Task: Search one way flight ticket for 2 adults, 2 children, 2 infants in seat in first from Fairbanks: Fairbanks International Airport to Laramie: Laramie Regional Airport on 5-3-2023. Choice of flights is Royal air maroc. Number of bags: 2 carry on bags. Price is upto 81000. Outbound departure time preference is 20:15.
Action: Mouse moved to (574, 703)
Screenshot: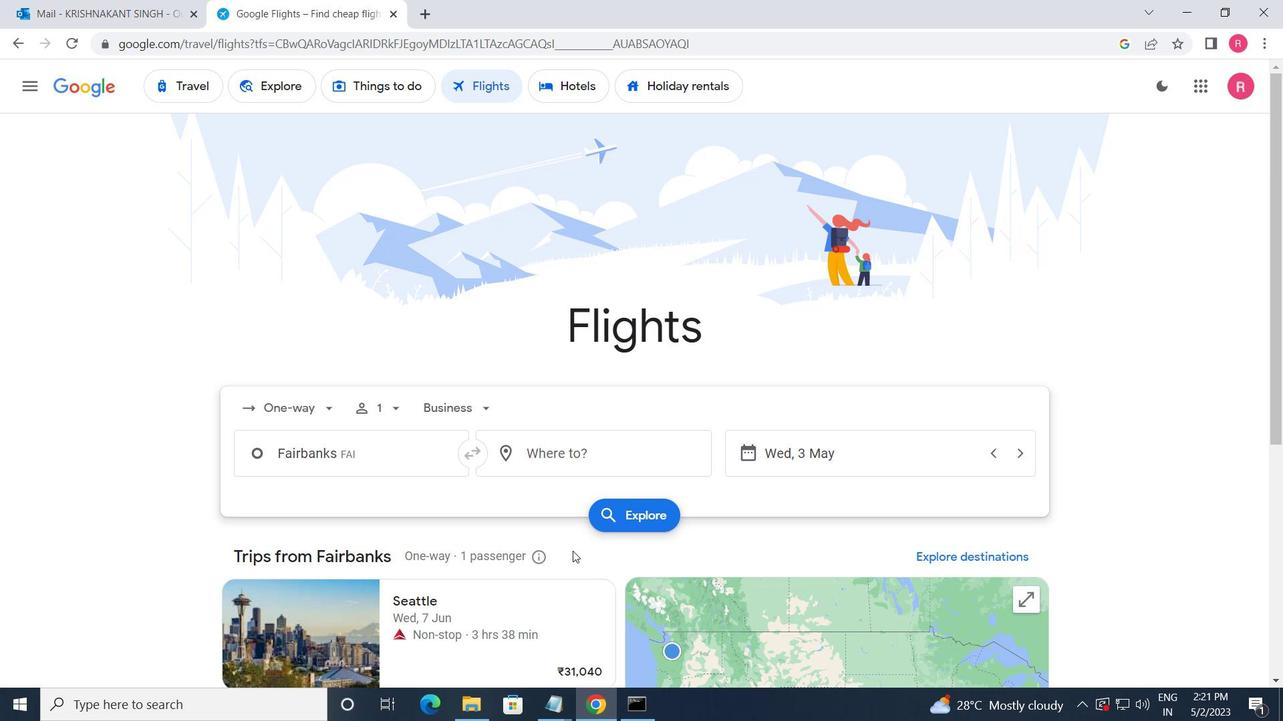 
Action: Mouse scrolled (574, 702) with delta (0, 0)
Screenshot: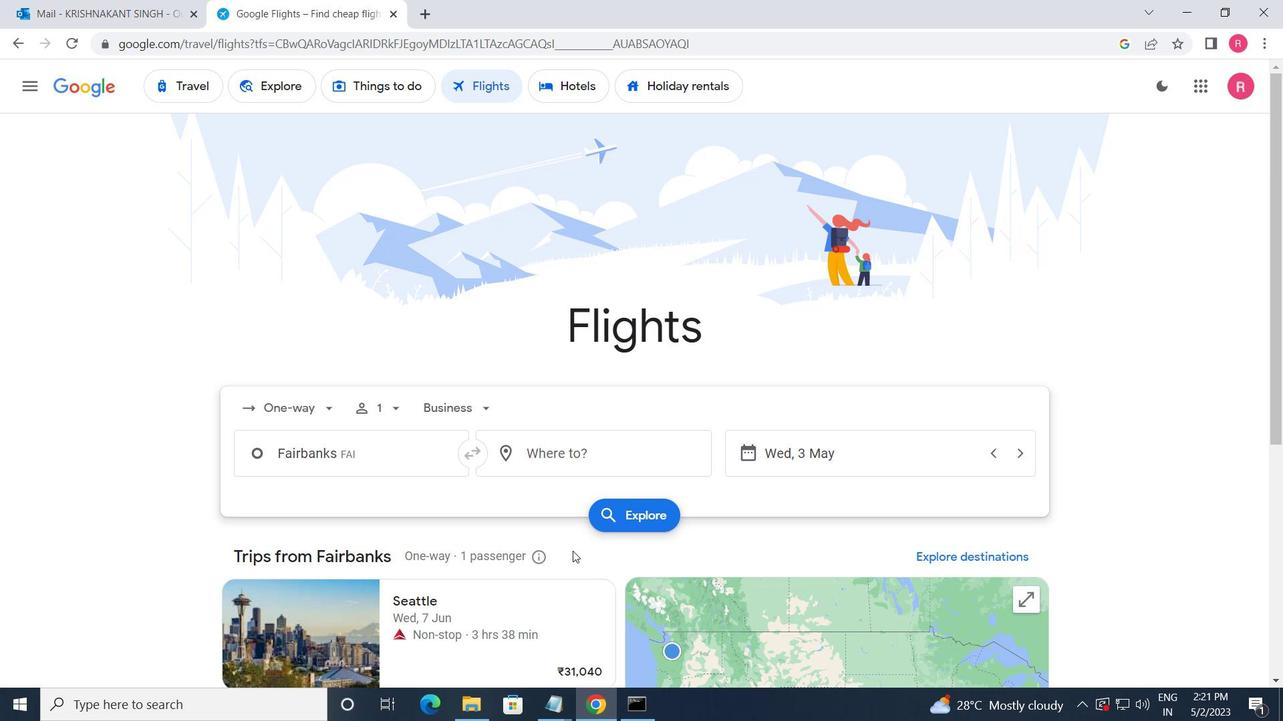 
Action: Mouse moved to (304, 402)
Screenshot: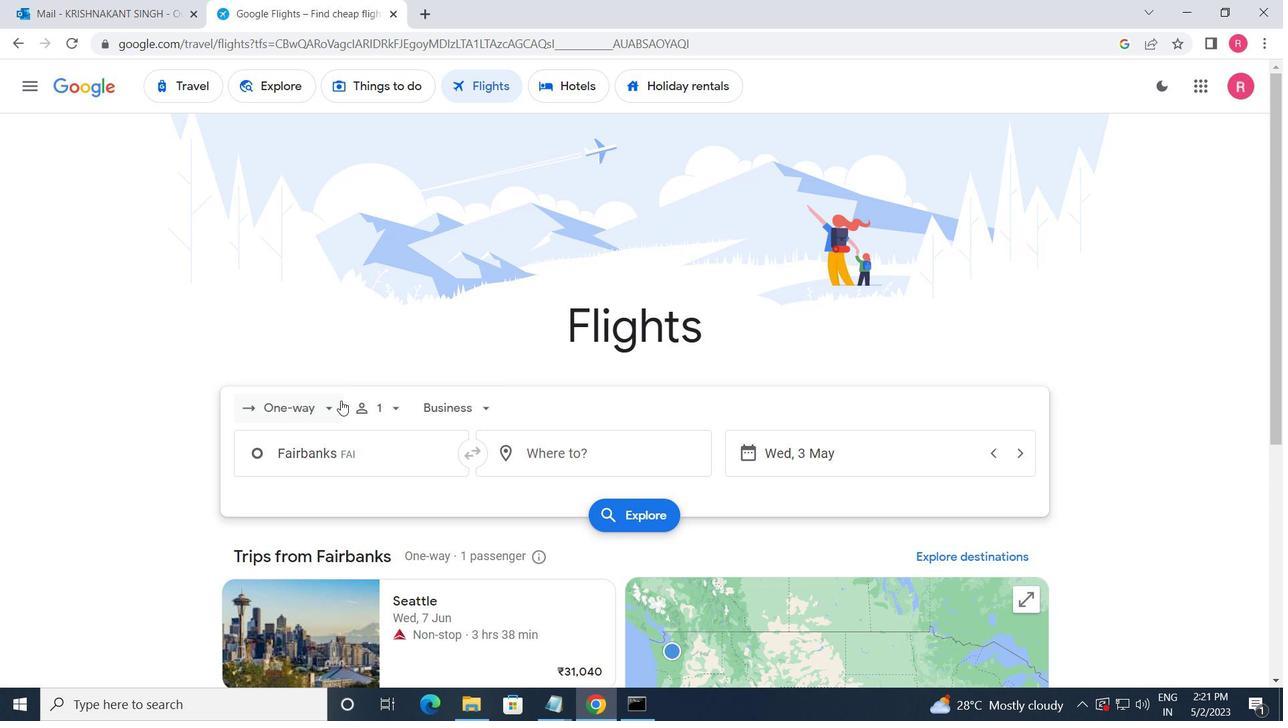 
Action: Mouse pressed left at (304, 402)
Screenshot: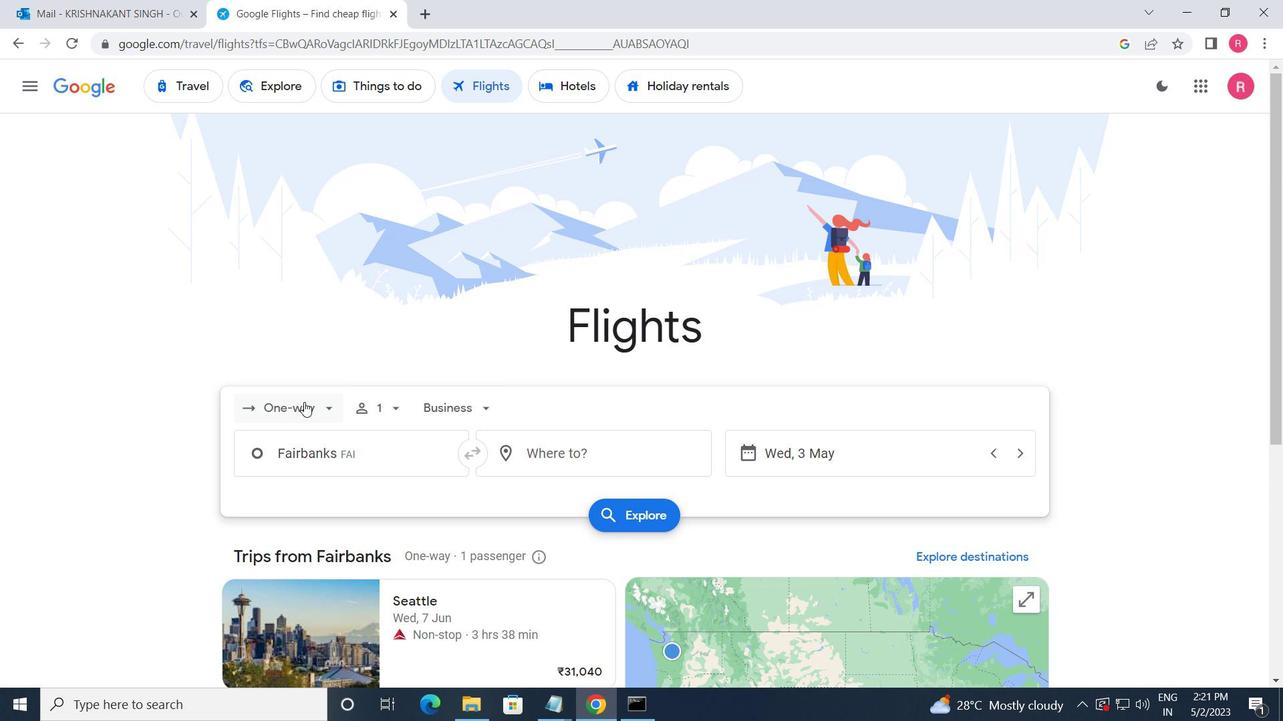 
Action: Mouse moved to (342, 494)
Screenshot: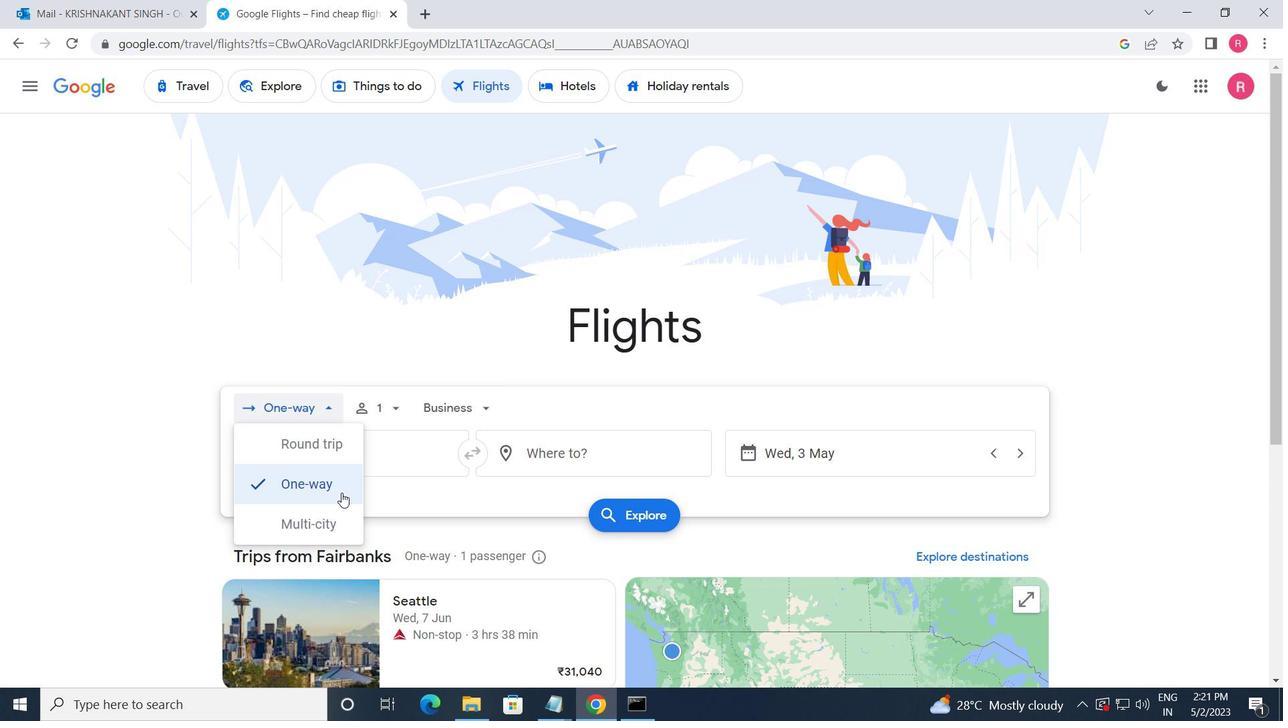 
Action: Mouse pressed left at (342, 494)
Screenshot: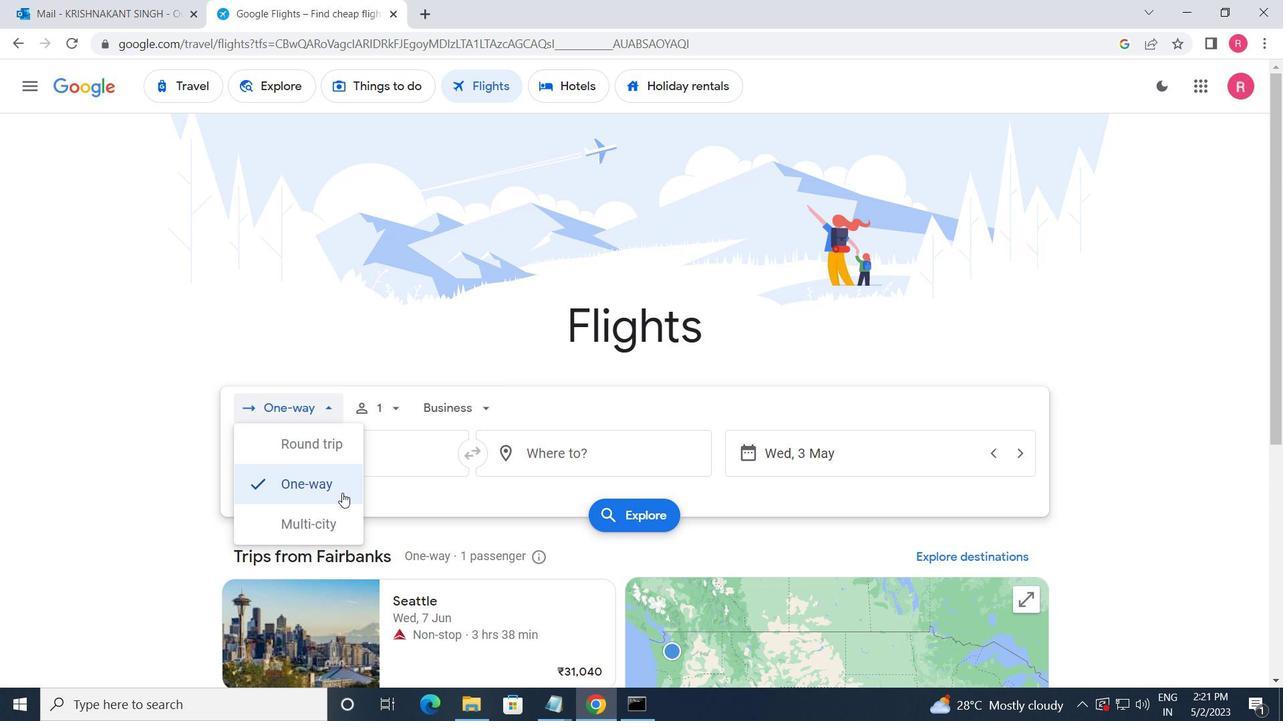 
Action: Mouse moved to (390, 425)
Screenshot: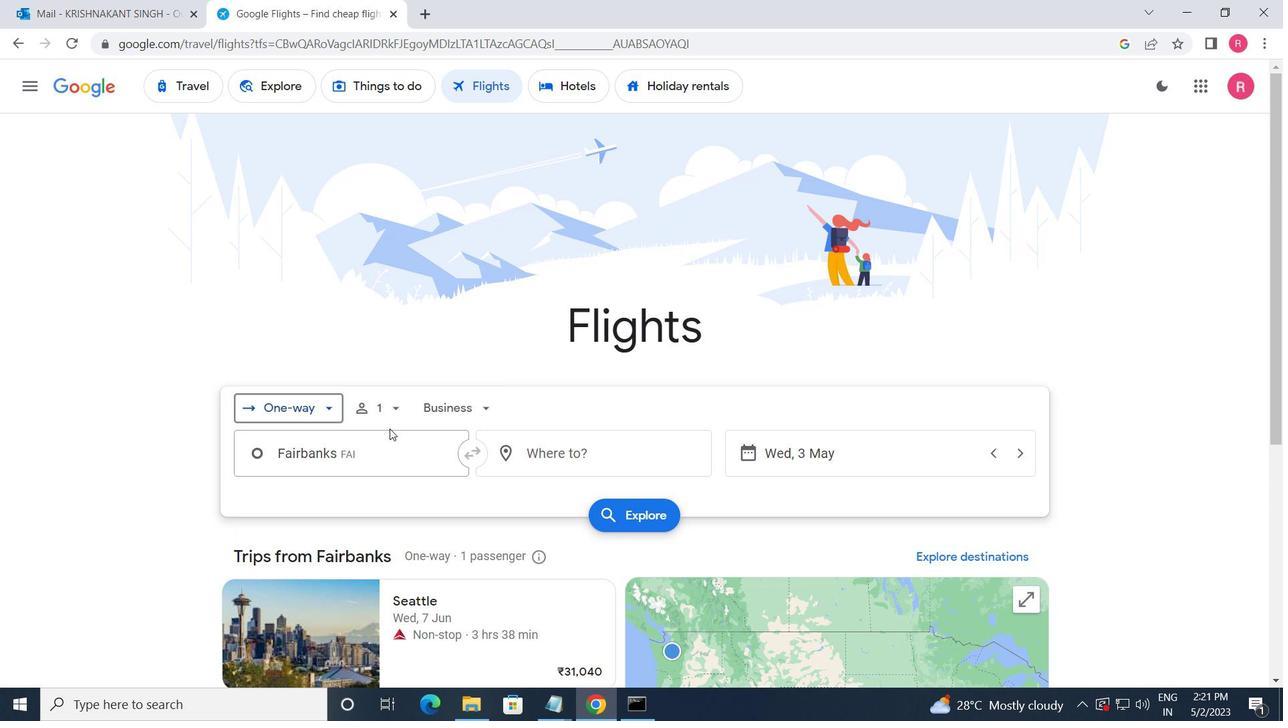 
Action: Mouse pressed left at (390, 425)
Screenshot: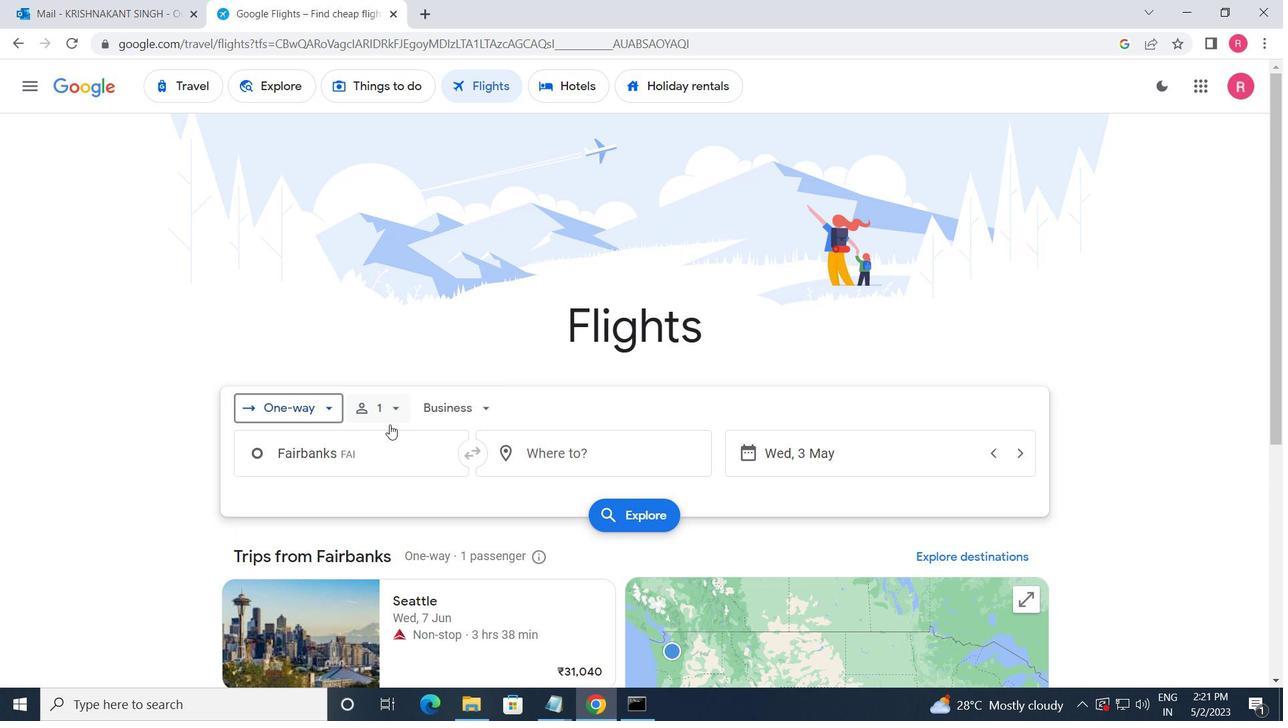 
Action: Mouse moved to (517, 456)
Screenshot: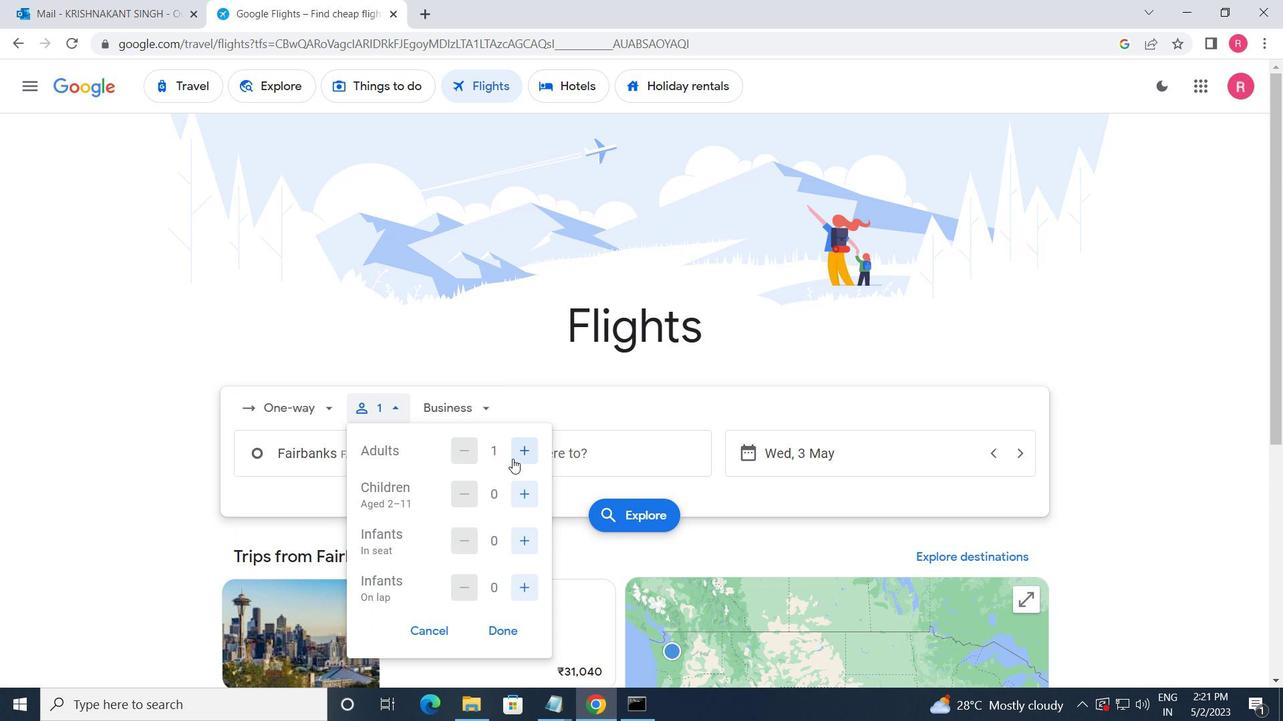
Action: Mouse pressed left at (517, 456)
Screenshot: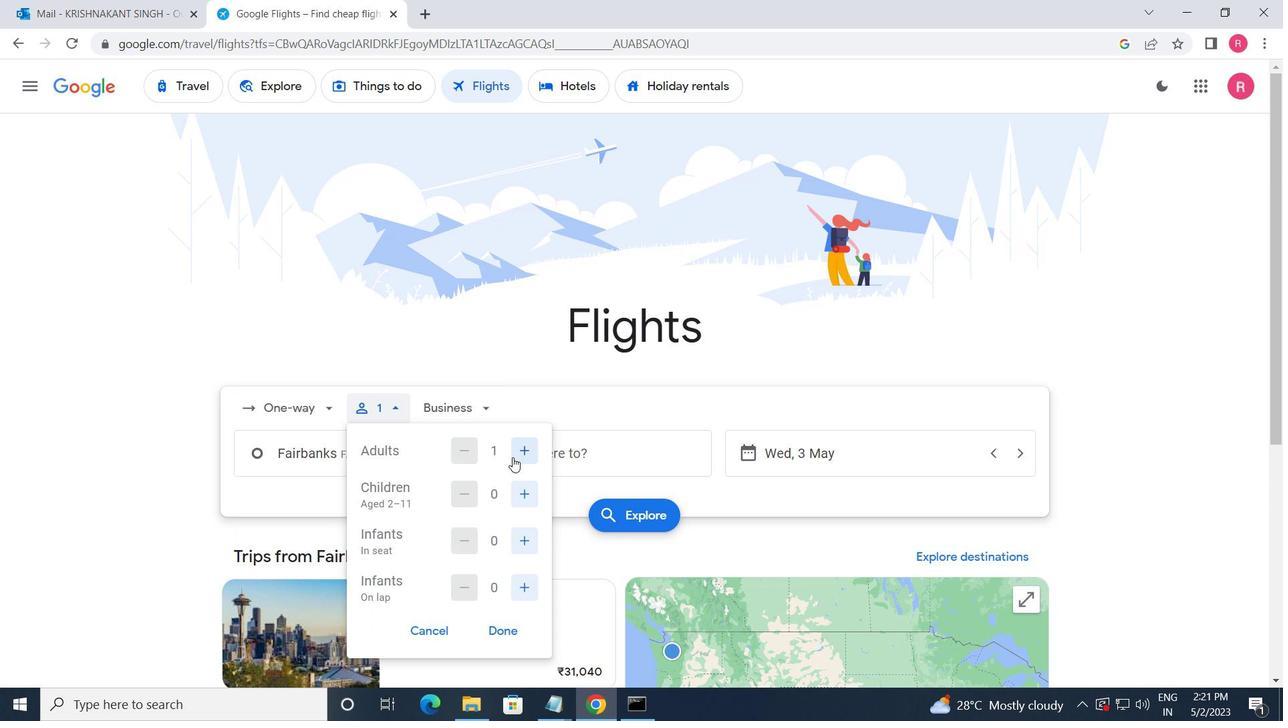 
Action: Mouse pressed left at (517, 456)
Screenshot: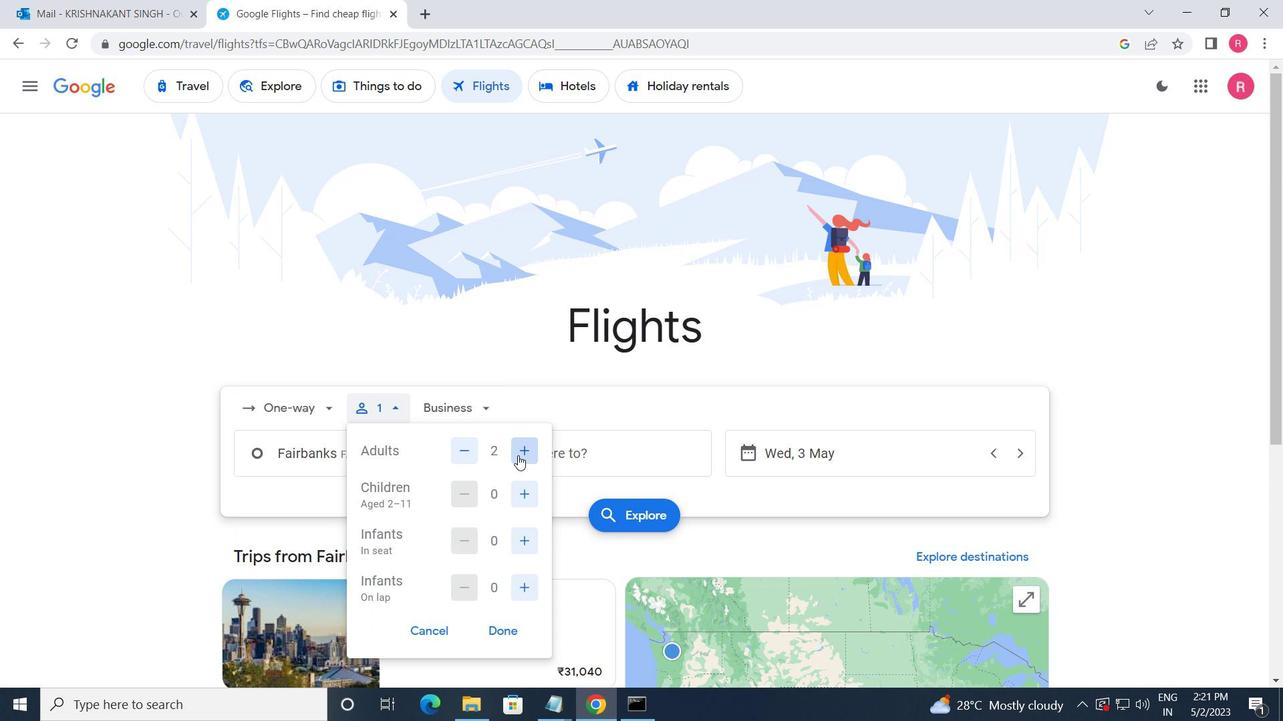 
Action: Mouse moved to (449, 442)
Screenshot: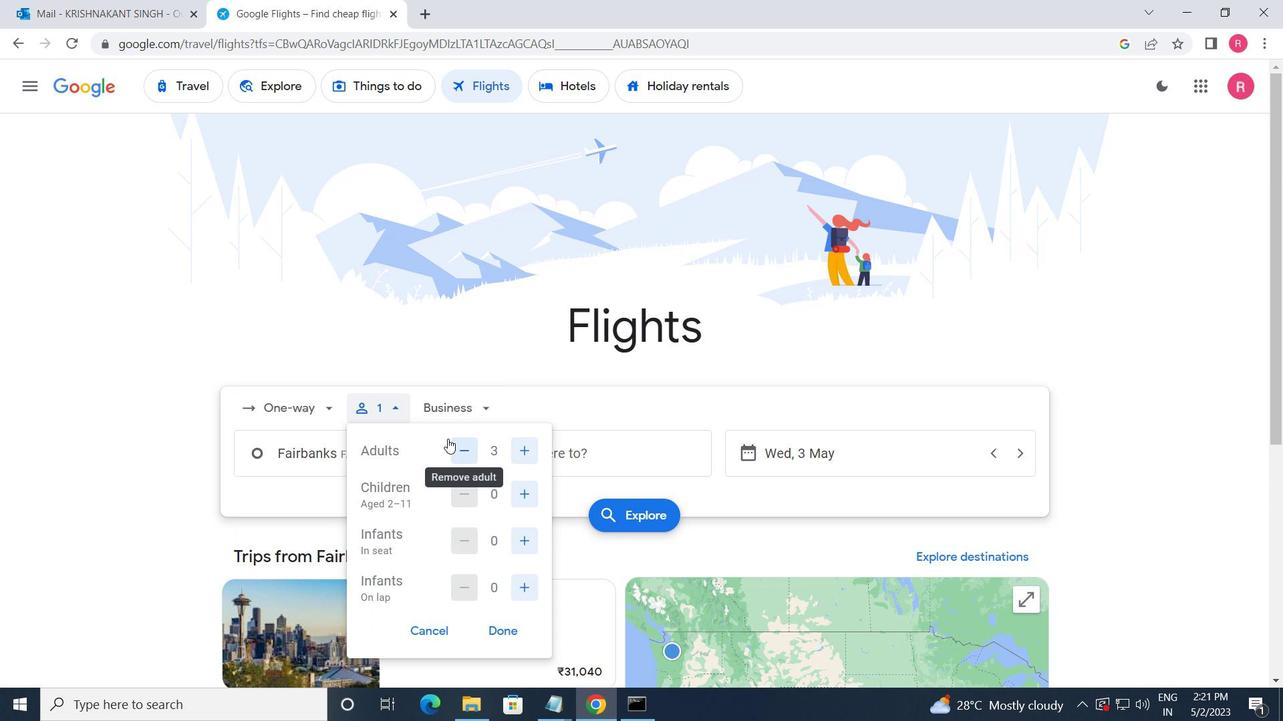 
Action: Mouse pressed left at (449, 442)
Screenshot: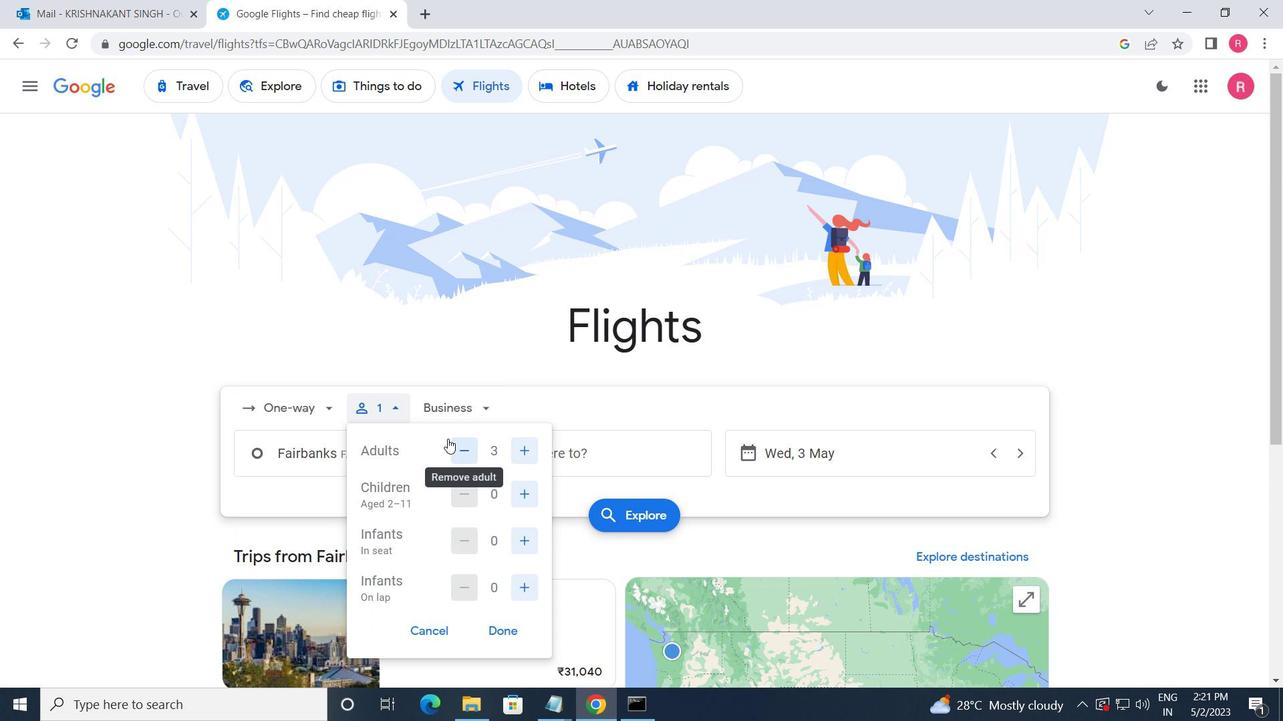 
Action: Mouse moved to (528, 498)
Screenshot: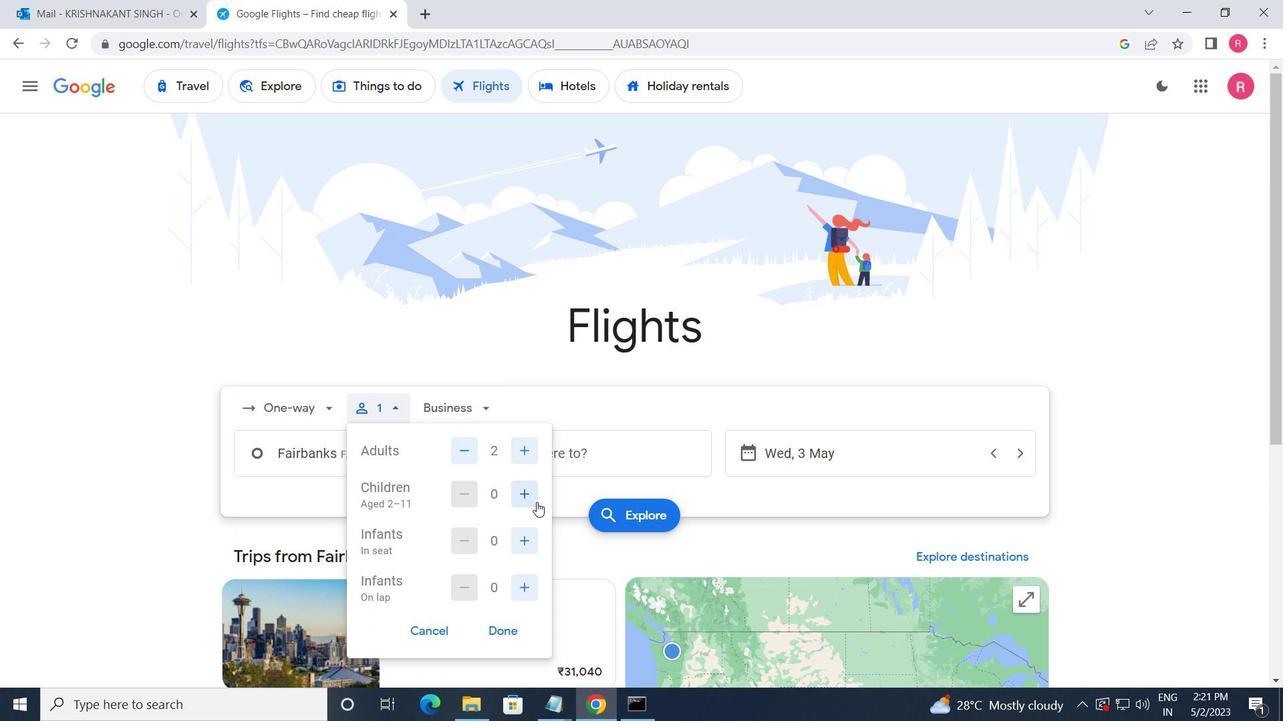 
Action: Mouse pressed left at (528, 498)
Screenshot: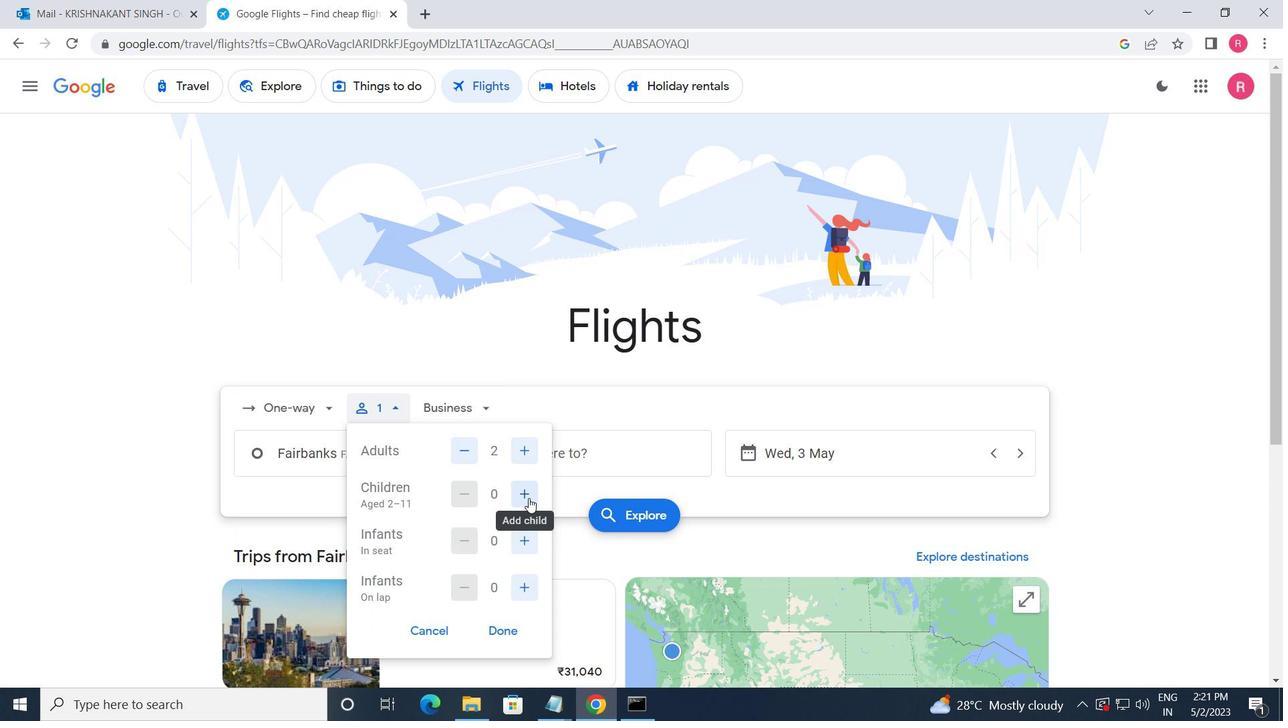 
Action: Mouse pressed left at (528, 498)
Screenshot: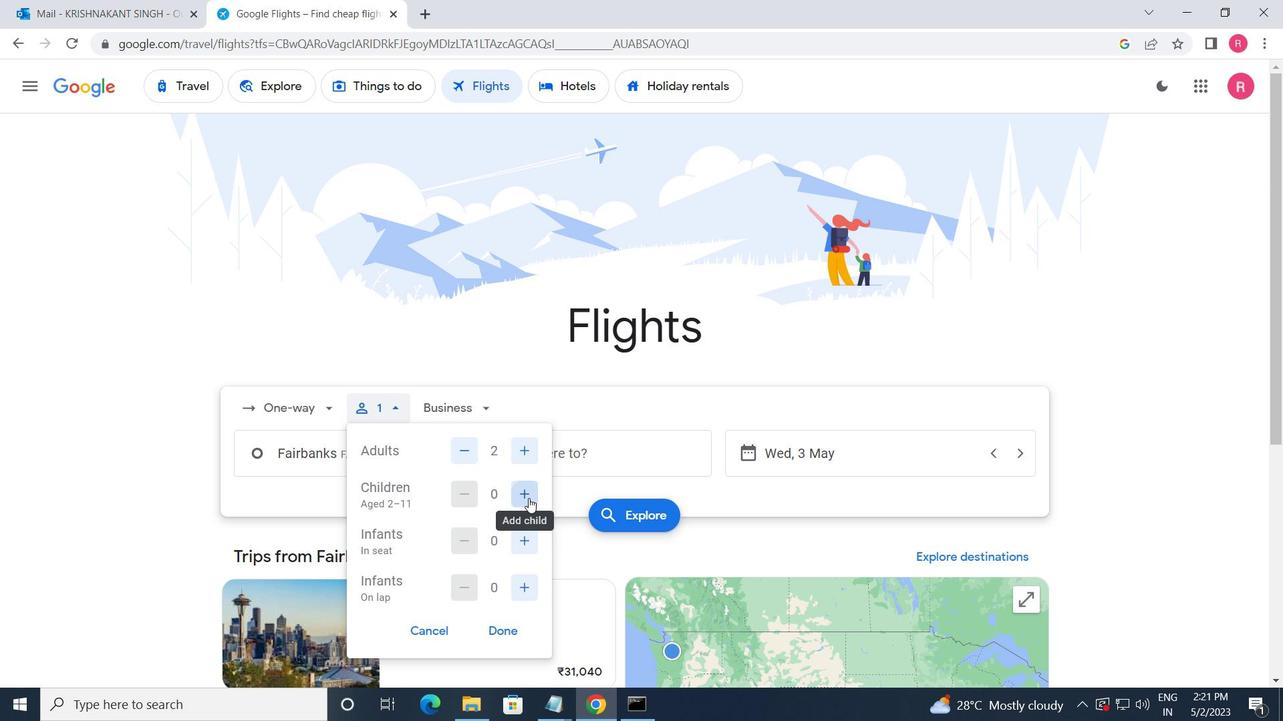 
Action: Mouse moved to (515, 546)
Screenshot: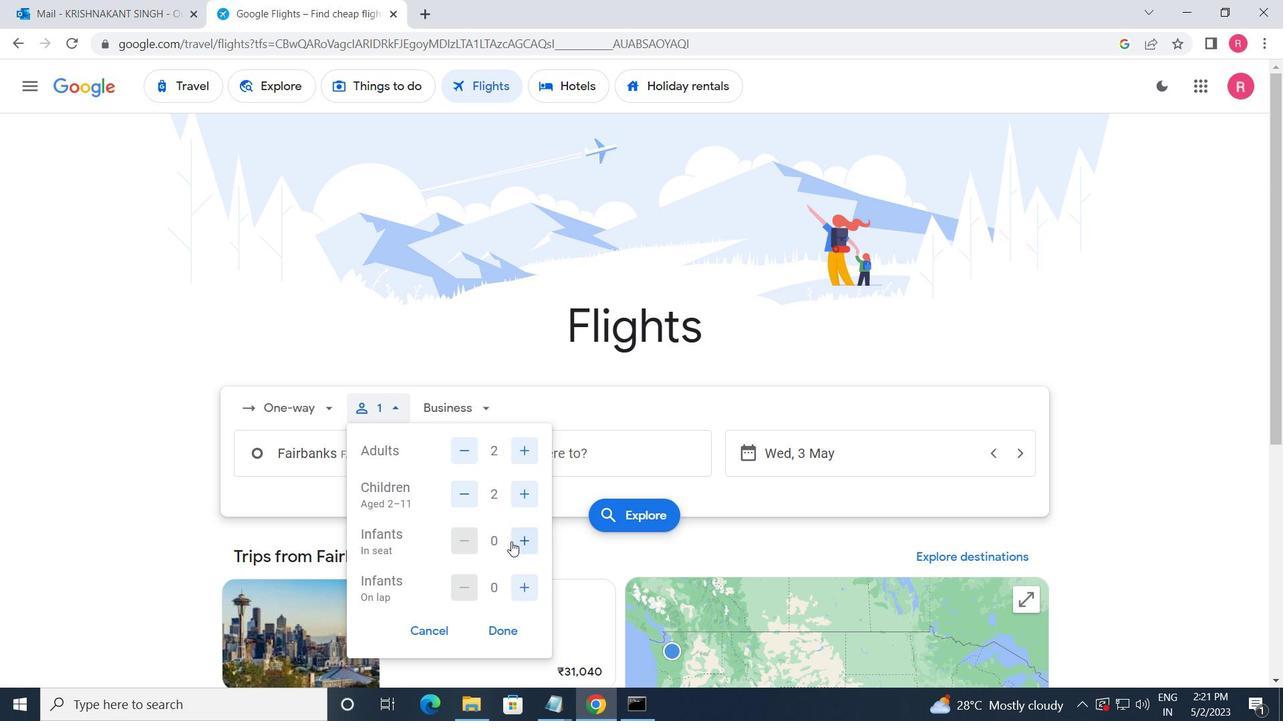
Action: Mouse pressed left at (515, 546)
Screenshot: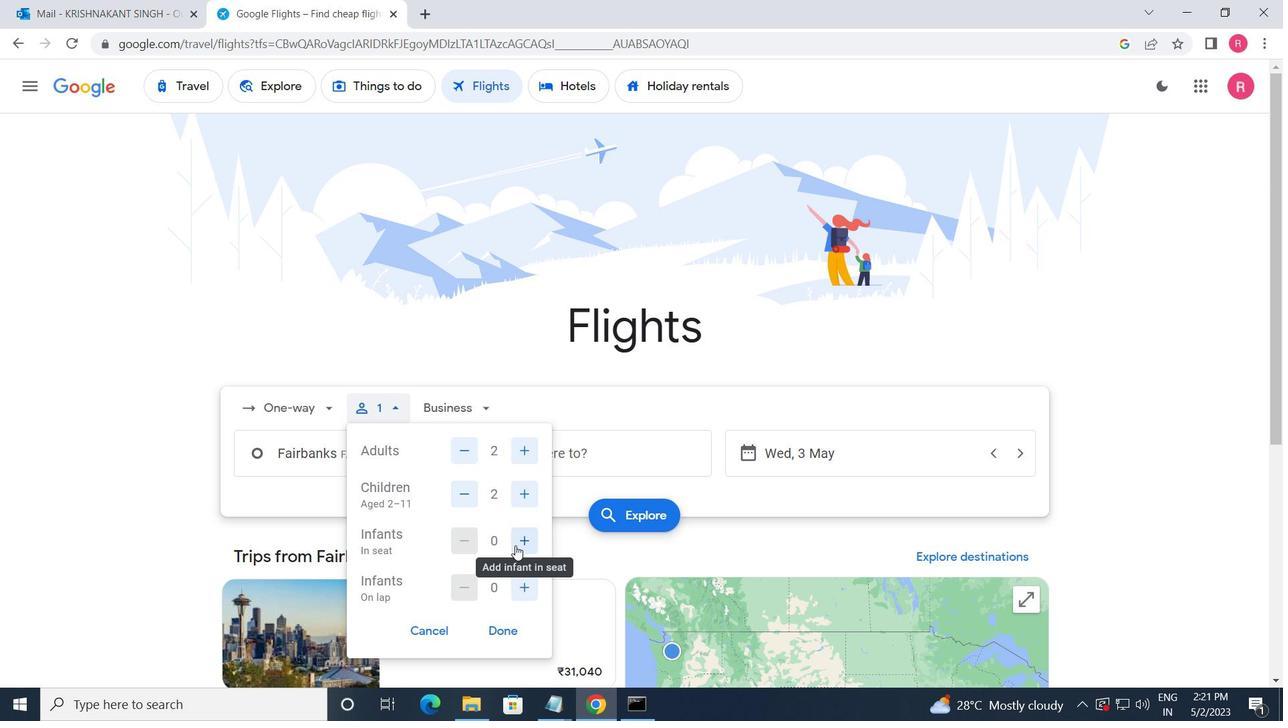 
Action: Mouse pressed left at (515, 546)
Screenshot: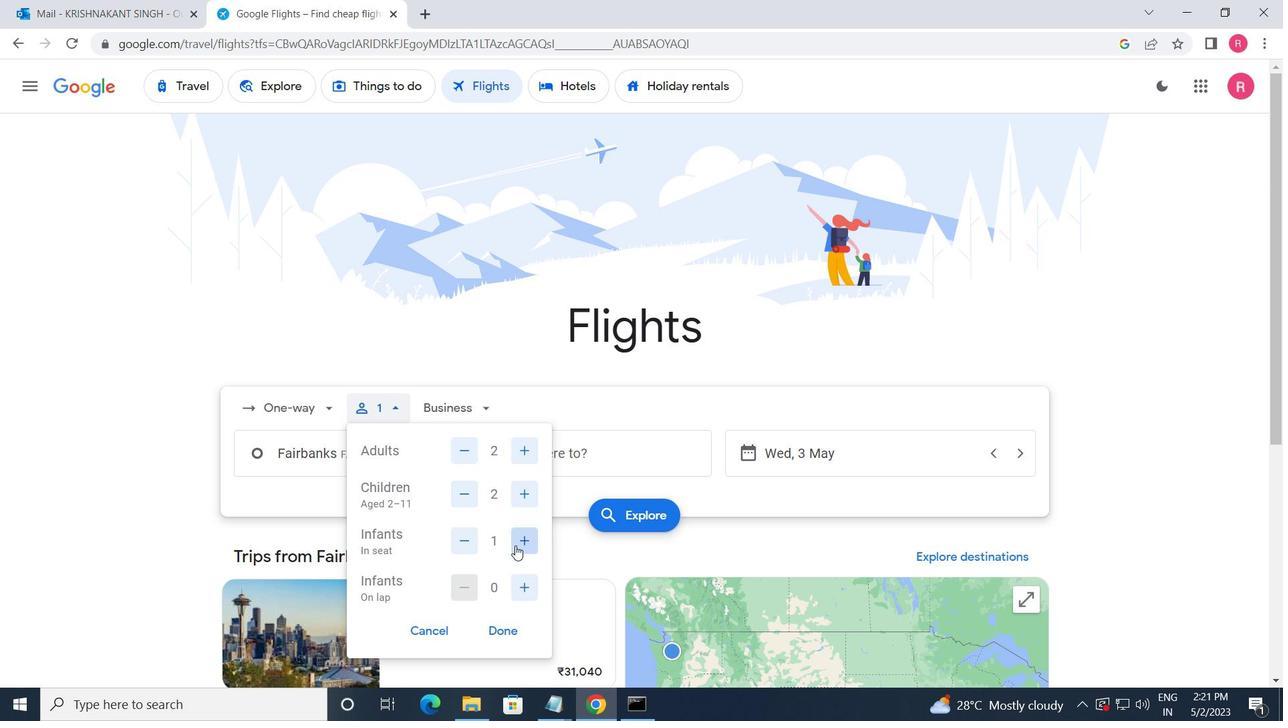 
Action: Mouse moved to (464, 407)
Screenshot: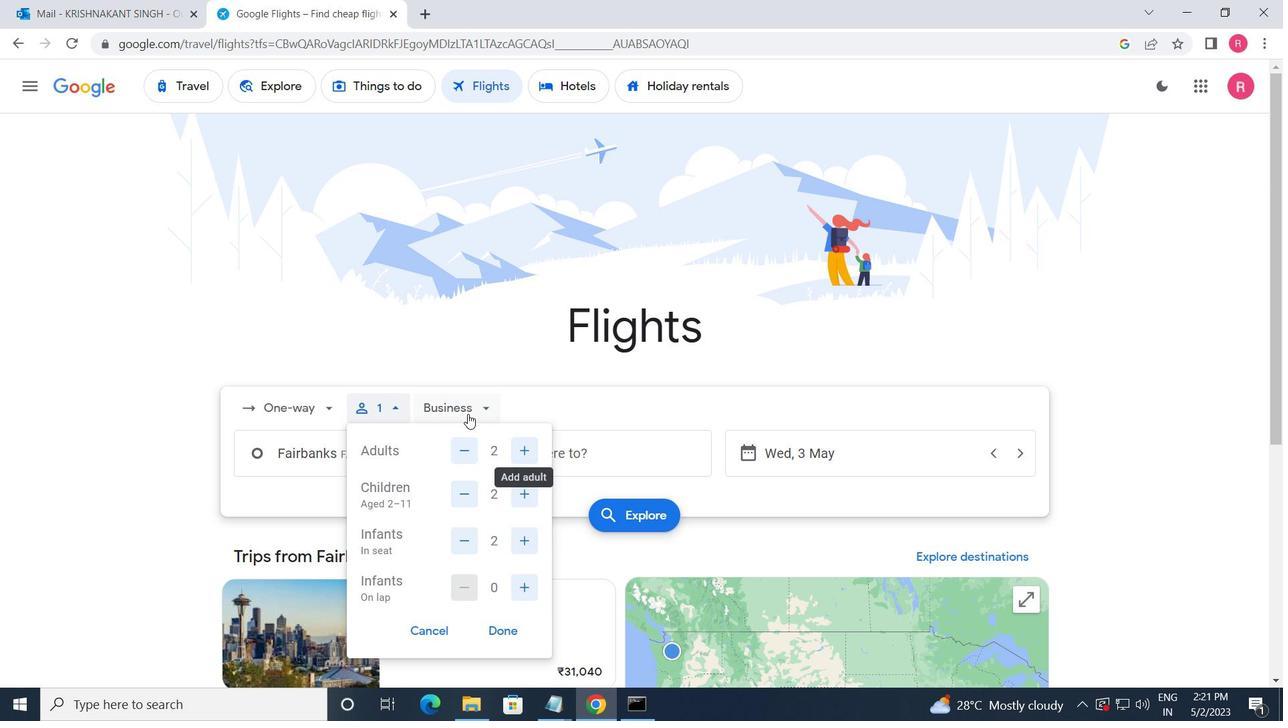 
Action: Mouse pressed left at (464, 407)
Screenshot: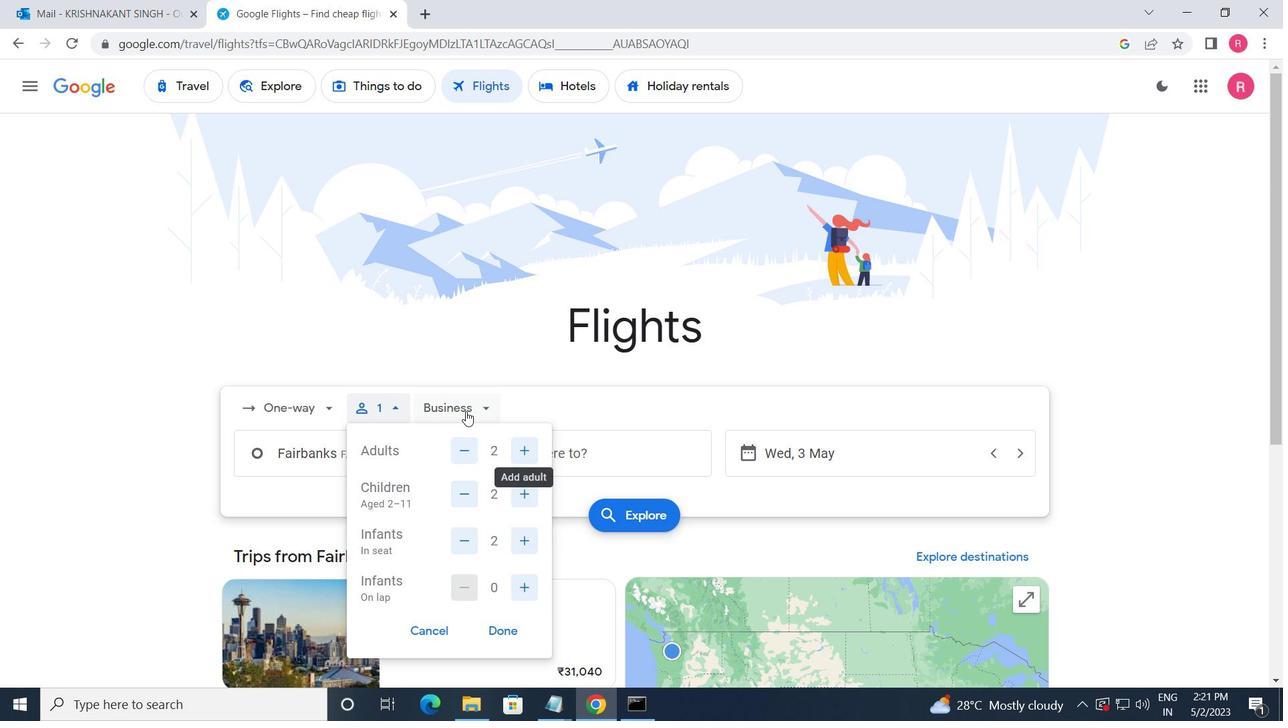 
Action: Mouse moved to (482, 546)
Screenshot: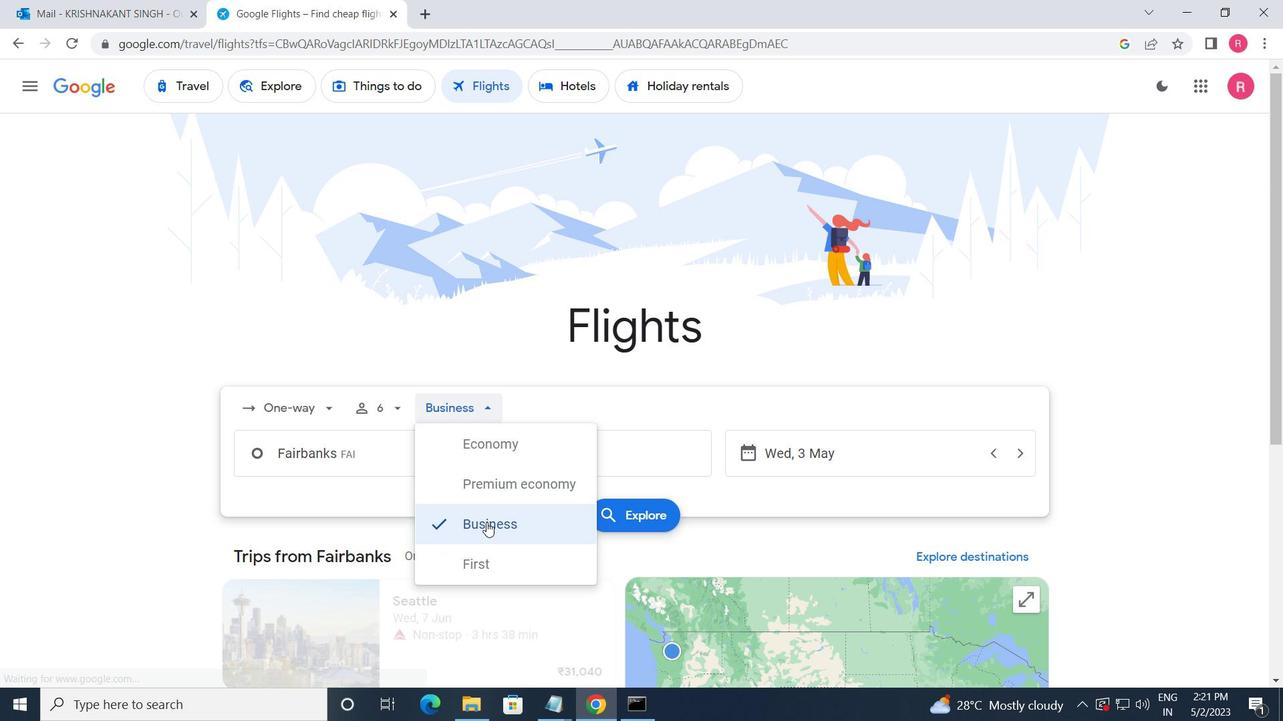 
Action: Mouse pressed left at (482, 546)
Screenshot: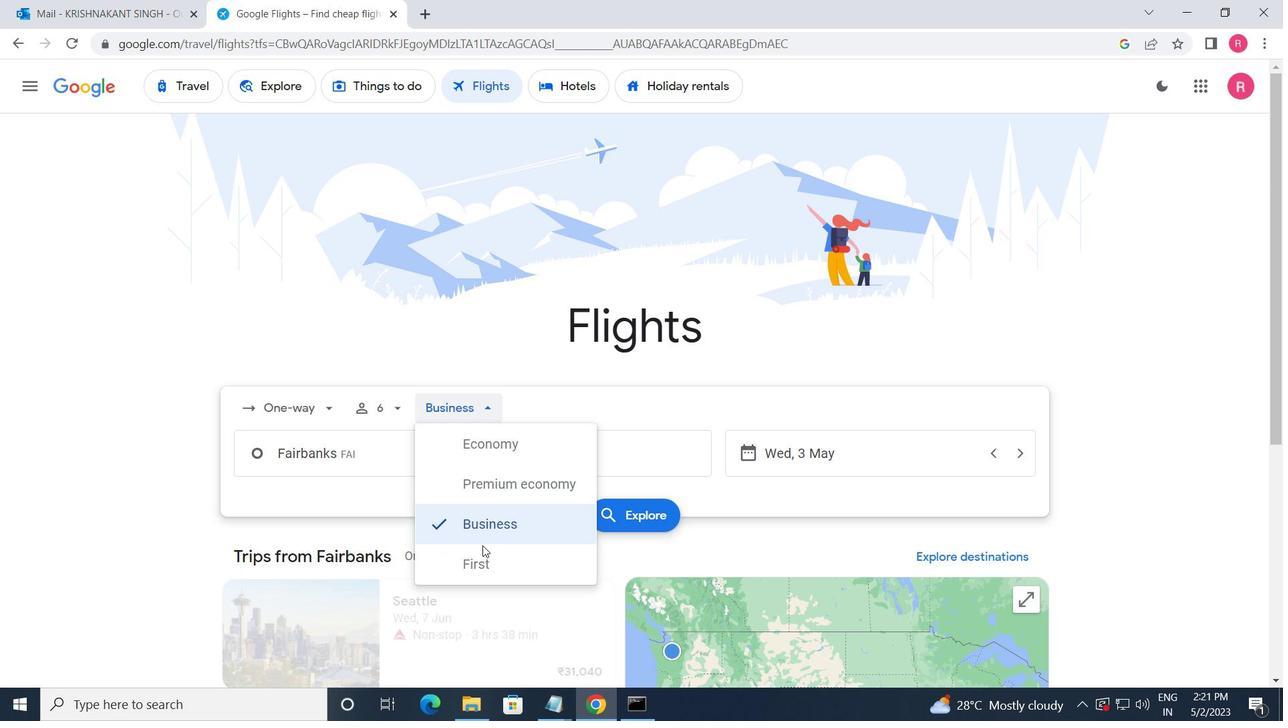 
Action: Mouse moved to (416, 460)
Screenshot: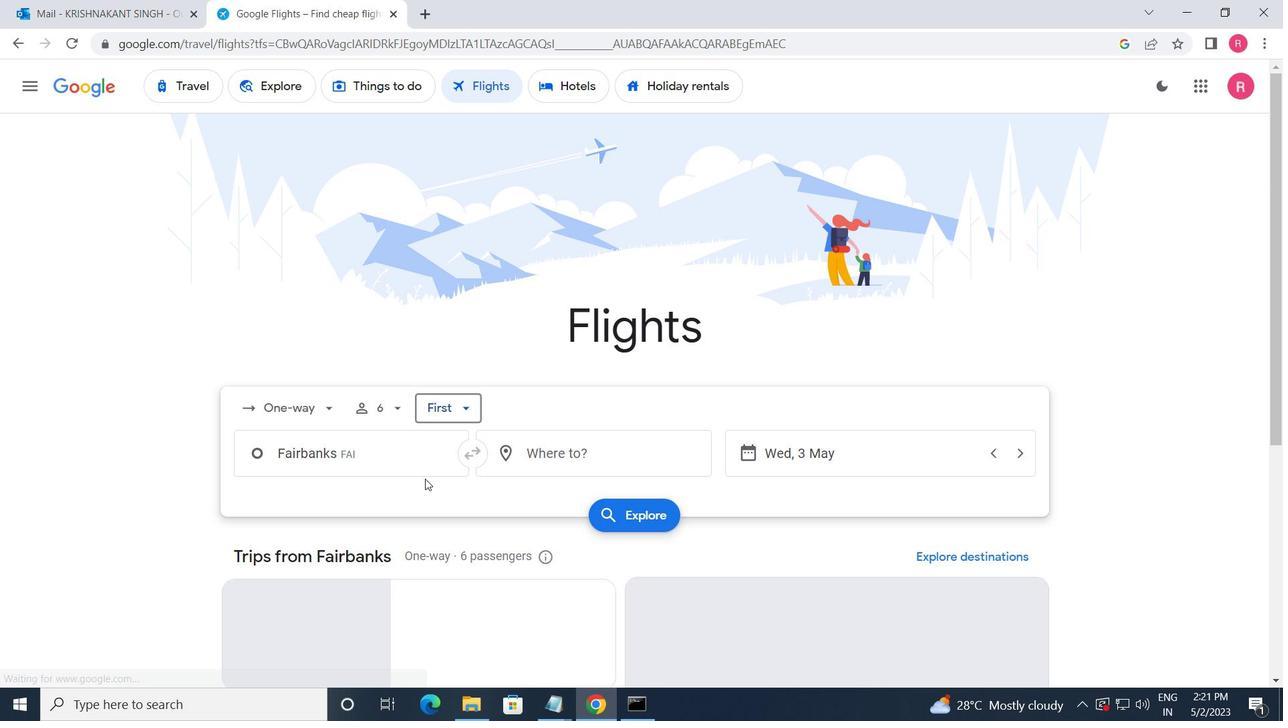 
Action: Mouse pressed left at (416, 460)
Screenshot: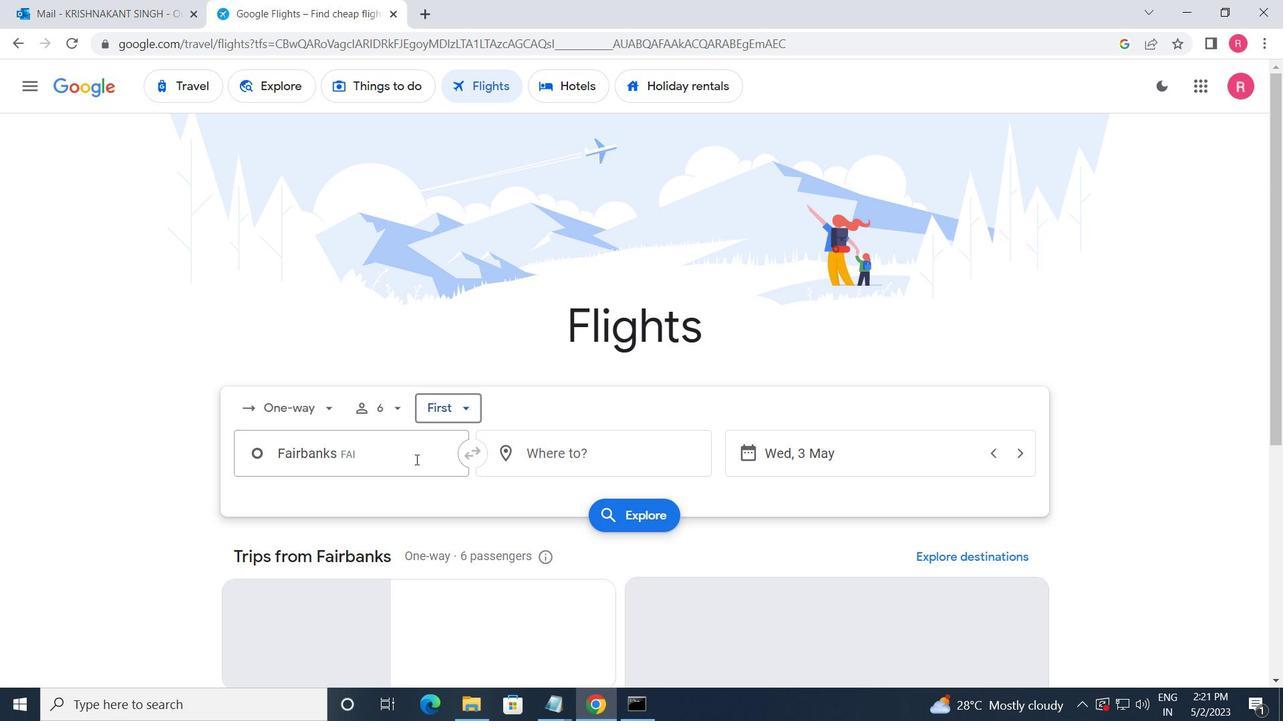 
Action: Mouse moved to (425, 545)
Screenshot: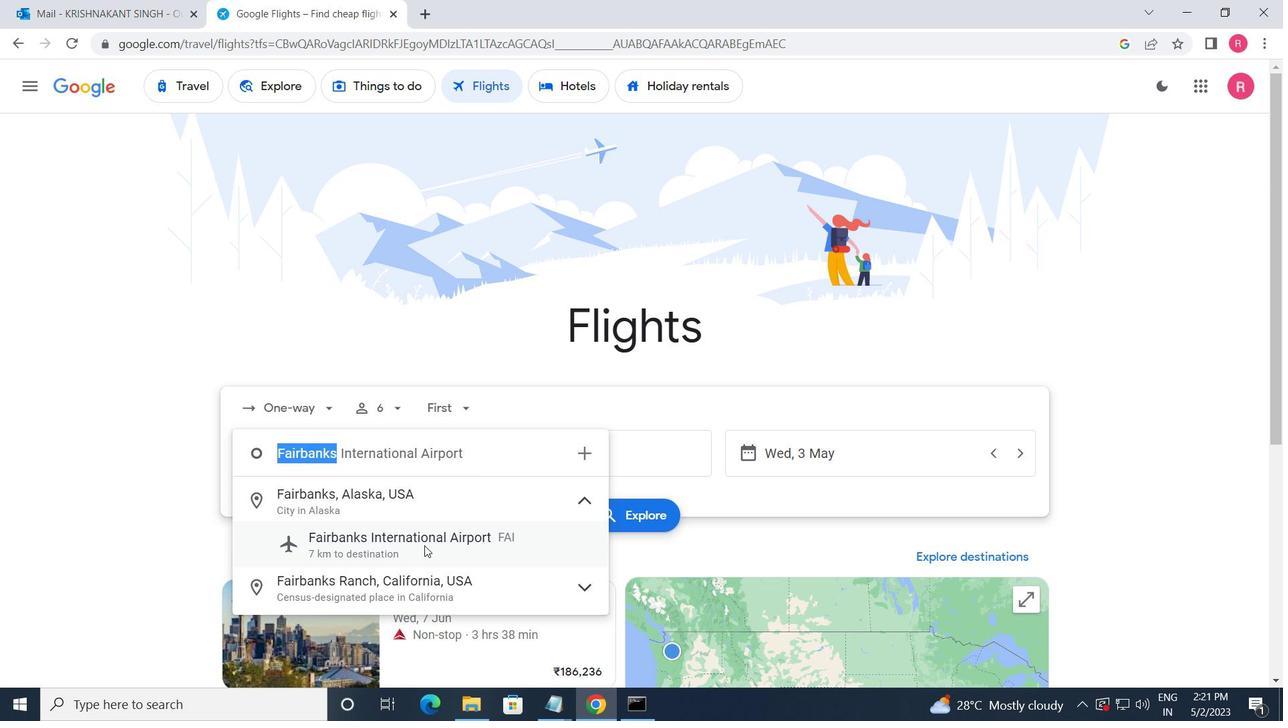 
Action: Mouse pressed left at (425, 545)
Screenshot: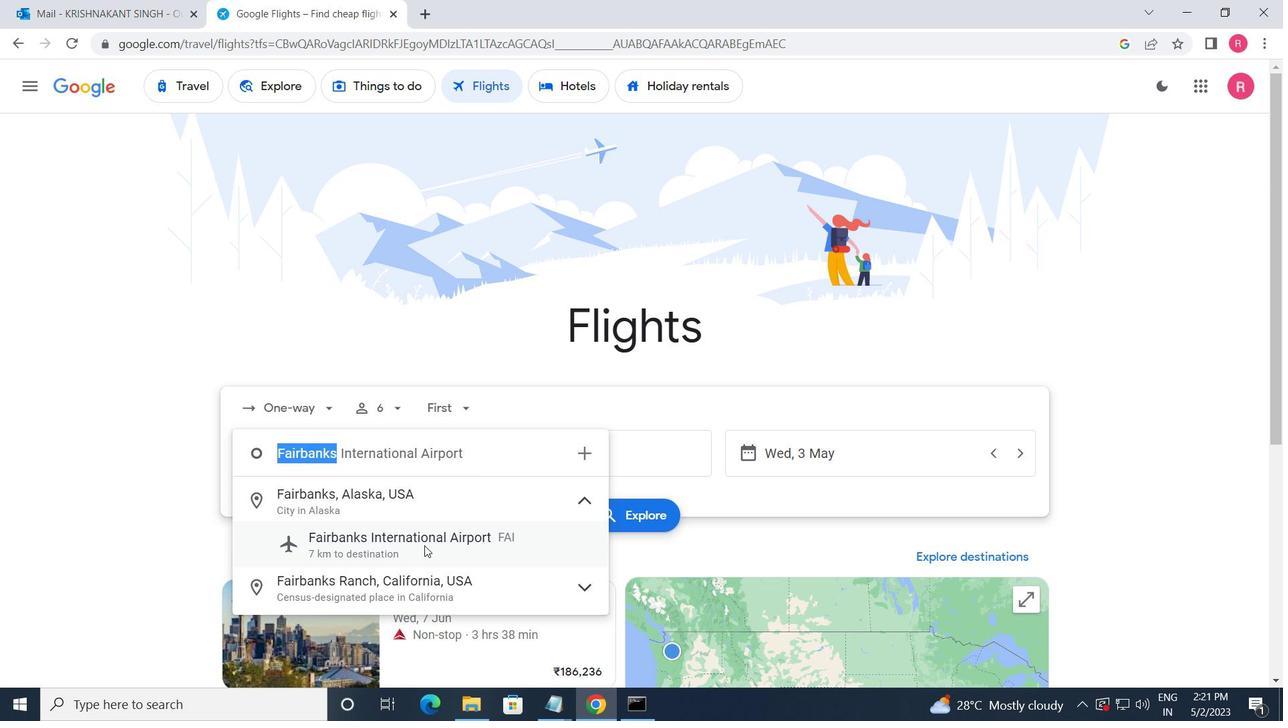 
Action: Mouse moved to (575, 466)
Screenshot: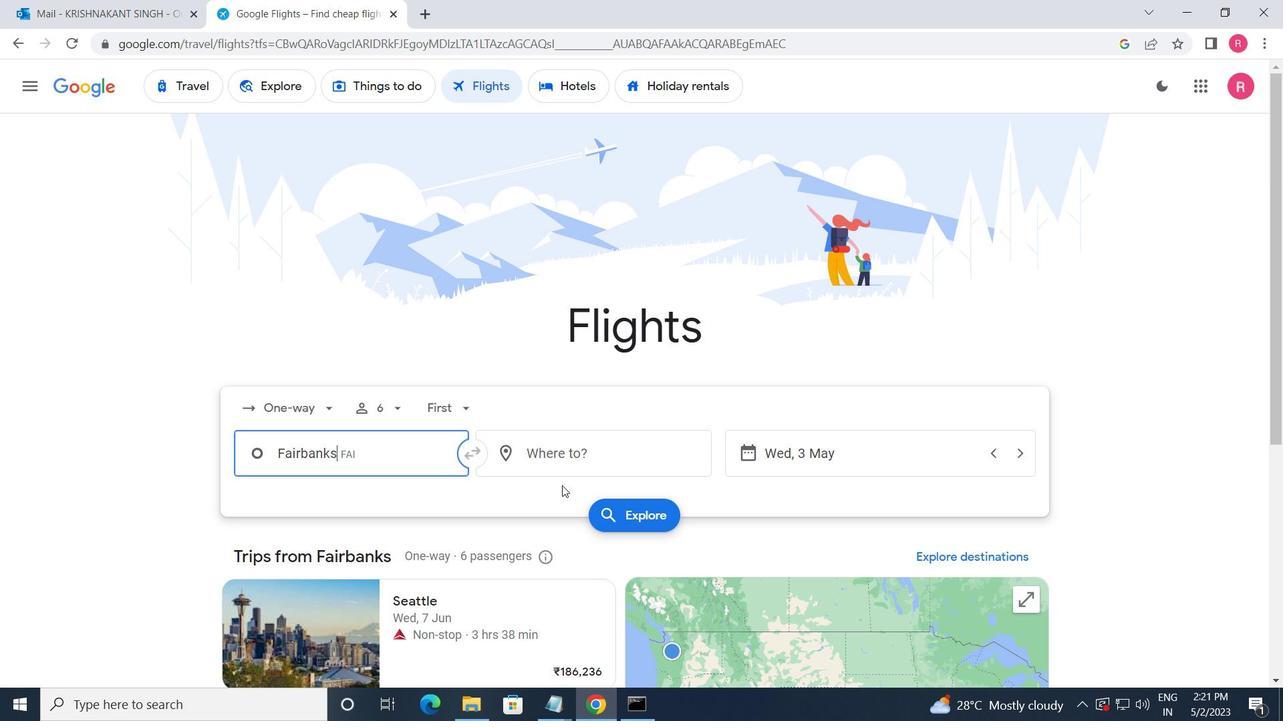 
Action: Mouse pressed left at (575, 466)
Screenshot: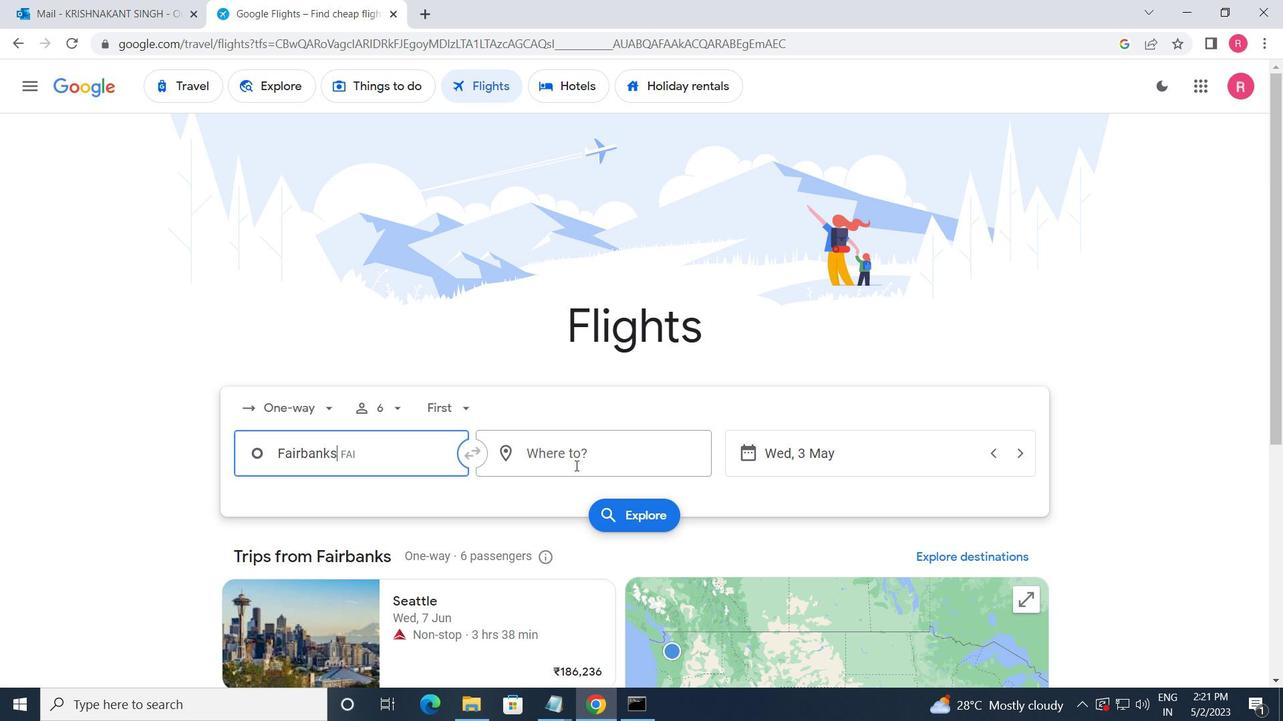 
Action: Mouse moved to (584, 616)
Screenshot: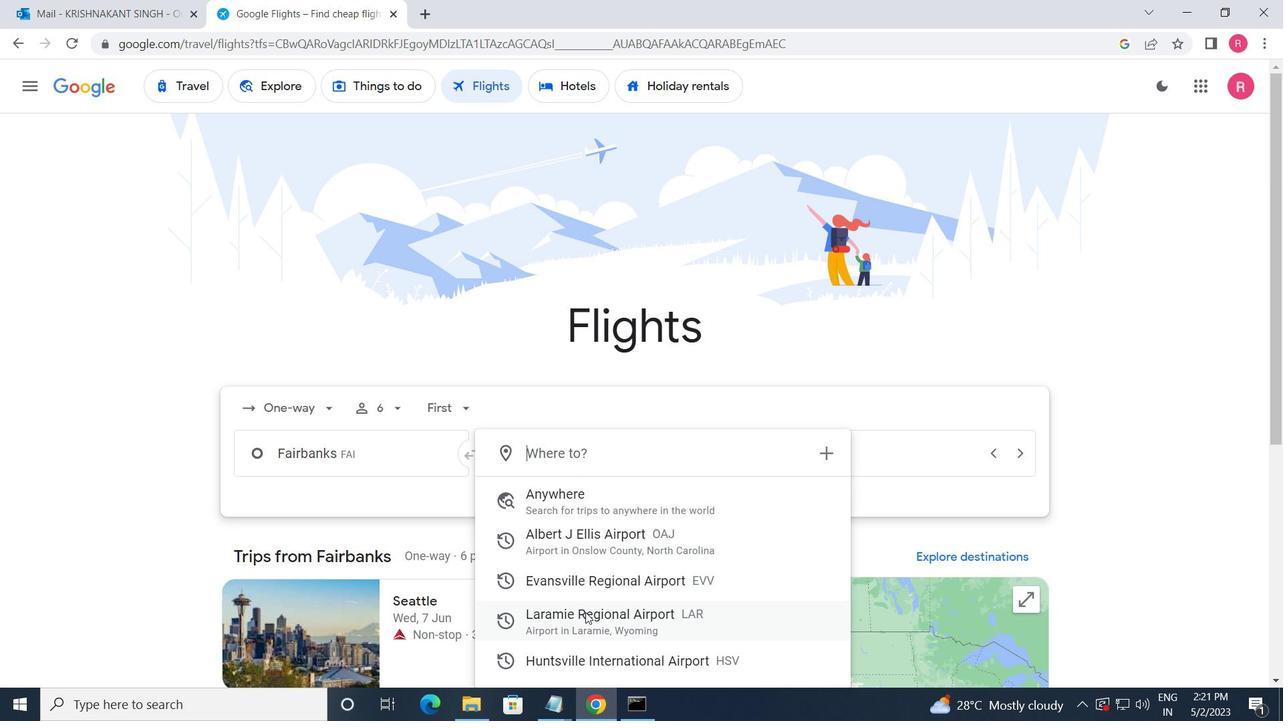 
Action: Mouse pressed left at (584, 616)
Screenshot: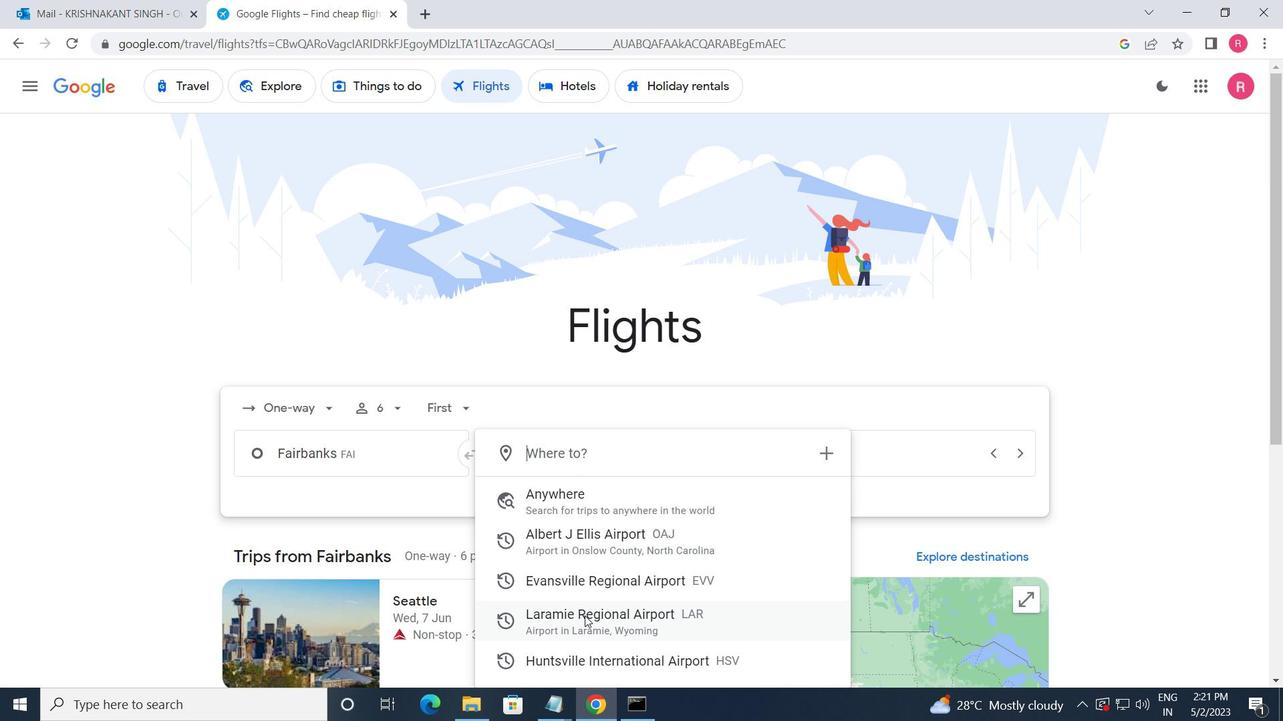 
Action: Mouse moved to (842, 463)
Screenshot: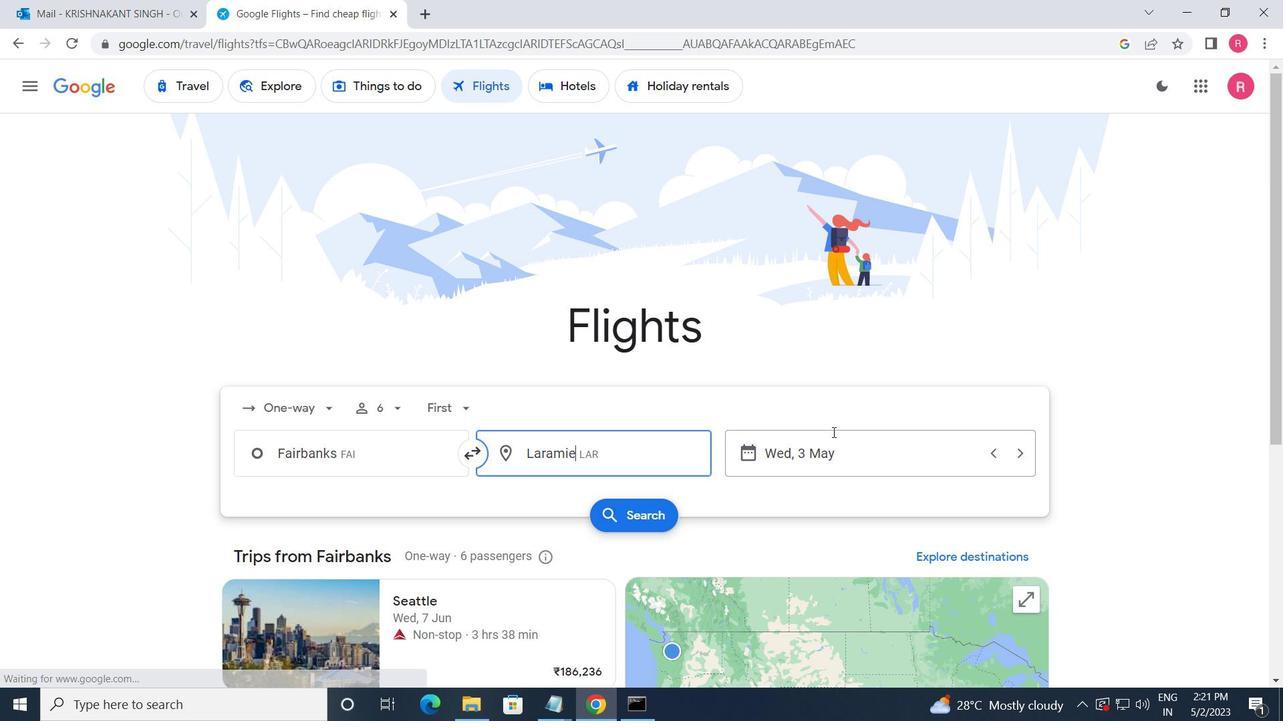 
Action: Mouse pressed left at (842, 463)
Screenshot: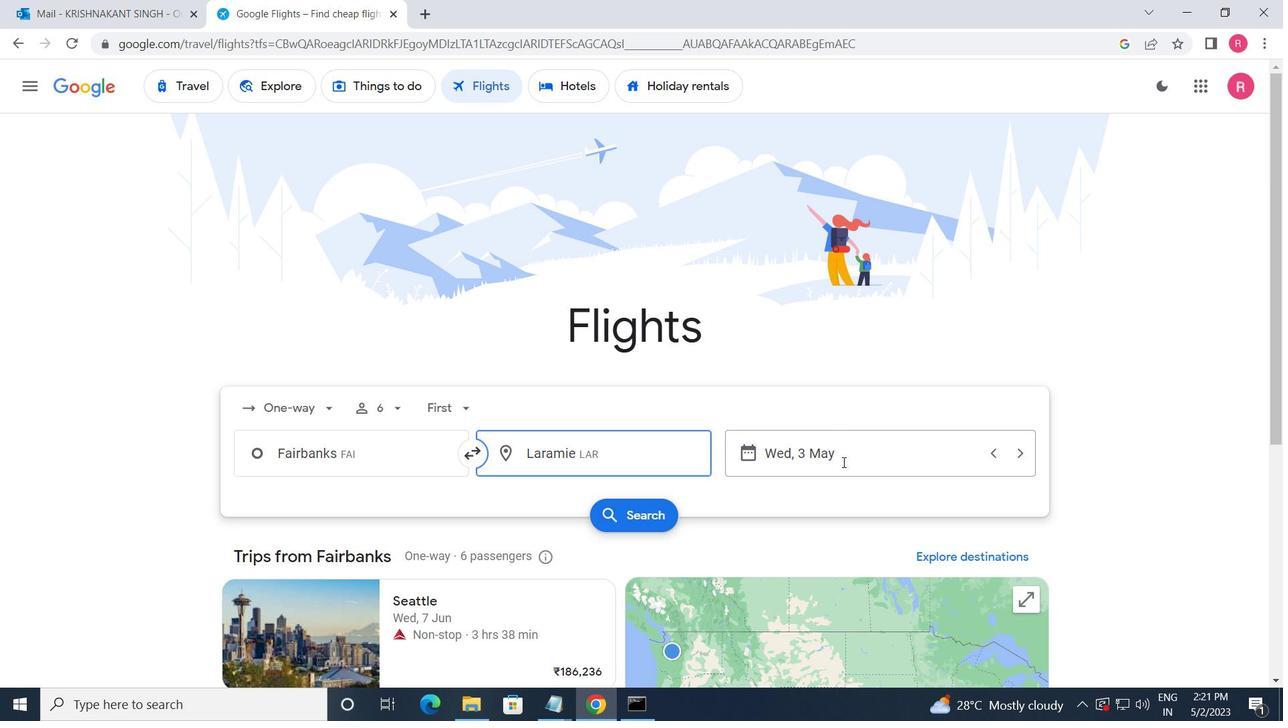 
Action: Mouse moved to (556, 392)
Screenshot: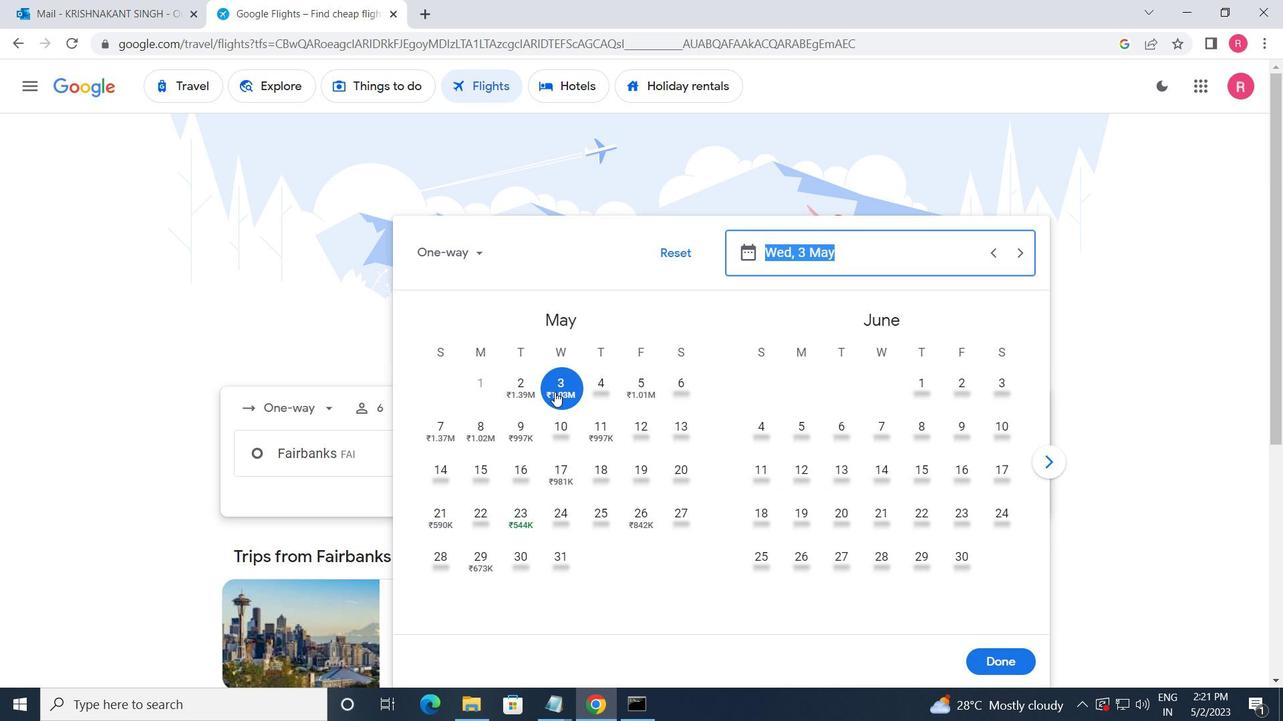 
Action: Mouse pressed left at (556, 392)
Screenshot: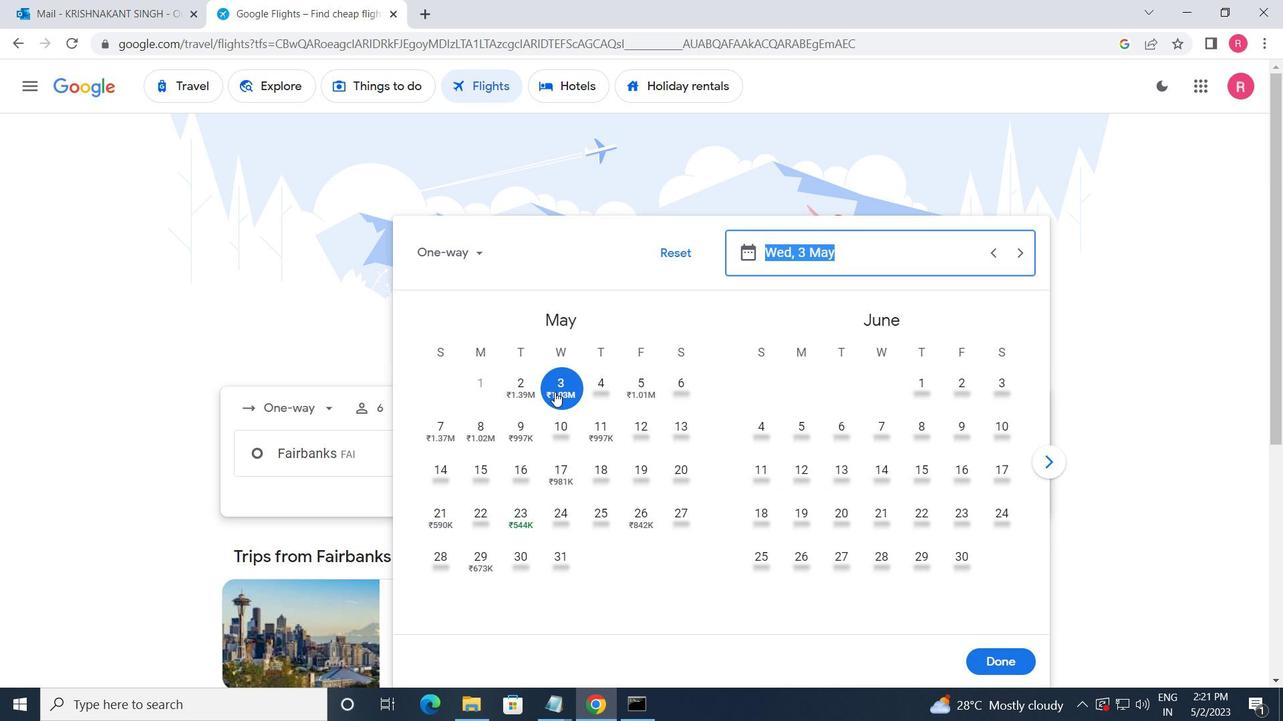 
Action: Mouse moved to (979, 658)
Screenshot: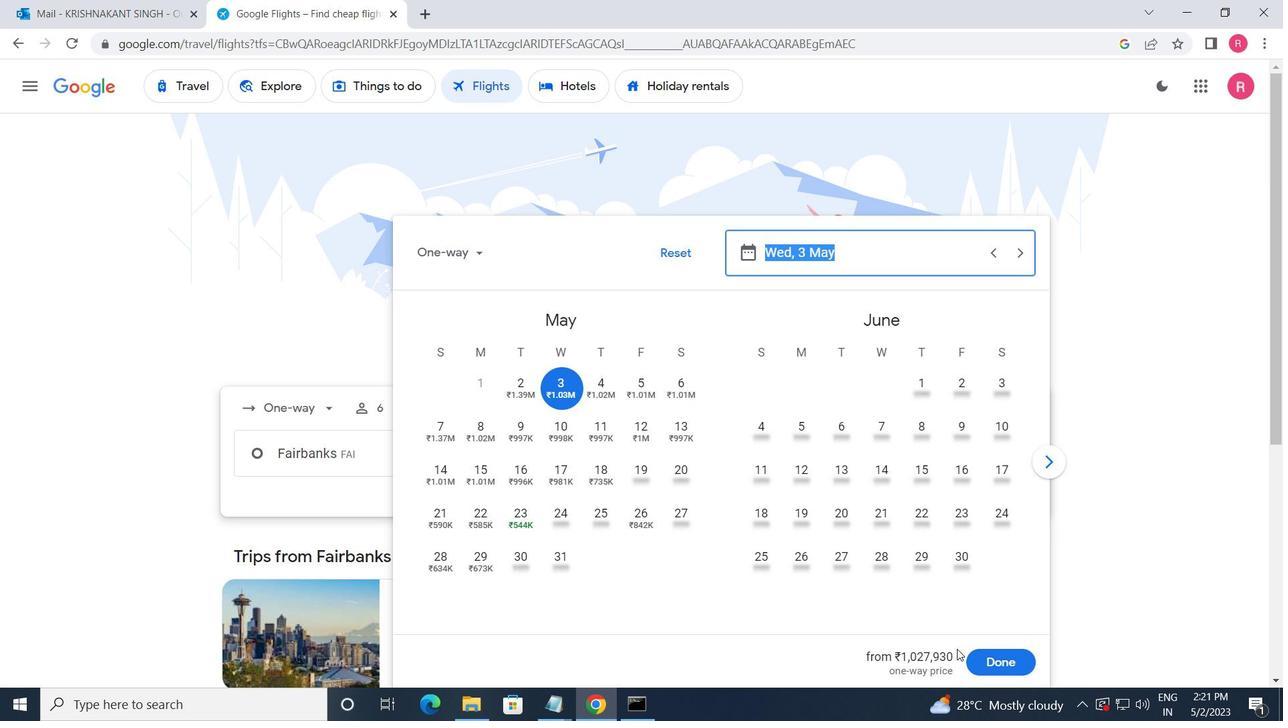 
Action: Mouse pressed left at (979, 658)
Screenshot: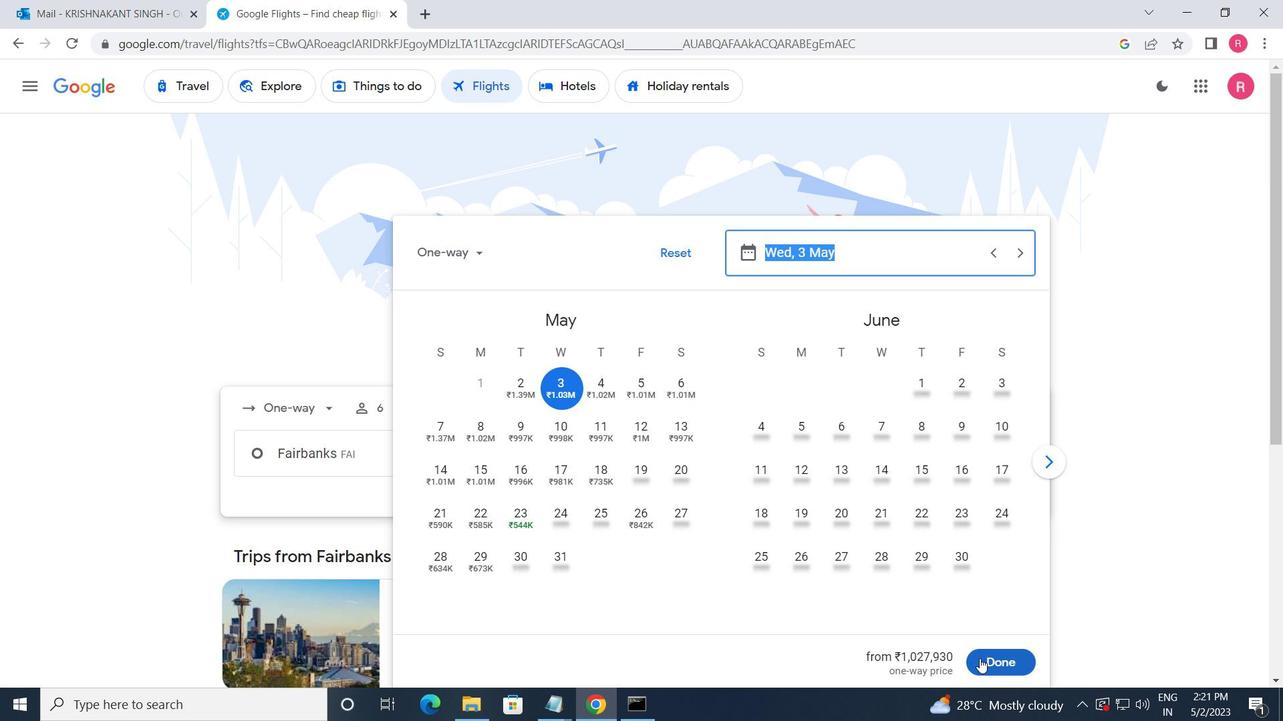 
Action: Mouse moved to (642, 511)
Screenshot: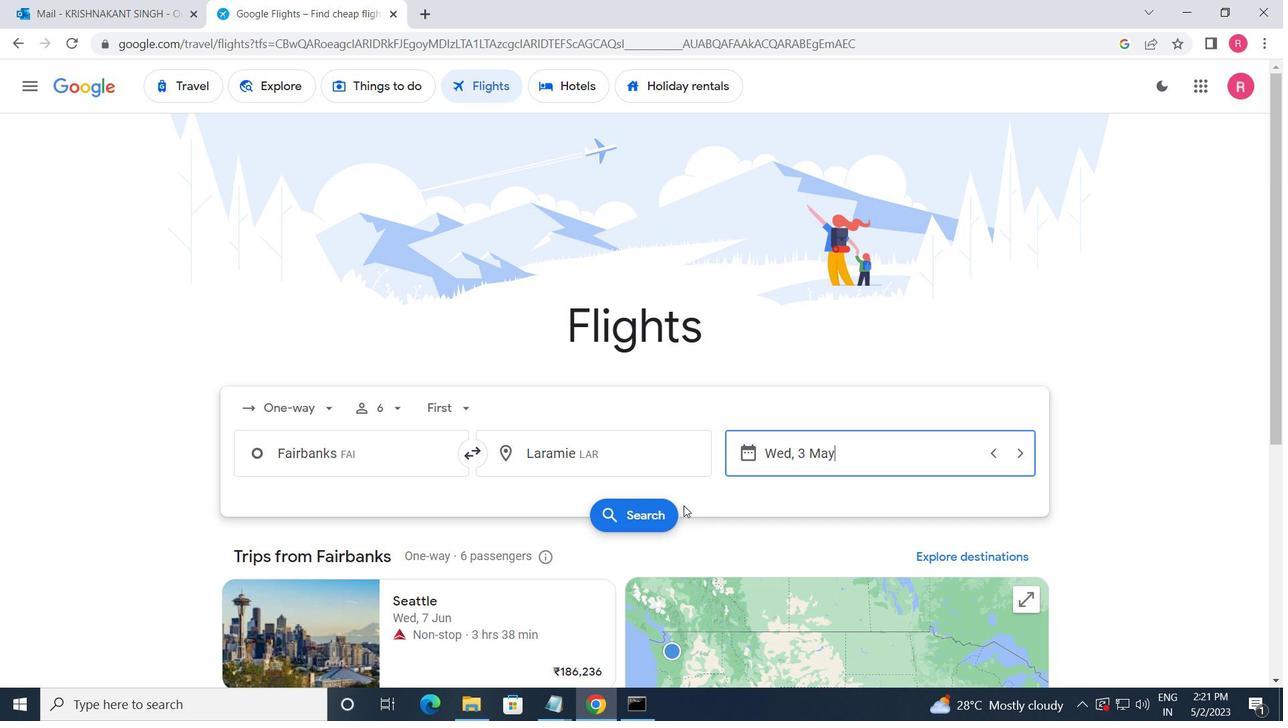 
Action: Mouse pressed left at (642, 511)
Screenshot: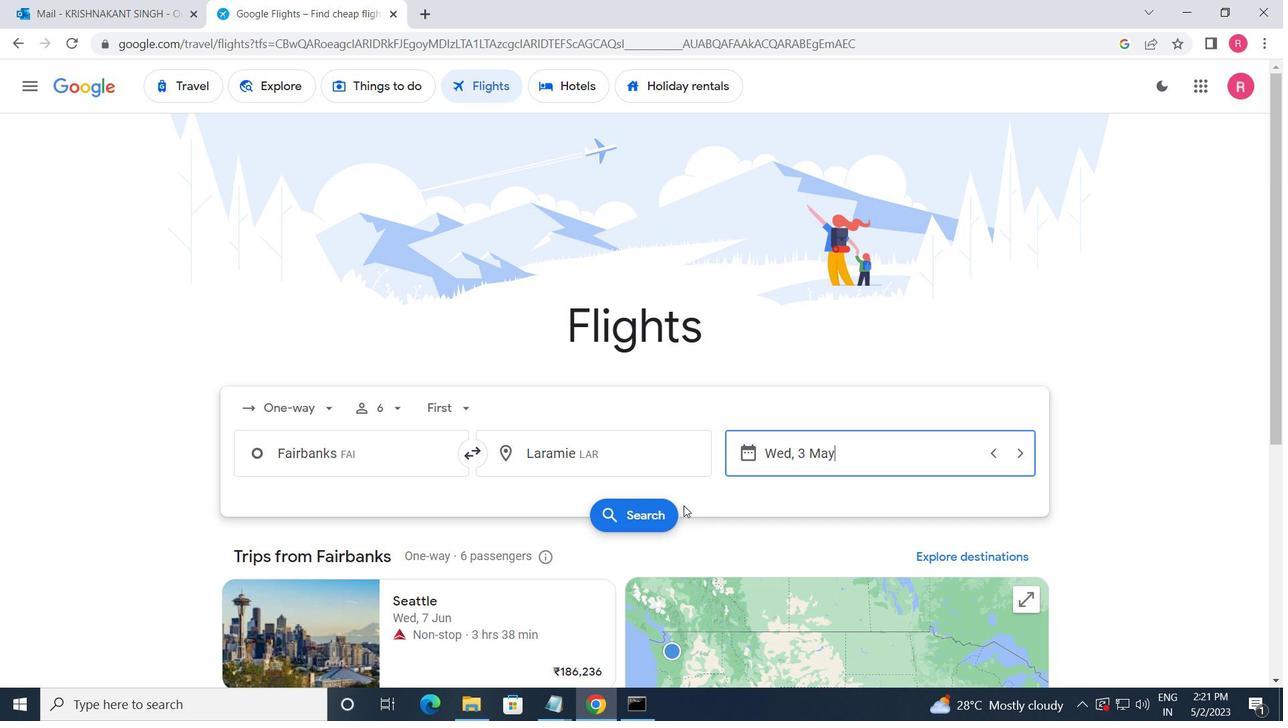 
Action: Mouse moved to (257, 247)
Screenshot: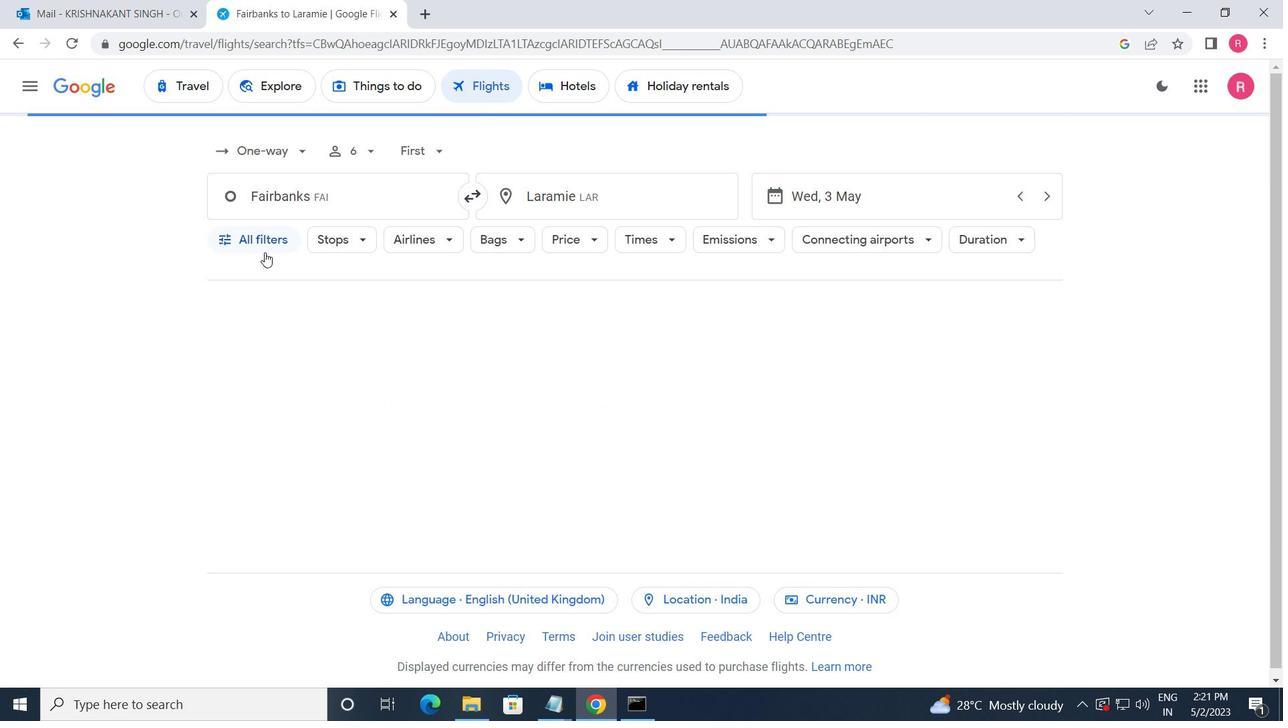 
Action: Mouse pressed left at (257, 247)
Screenshot: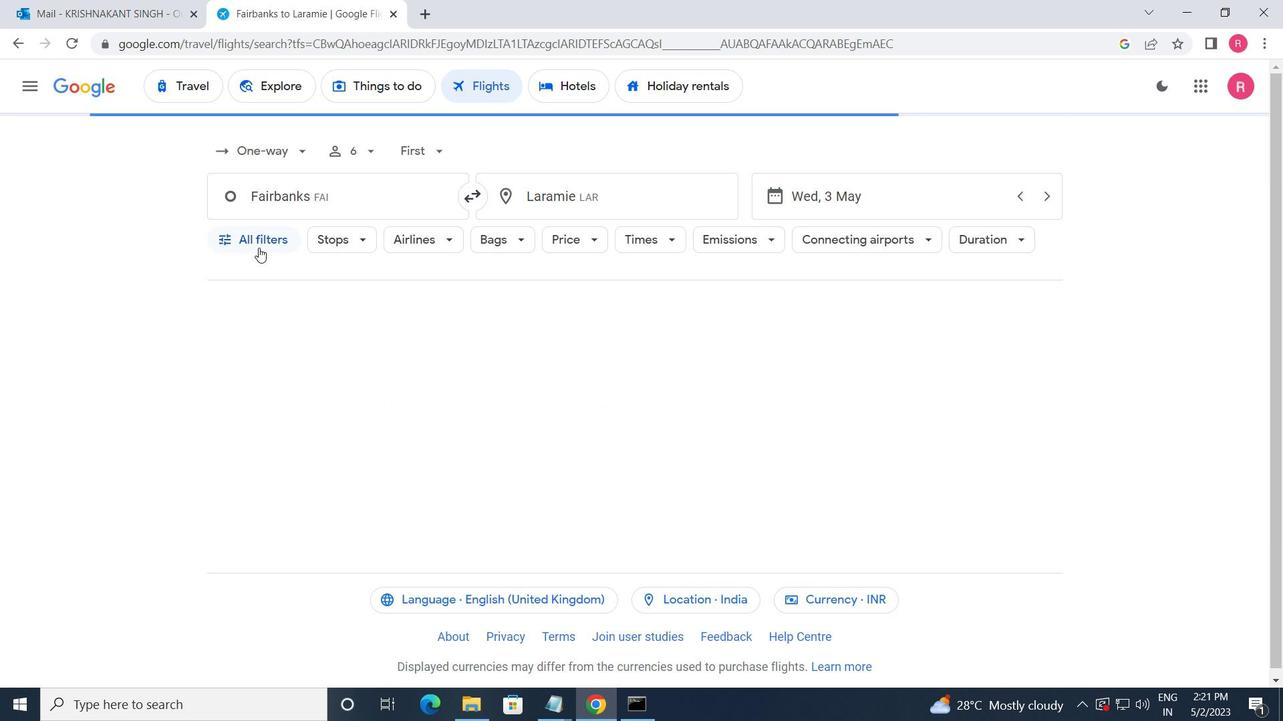 
Action: Mouse moved to (310, 378)
Screenshot: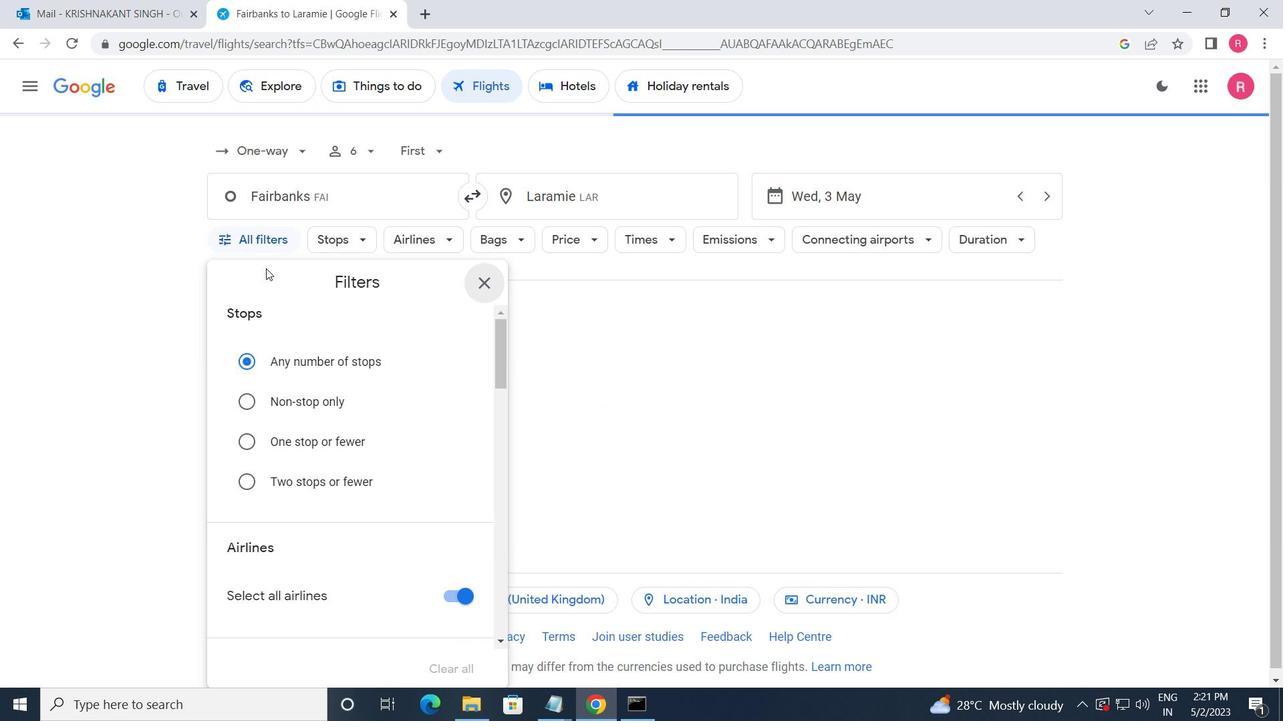 
Action: Mouse scrolled (310, 377) with delta (0, 0)
Screenshot: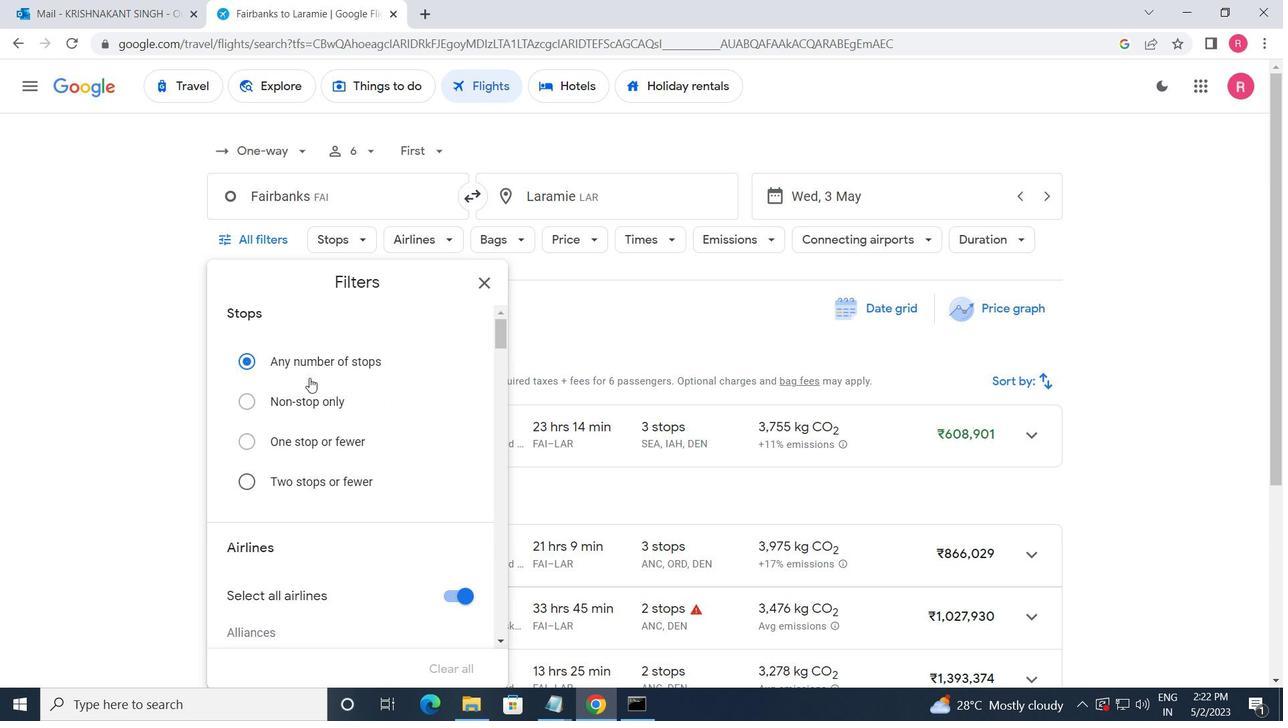 
Action: Mouse scrolled (310, 377) with delta (0, 0)
Screenshot: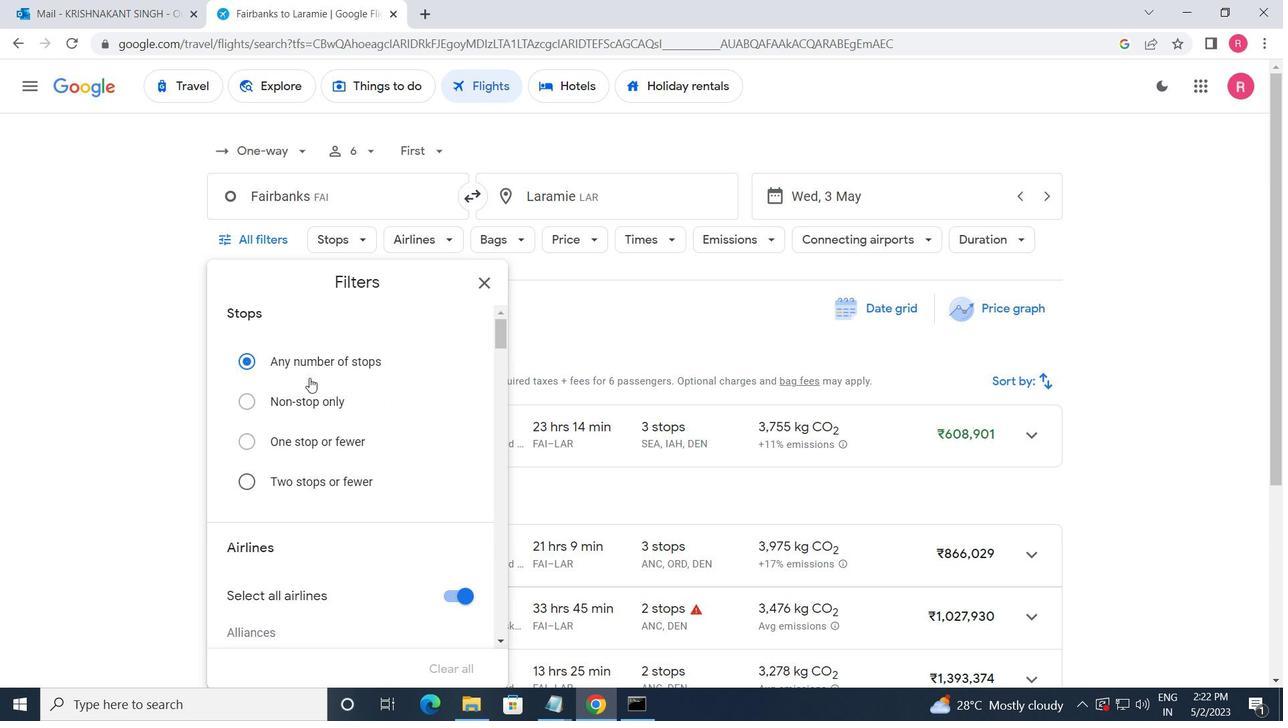 
Action: Mouse moved to (310, 379)
Screenshot: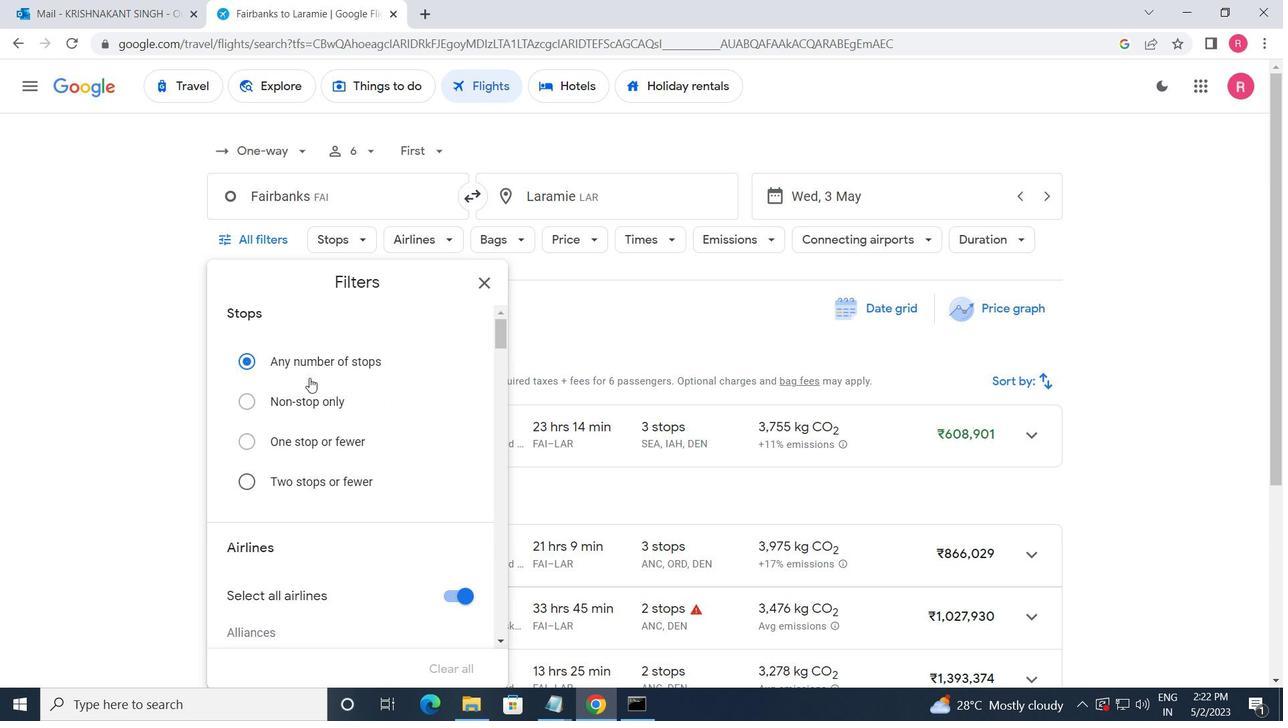 
Action: Mouse scrolled (310, 378) with delta (0, 0)
Screenshot: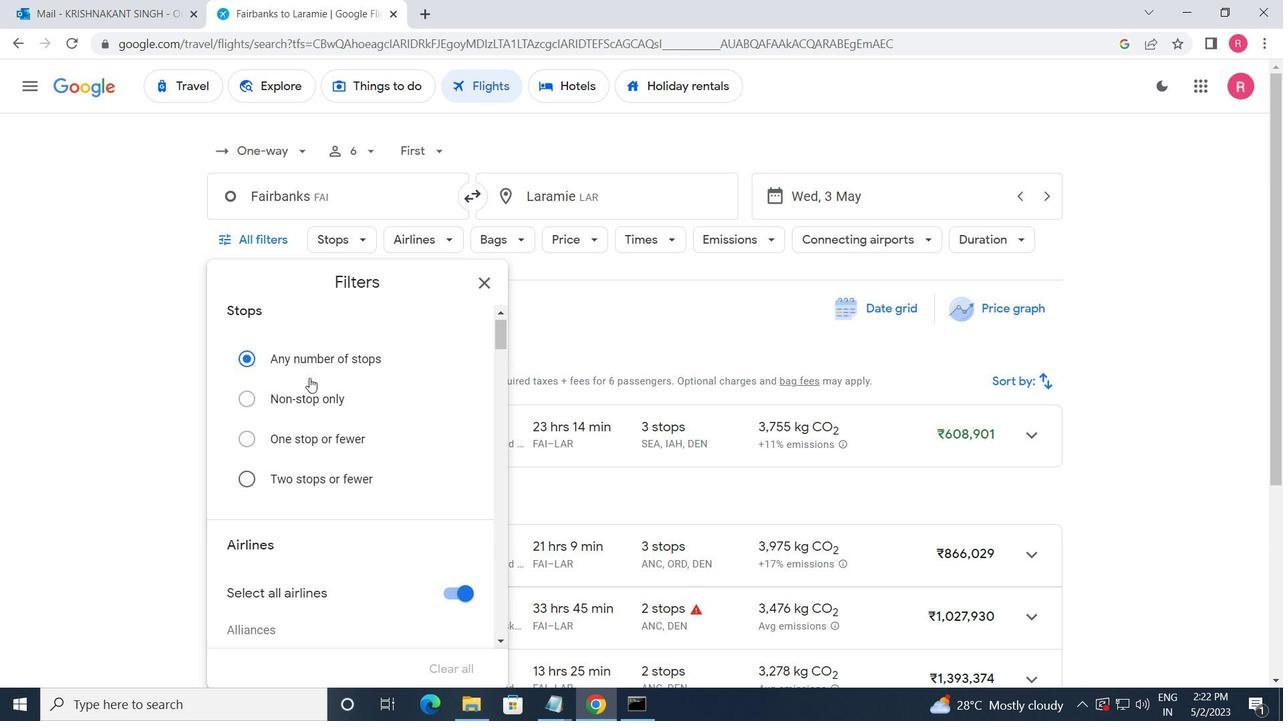 
Action: Mouse scrolled (310, 378) with delta (0, 0)
Screenshot: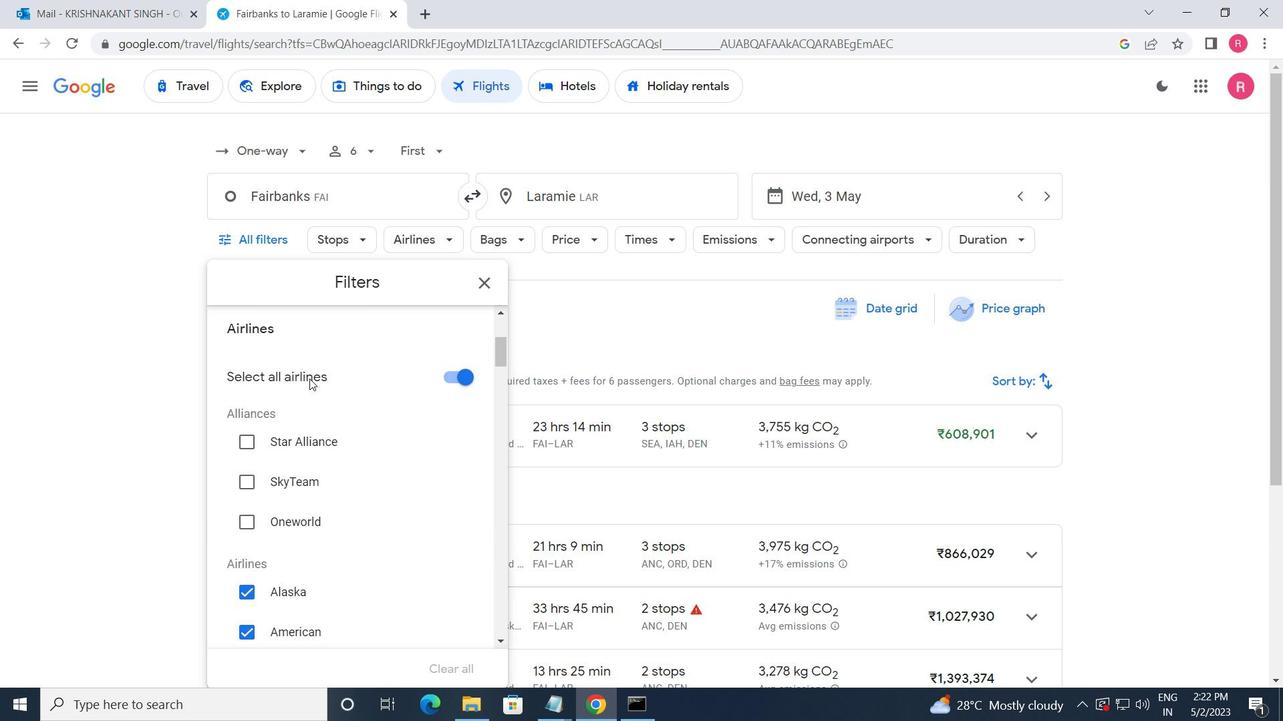 
Action: Mouse scrolled (310, 378) with delta (0, 0)
Screenshot: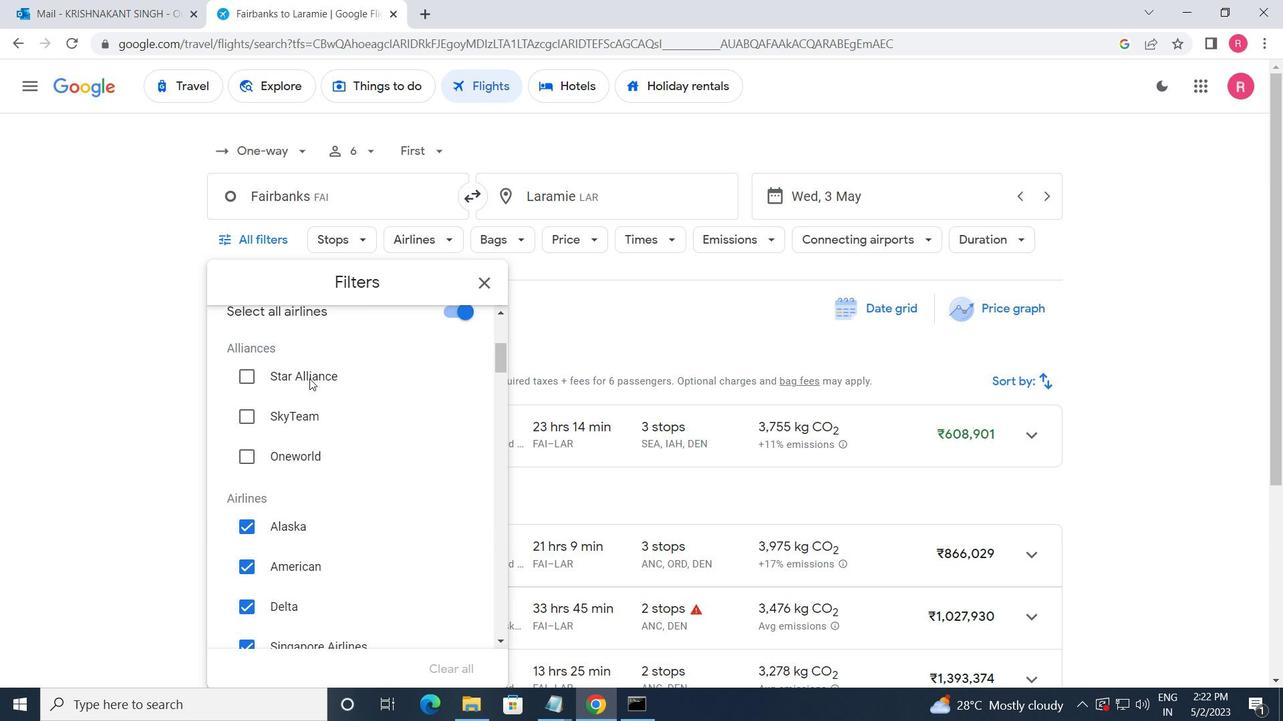 
Action: Mouse moved to (312, 406)
Screenshot: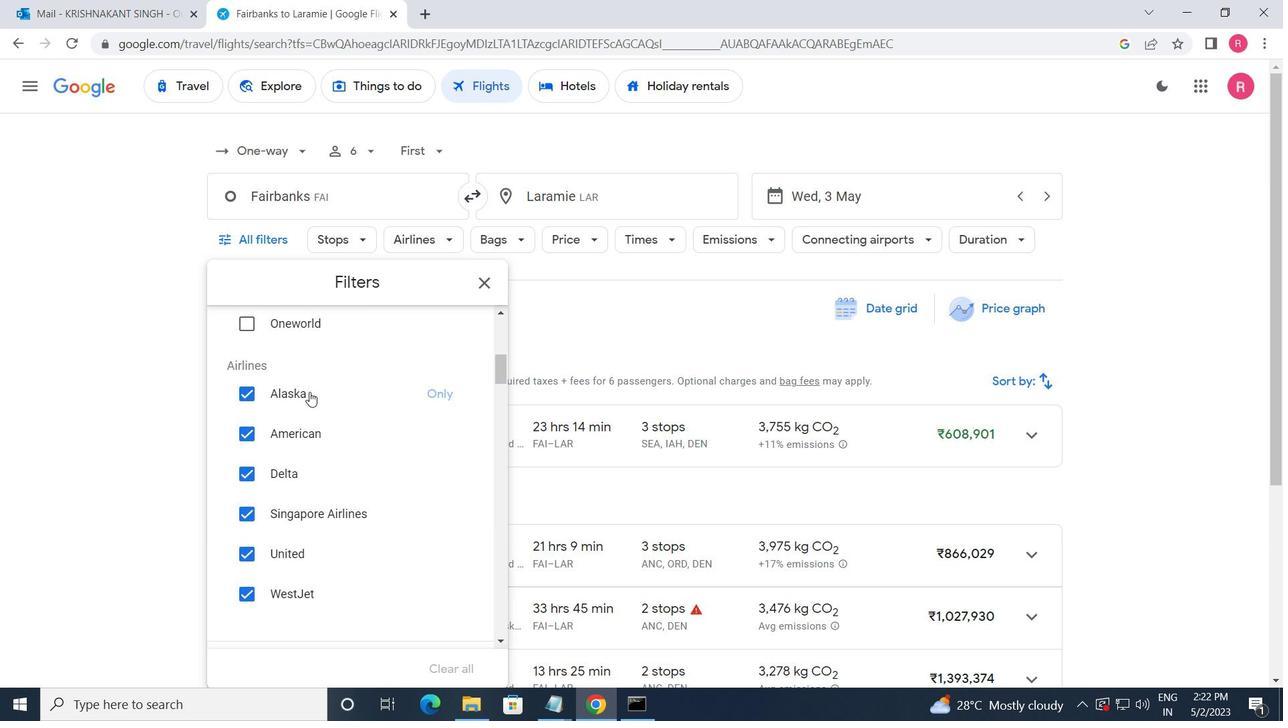 
Action: Mouse scrolled (312, 407) with delta (0, 0)
Screenshot: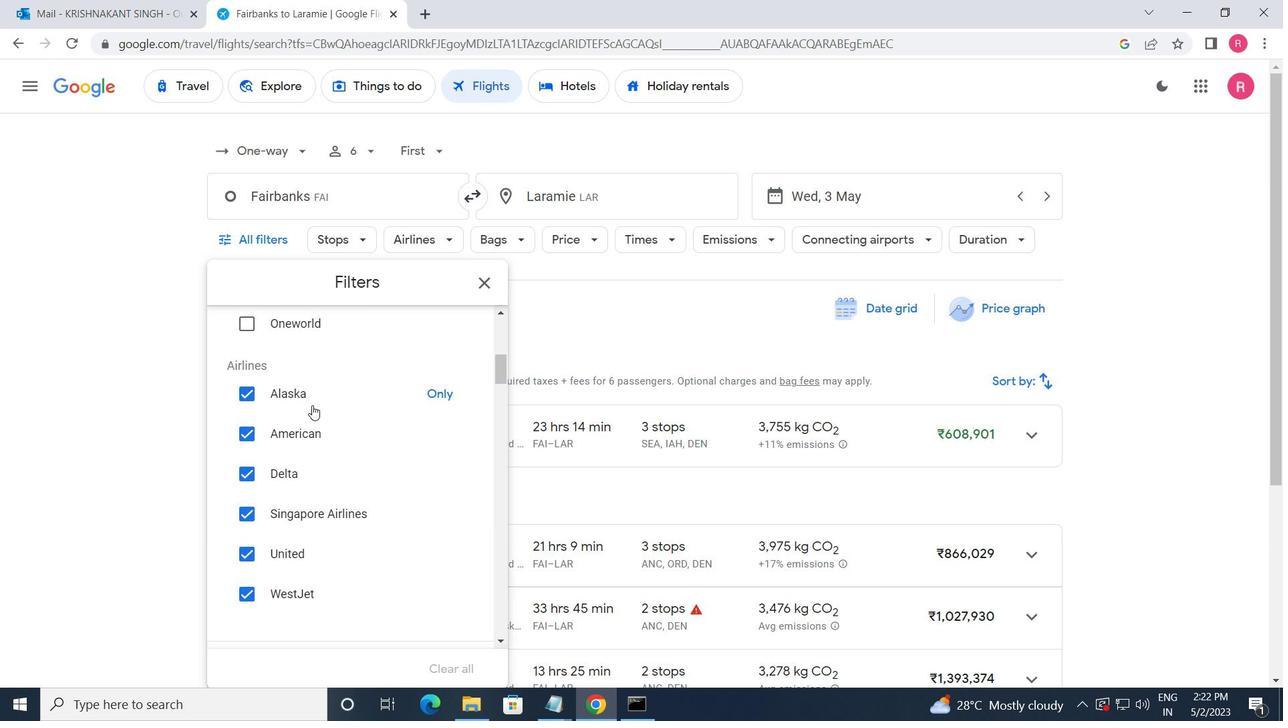 
Action: Mouse scrolled (312, 407) with delta (0, 0)
Screenshot: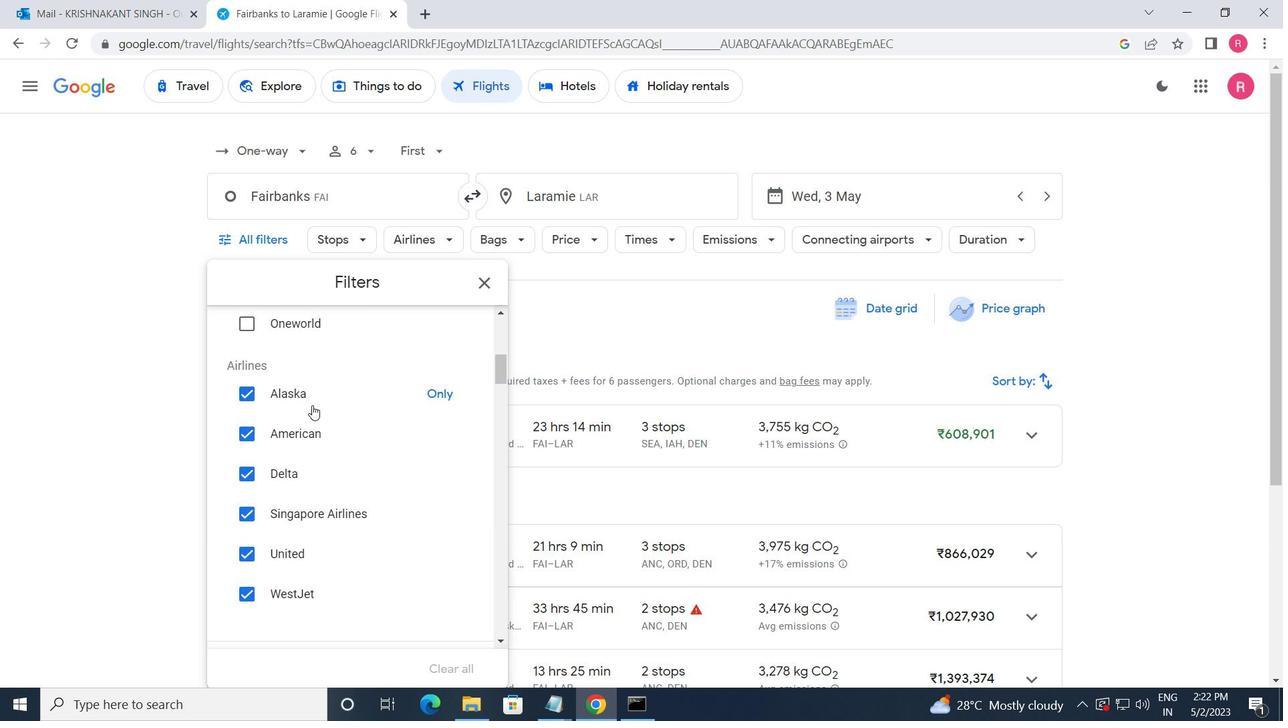 
Action: Mouse scrolled (312, 407) with delta (0, 0)
Screenshot: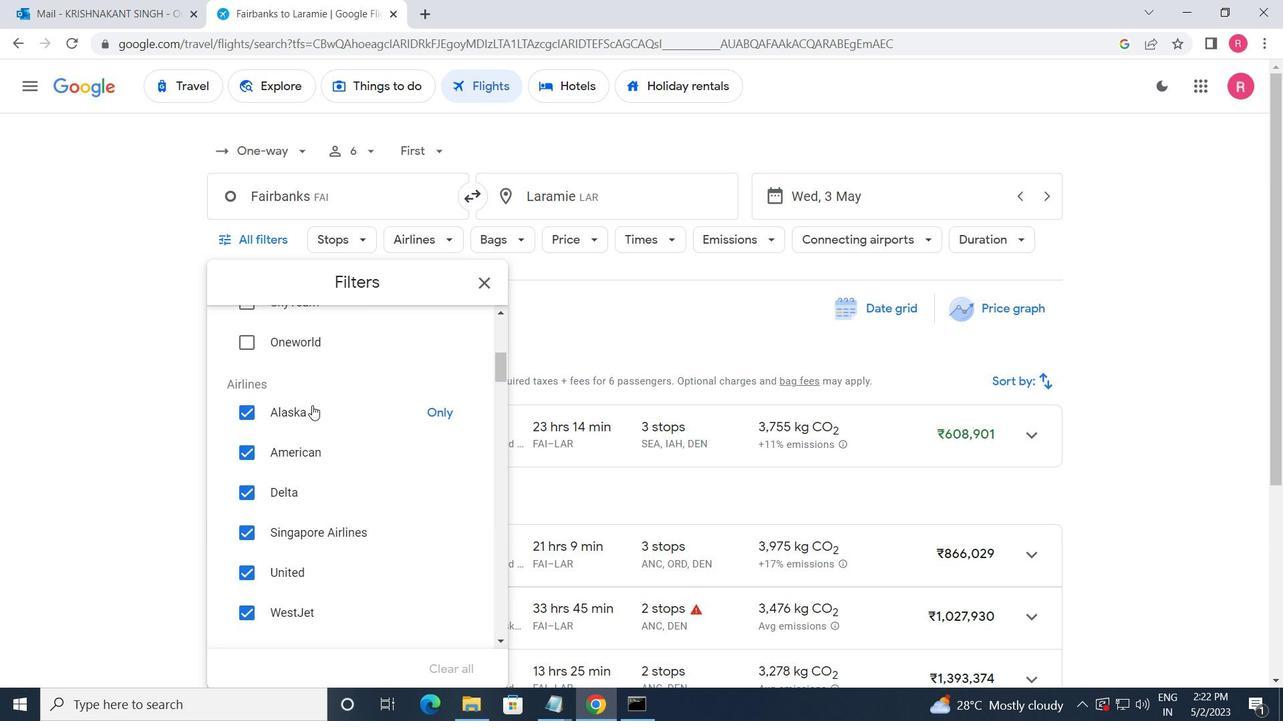 
Action: Mouse moved to (441, 424)
Screenshot: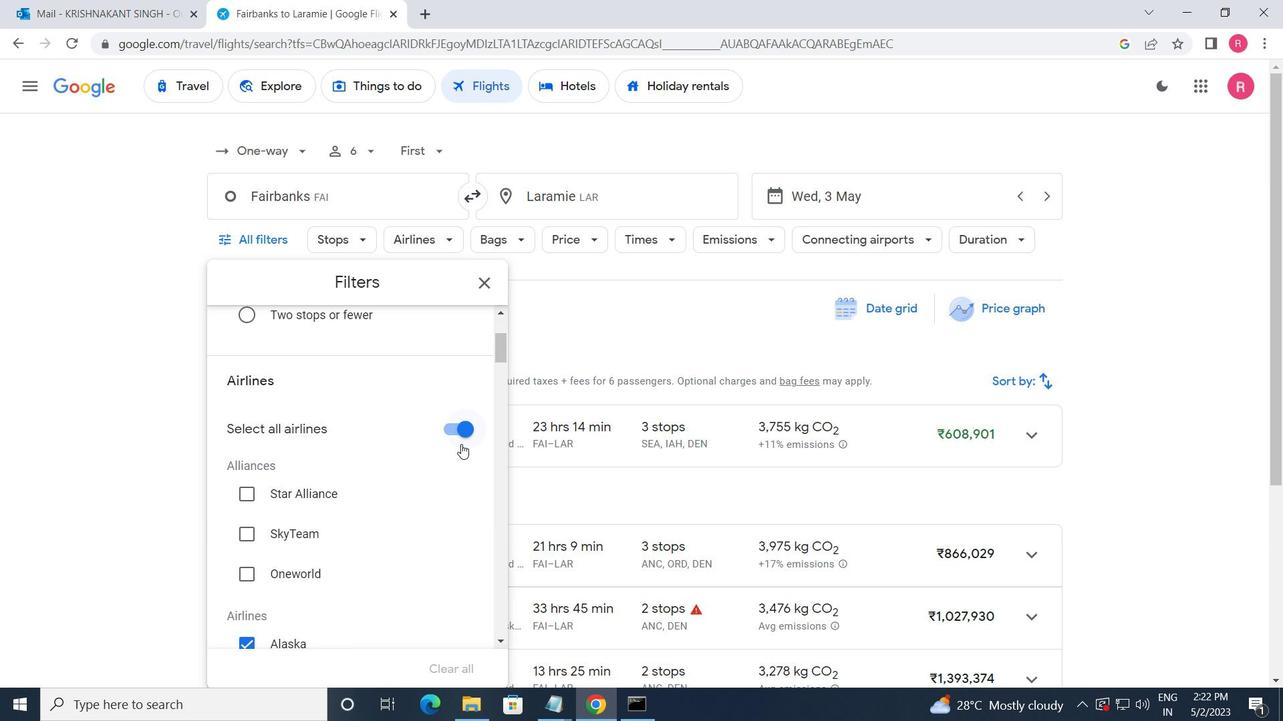 
Action: Mouse pressed left at (441, 424)
Screenshot: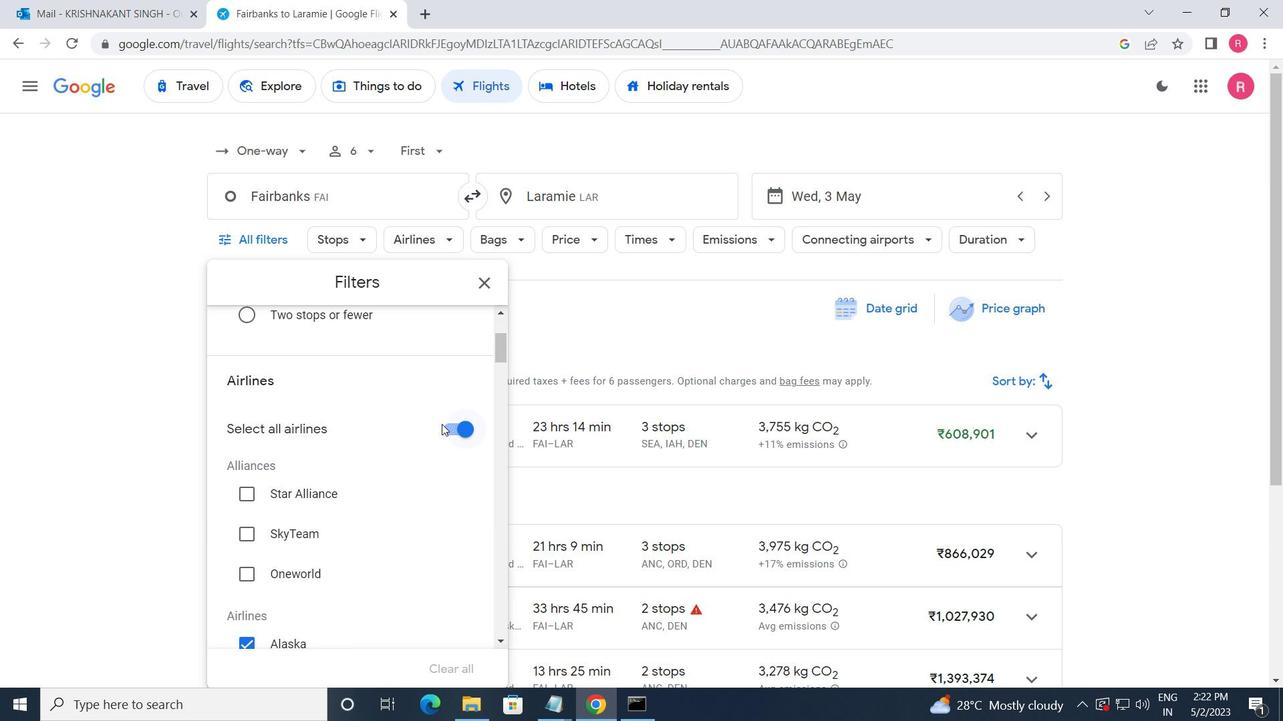 
Action: Mouse moved to (445, 431)
Screenshot: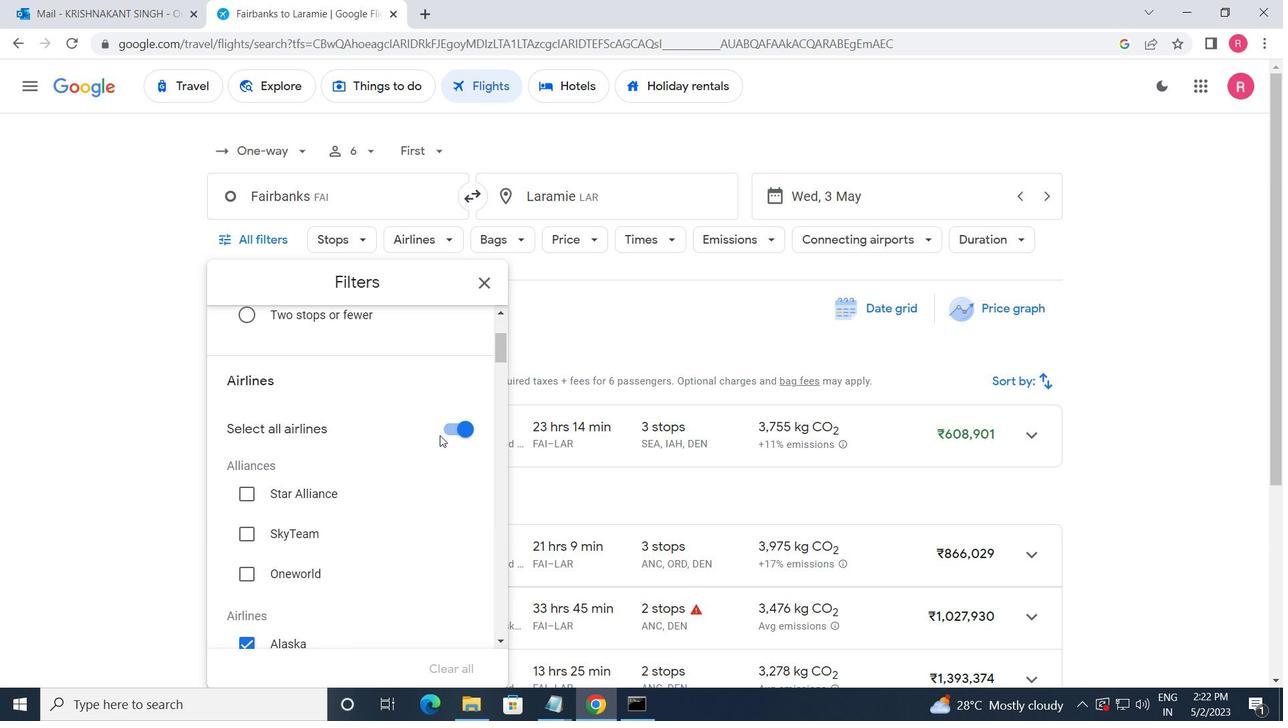 
Action: Mouse pressed left at (445, 431)
Screenshot: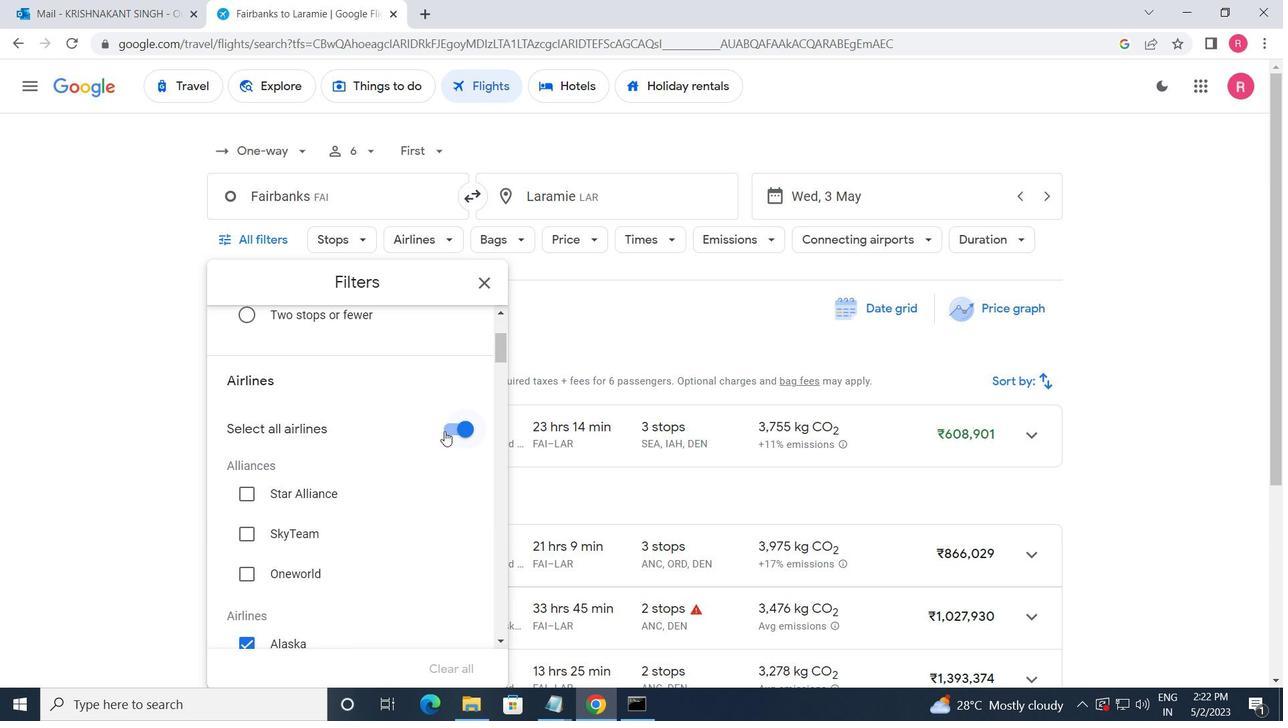 
Action: Mouse moved to (404, 471)
Screenshot: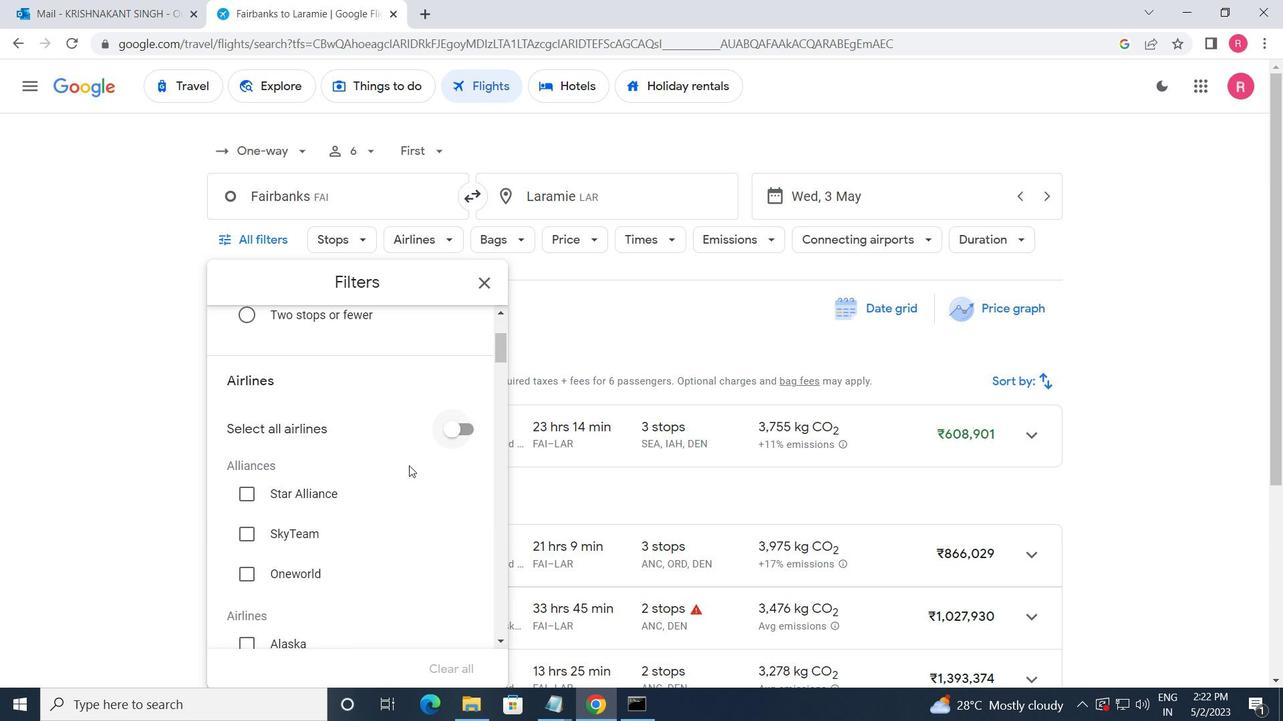 
Action: Mouse scrolled (404, 470) with delta (0, 0)
Screenshot: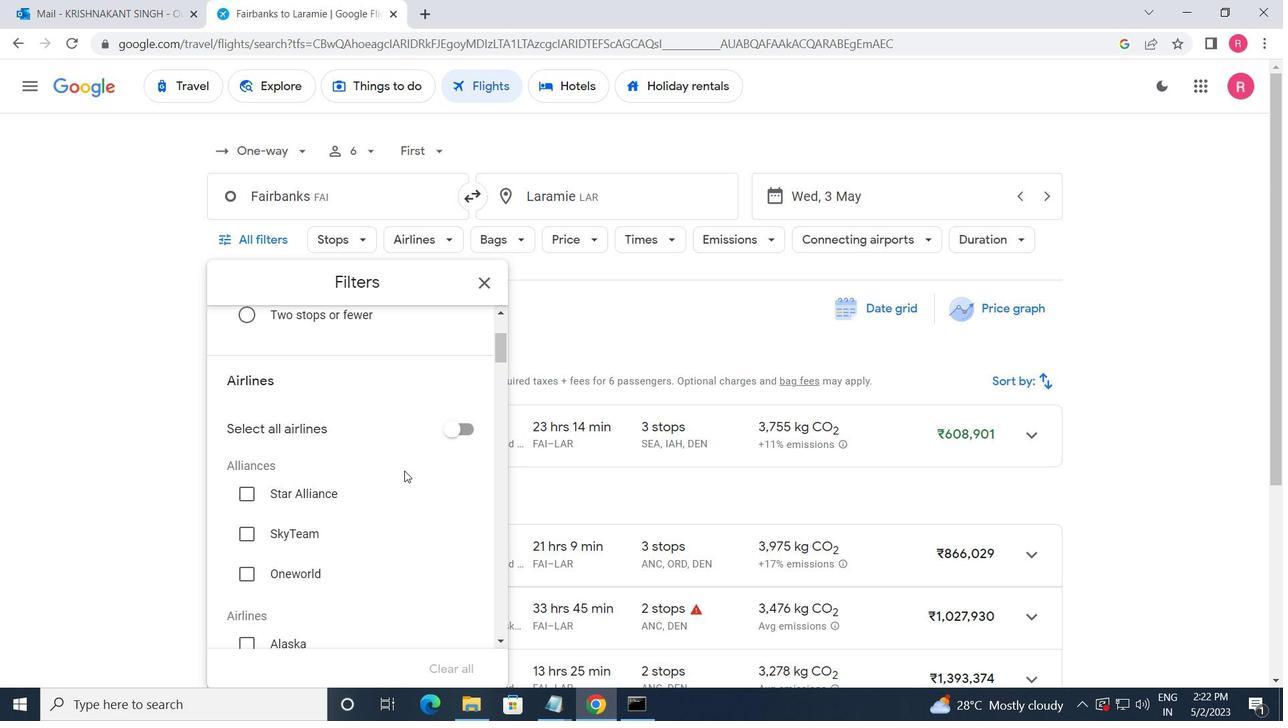 
Action: Mouse scrolled (404, 470) with delta (0, 0)
Screenshot: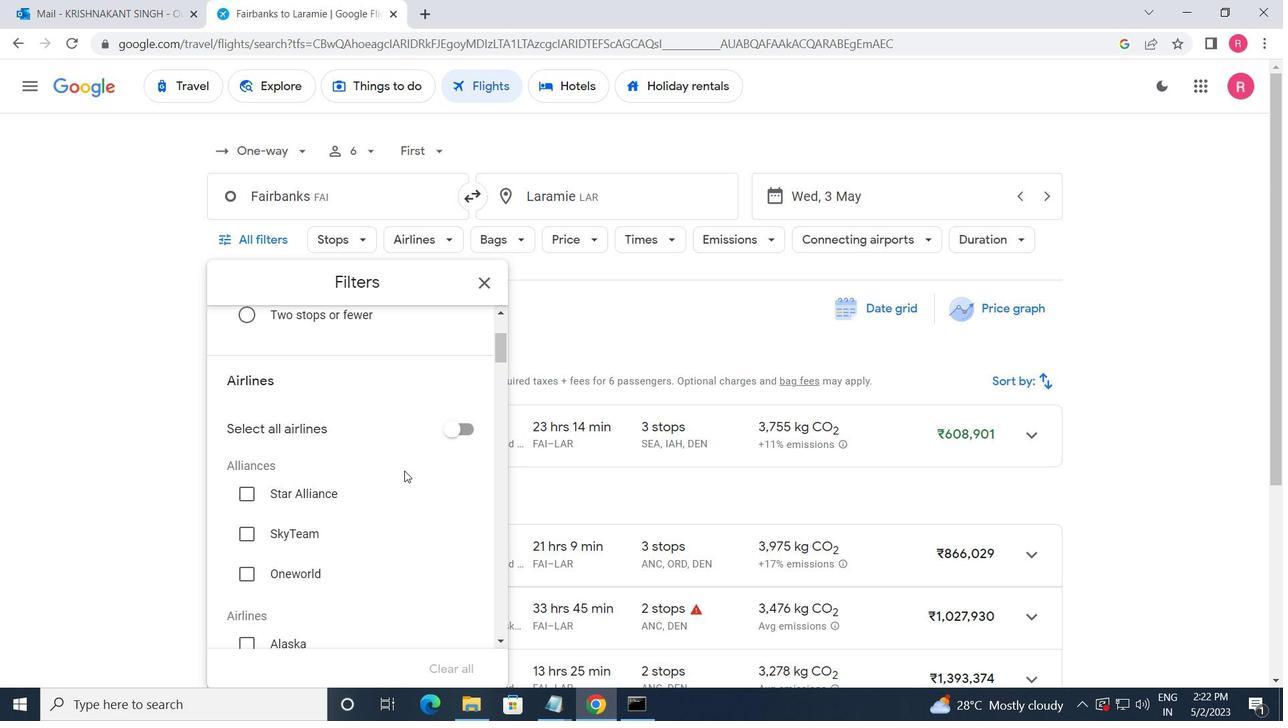 
Action: Mouse scrolled (404, 470) with delta (0, 0)
Screenshot: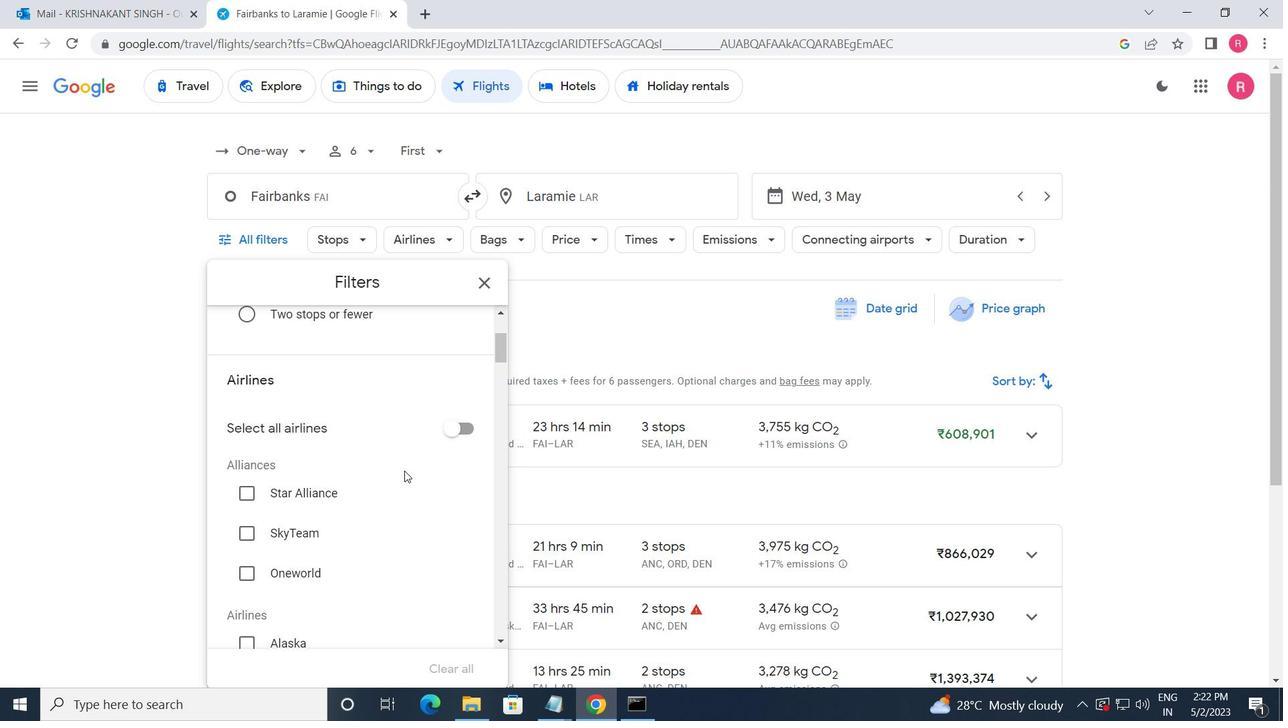 
Action: Mouse scrolled (404, 470) with delta (0, 0)
Screenshot: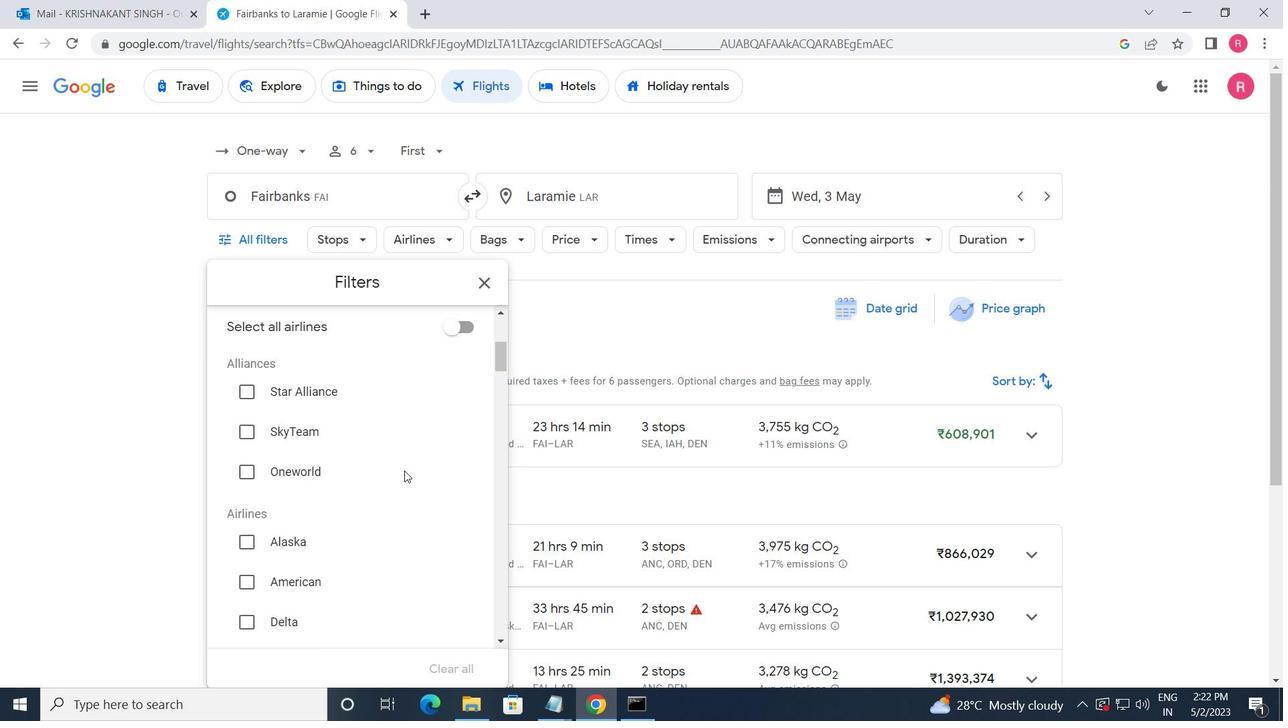 
Action: Mouse scrolled (404, 470) with delta (0, 0)
Screenshot: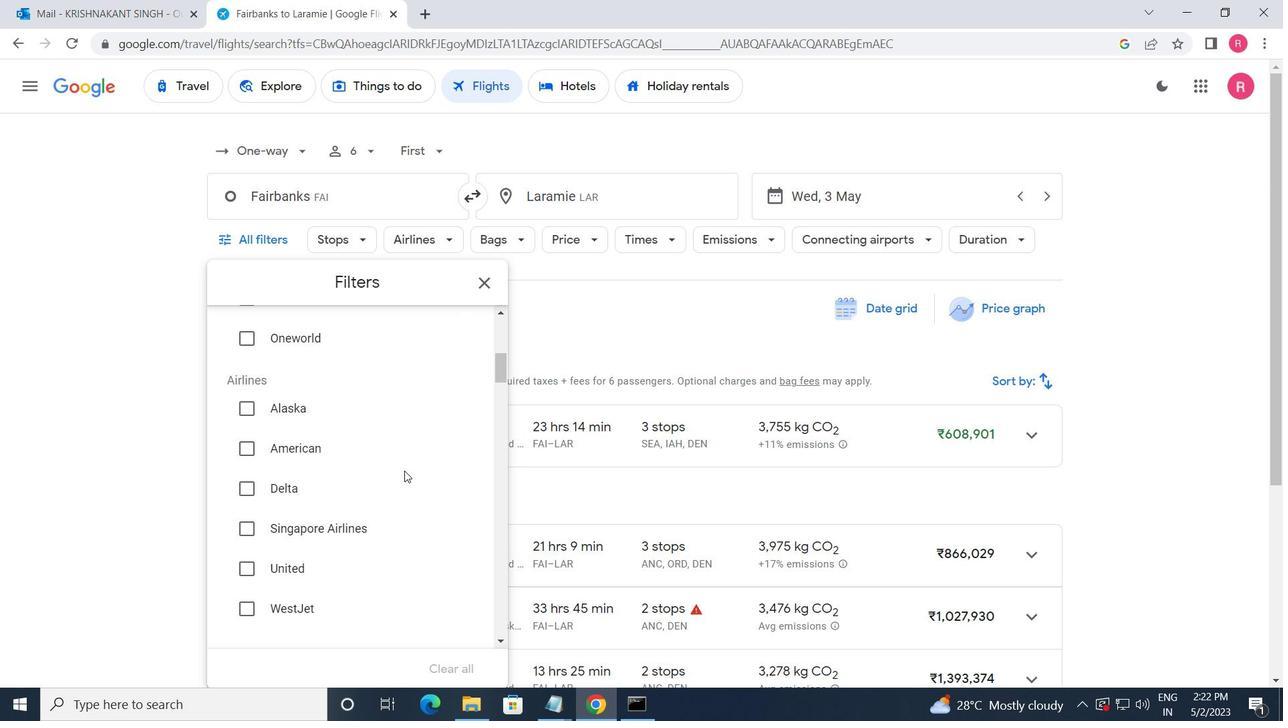 
Action: Mouse moved to (400, 468)
Screenshot: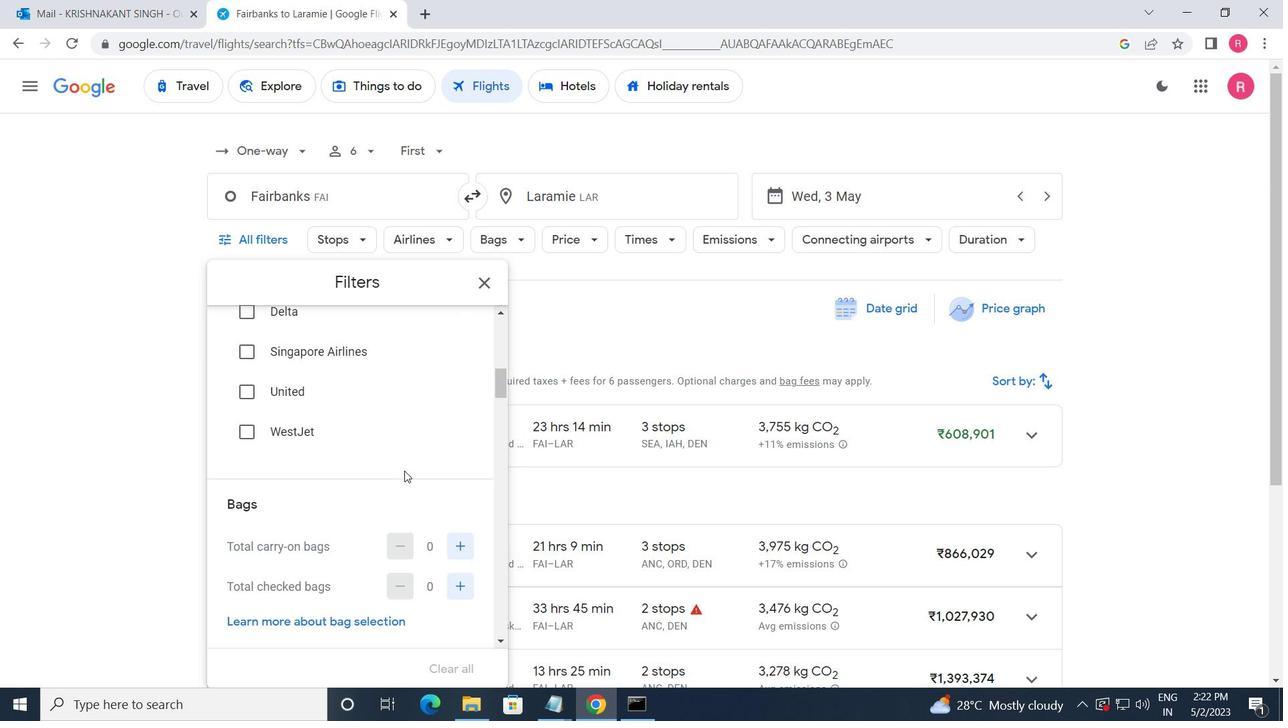 
Action: Mouse scrolled (400, 467) with delta (0, 0)
Screenshot: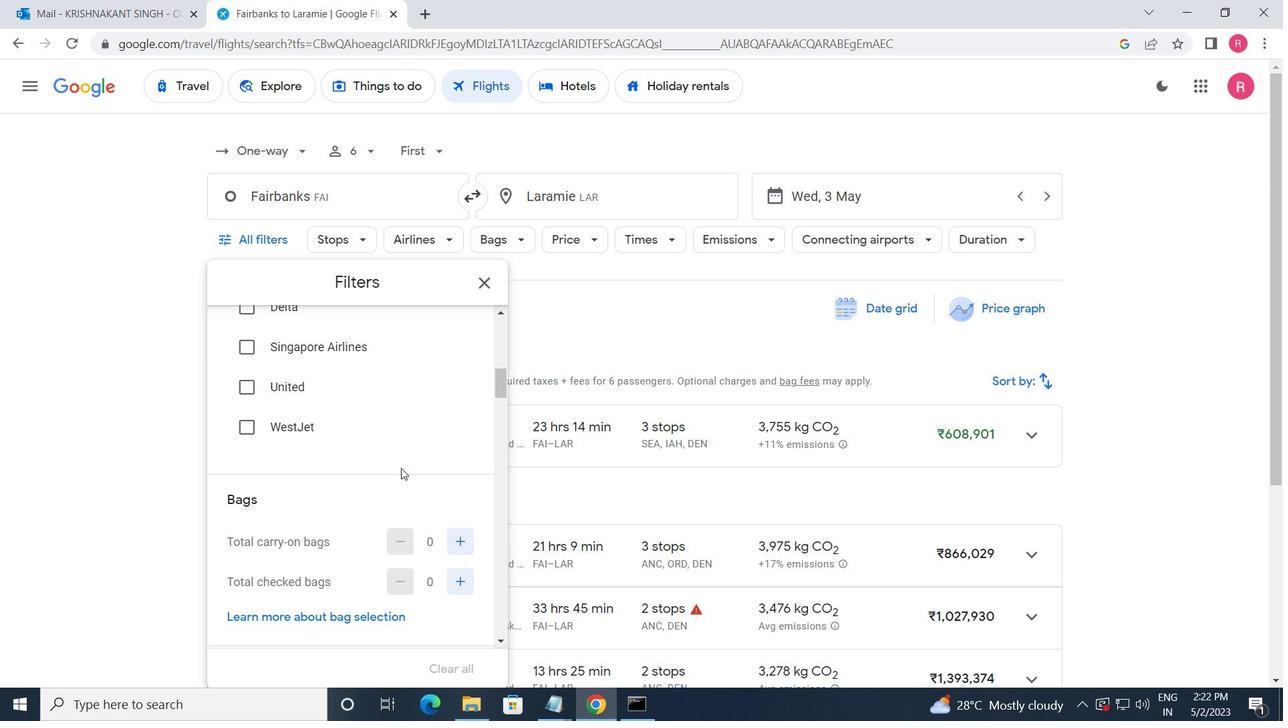 
Action: Mouse moved to (451, 463)
Screenshot: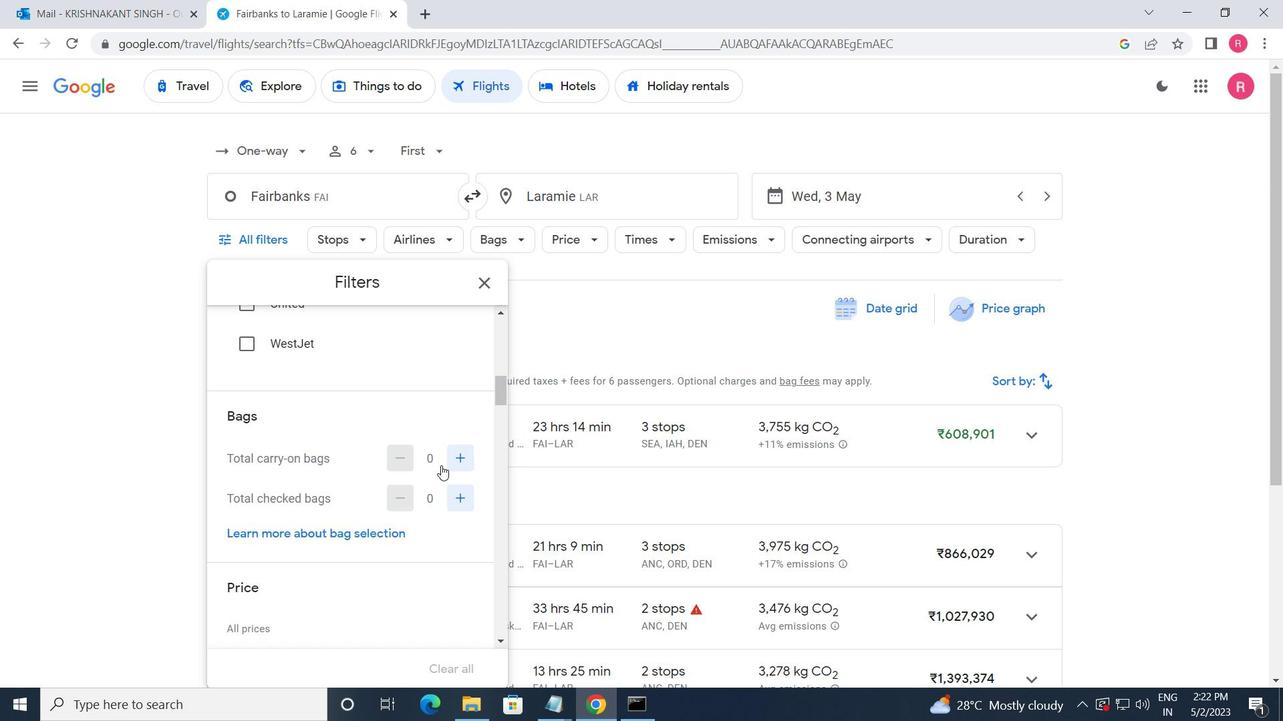 
Action: Mouse pressed left at (451, 463)
Screenshot: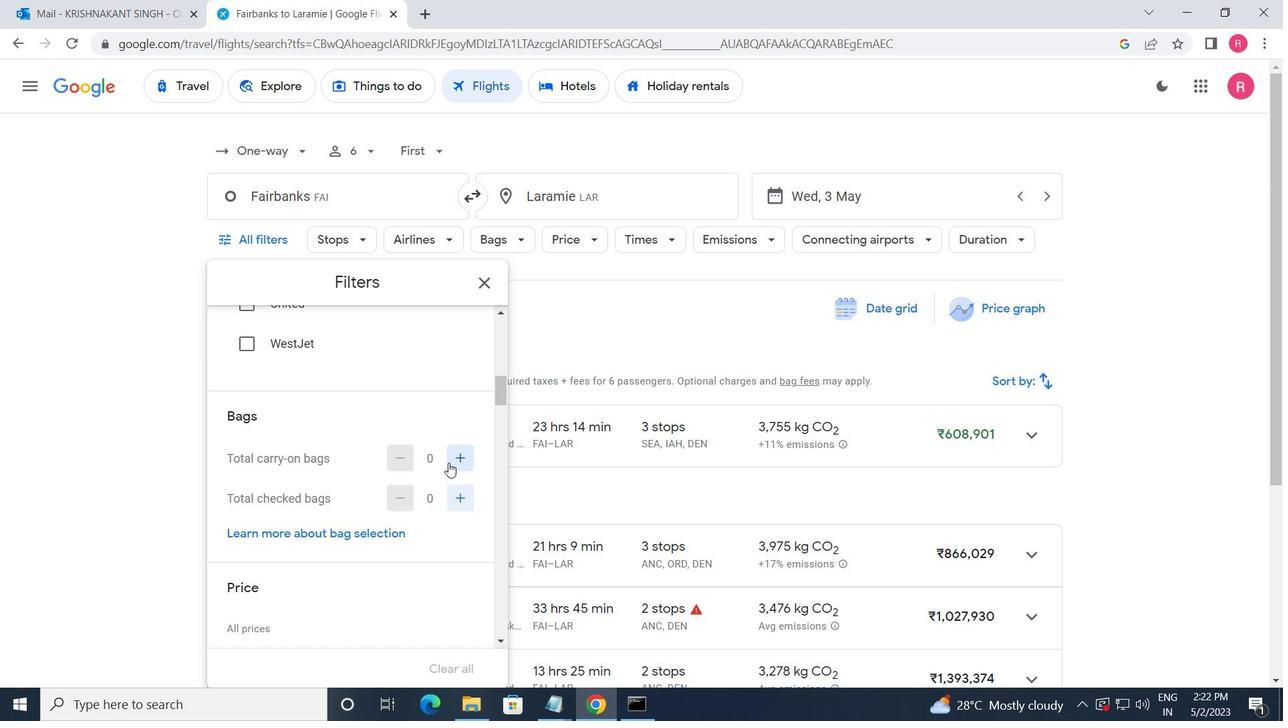 
Action: Mouse pressed left at (451, 463)
Screenshot: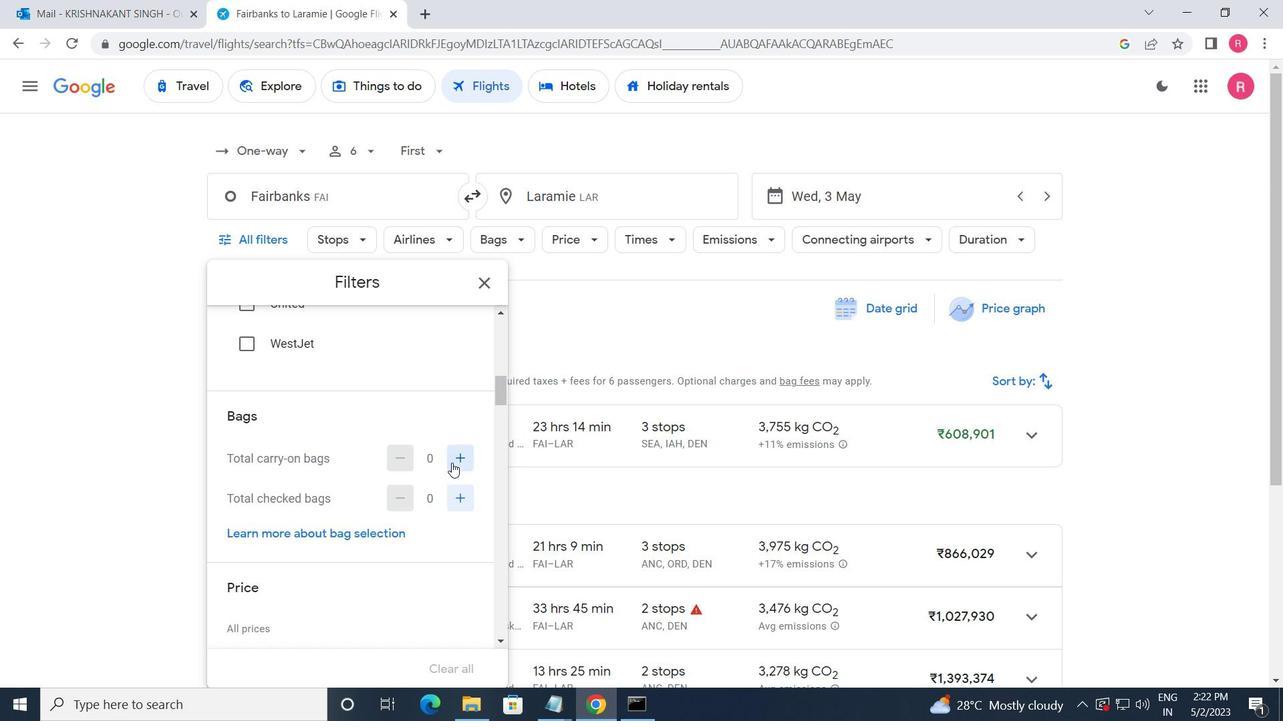 
Action: Mouse moved to (447, 473)
Screenshot: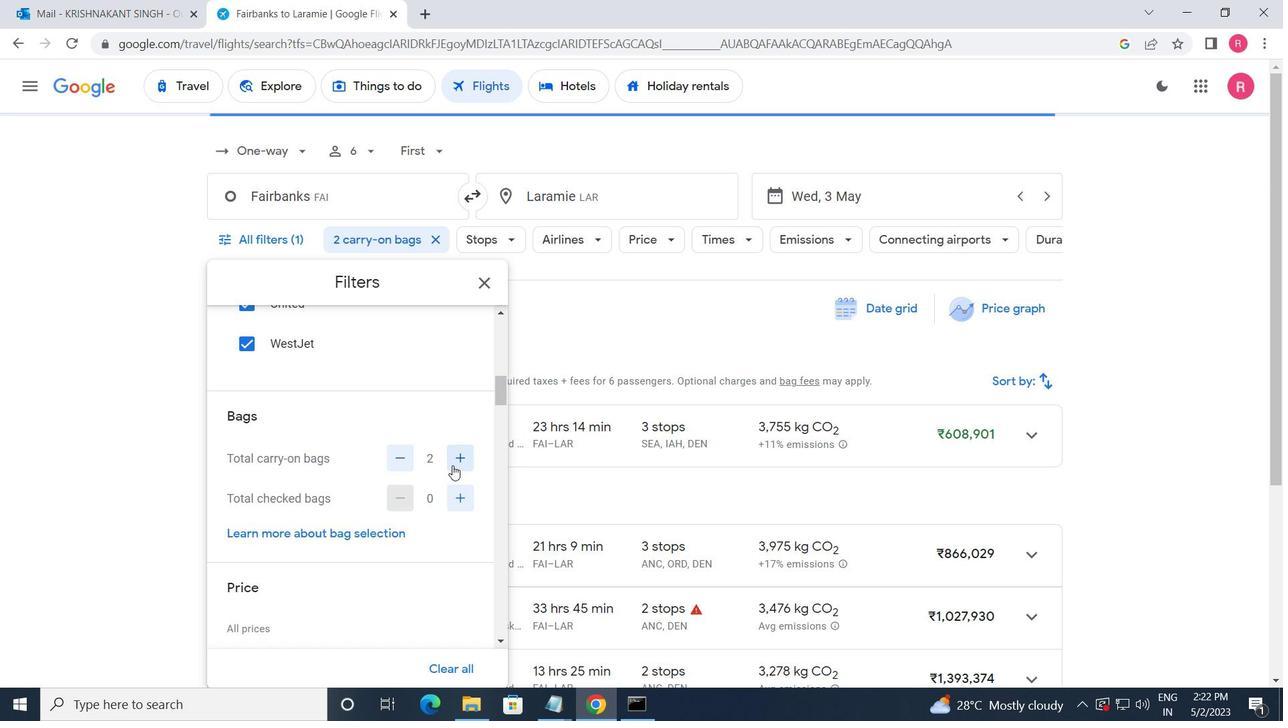 
Action: Mouse scrolled (447, 473) with delta (0, 0)
Screenshot: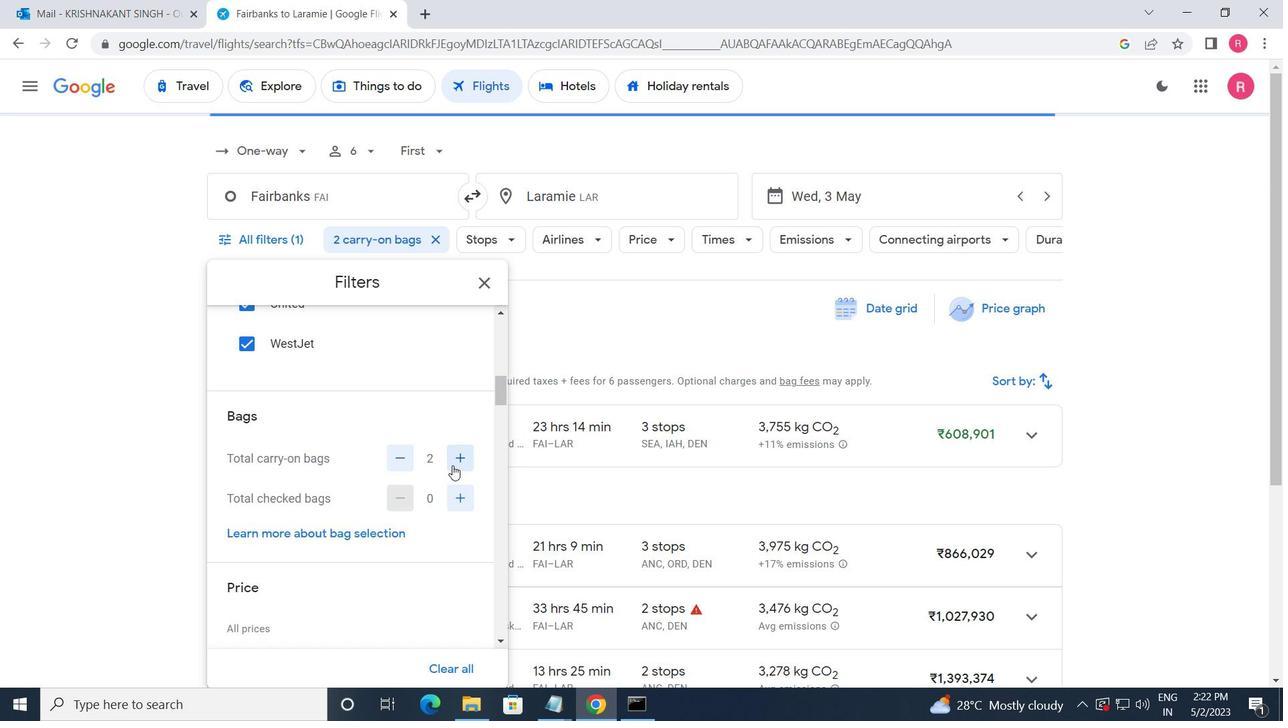 
Action: Mouse moved to (447, 475)
Screenshot: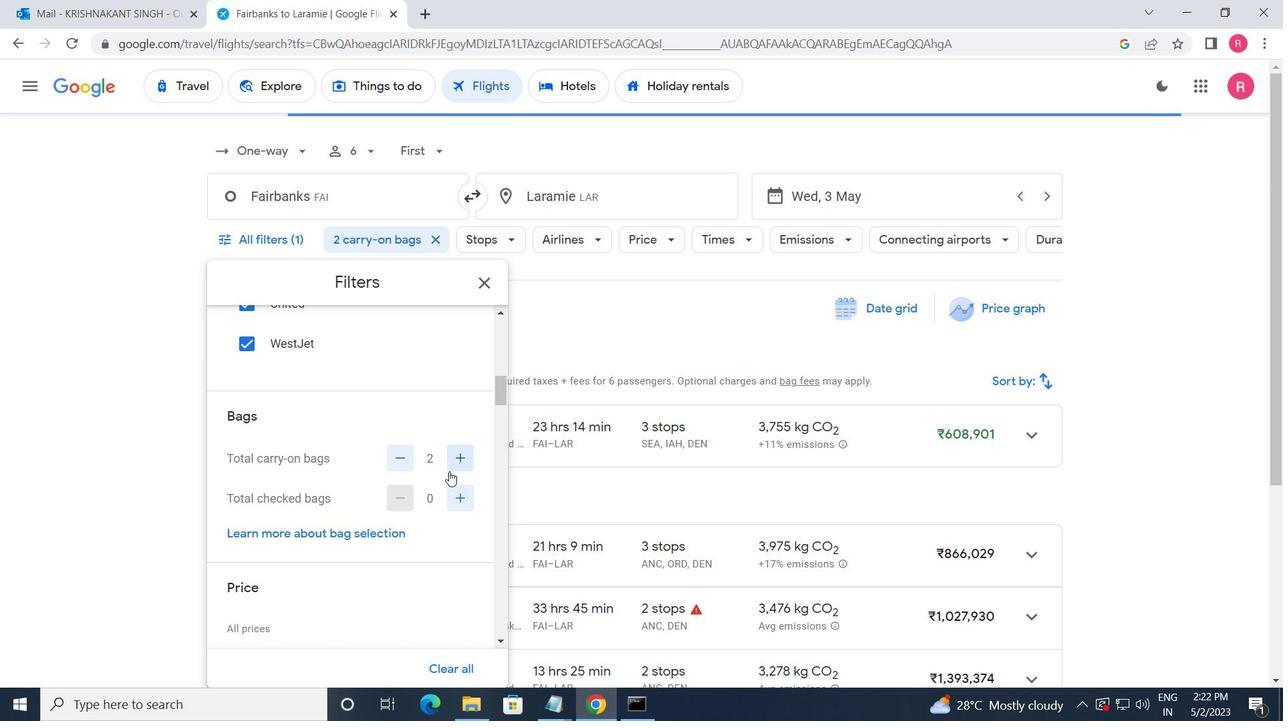 
Action: Mouse scrolled (447, 474) with delta (0, 0)
Screenshot: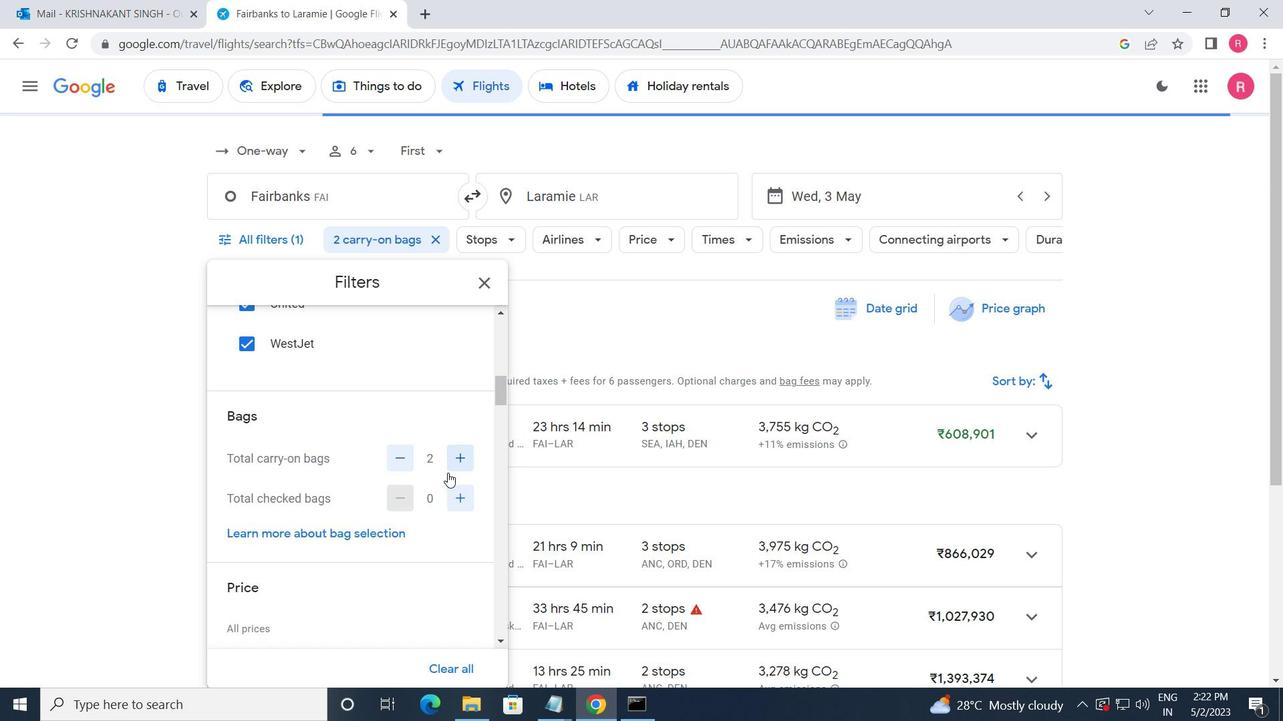 
Action: Mouse moved to (460, 491)
Screenshot: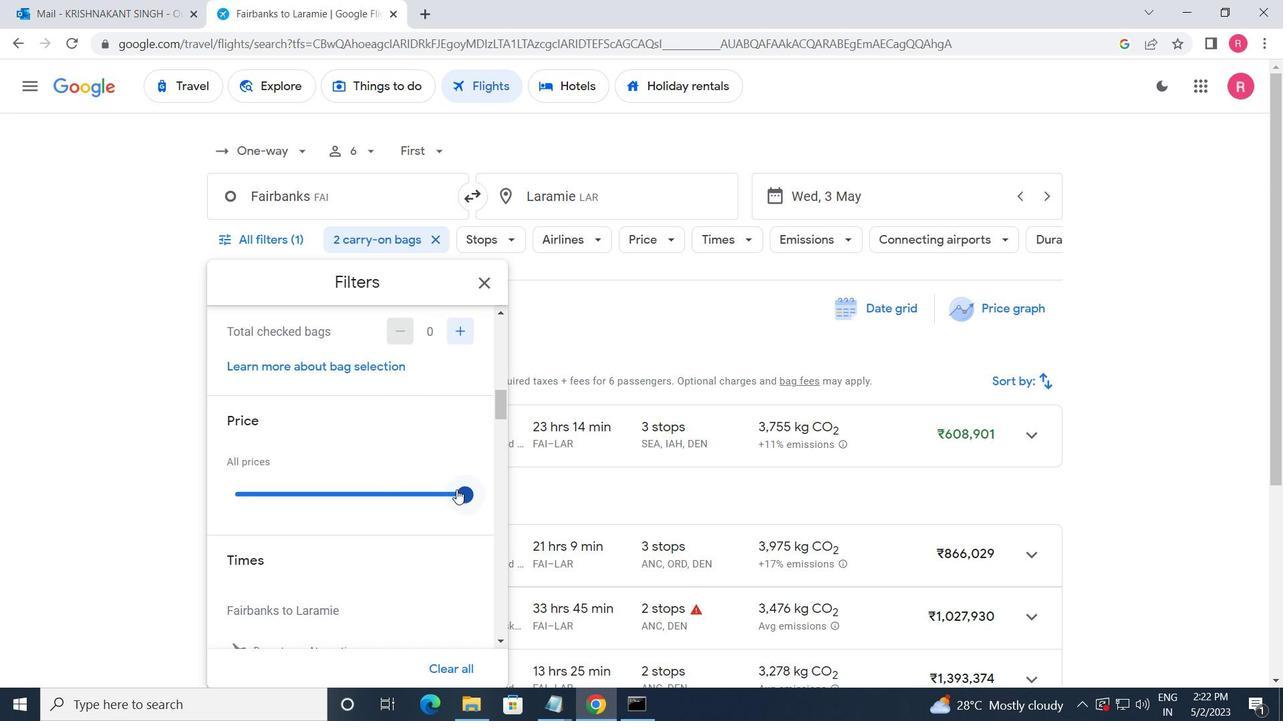 
Action: Mouse pressed left at (460, 491)
Screenshot: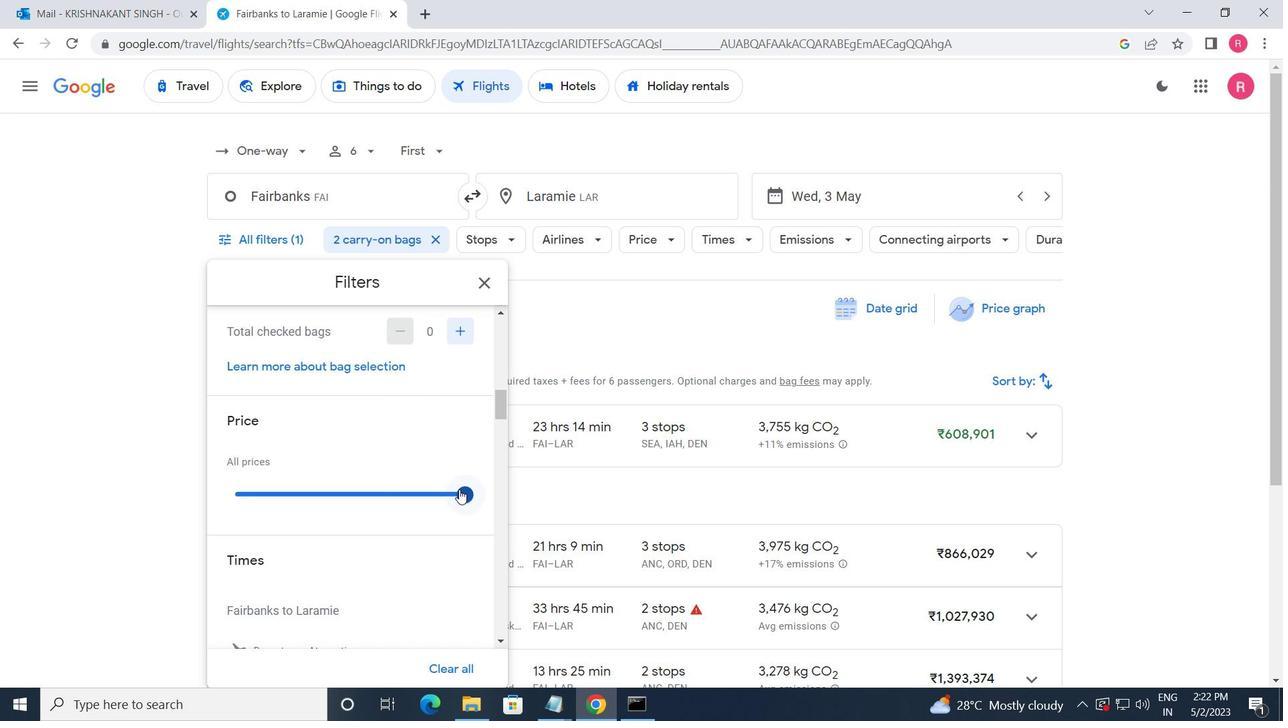 
Action: Mouse moved to (350, 481)
Screenshot: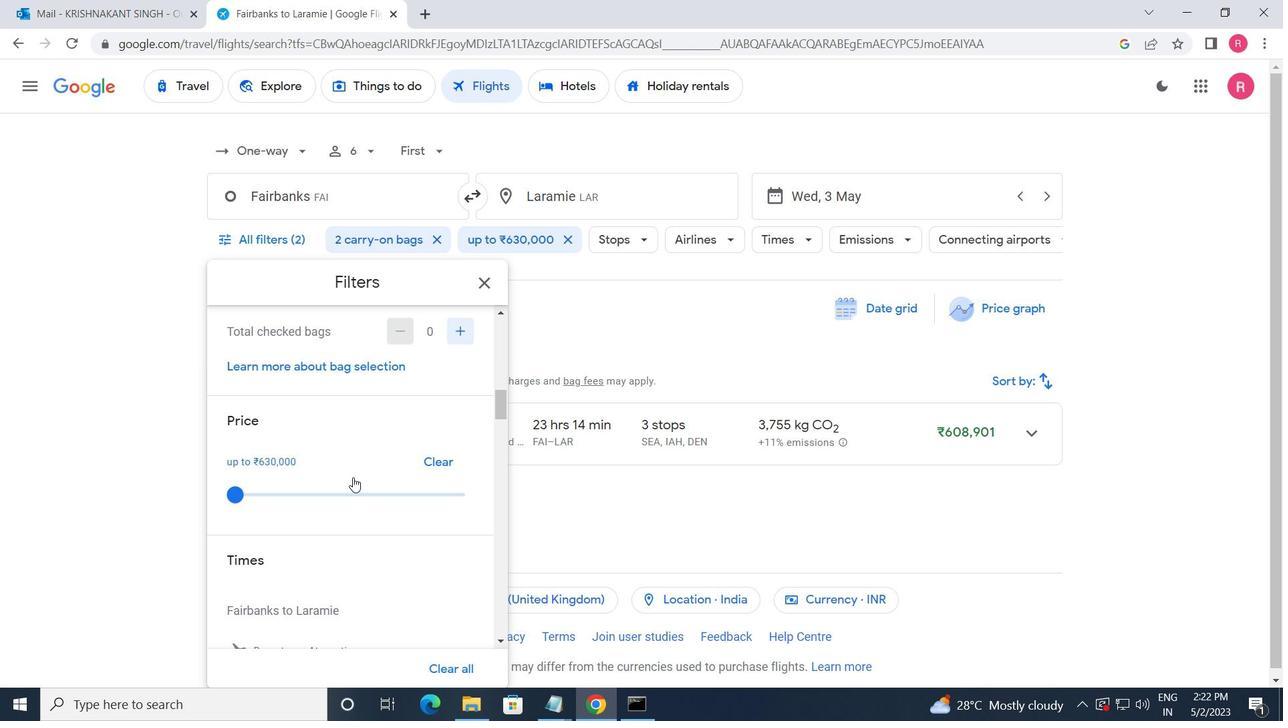 
Action: Mouse scrolled (350, 481) with delta (0, 0)
Screenshot: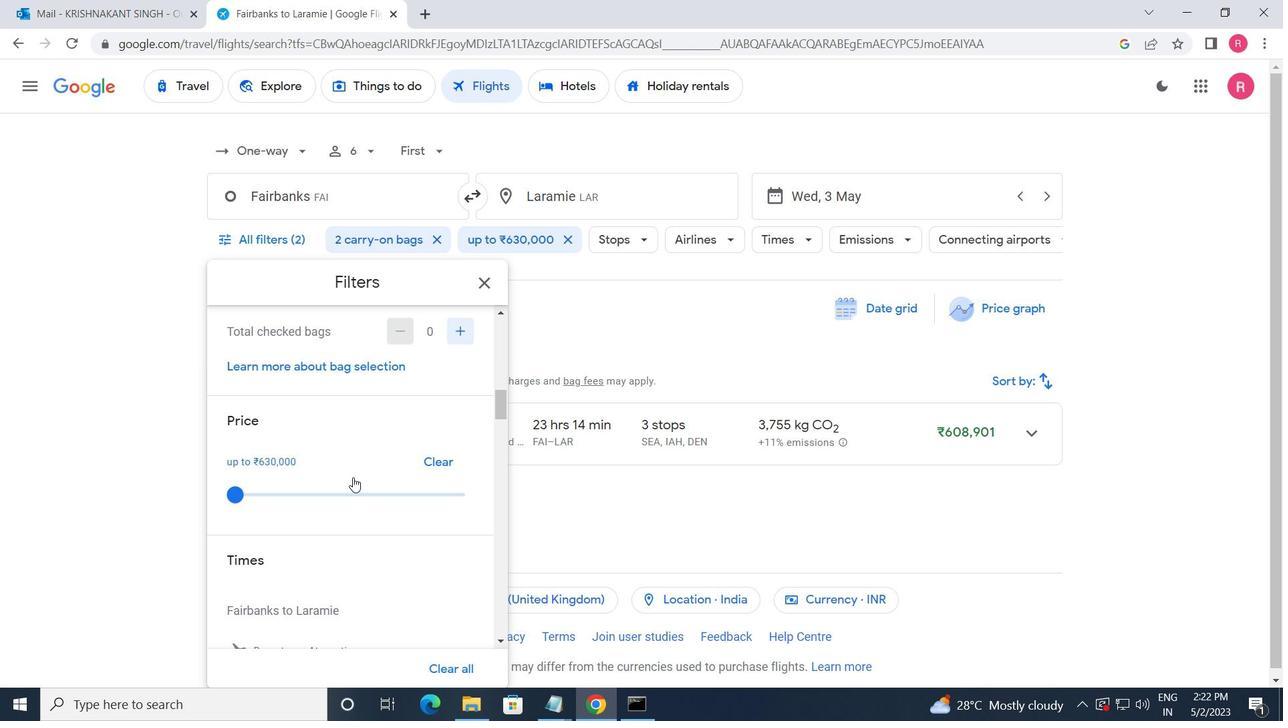 
Action: Mouse moved to (350, 483)
Screenshot: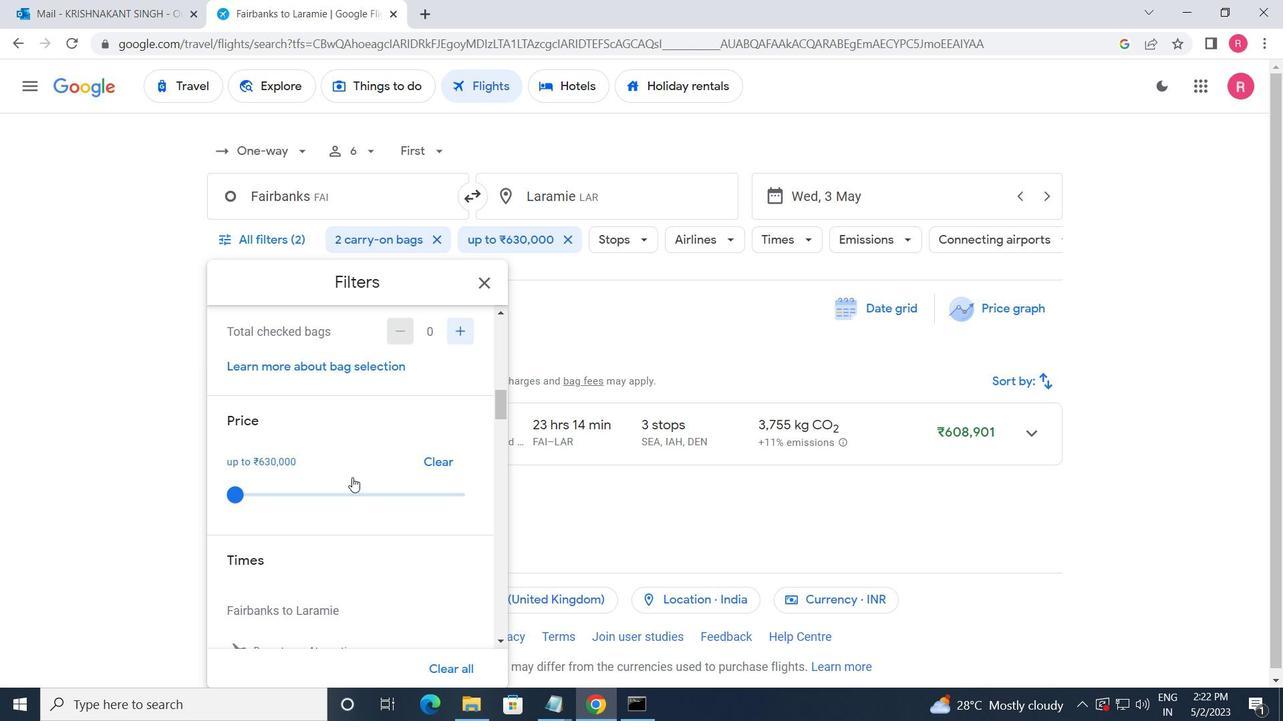 
Action: Mouse scrolled (350, 483) with delta (0, 0)
Screenshot: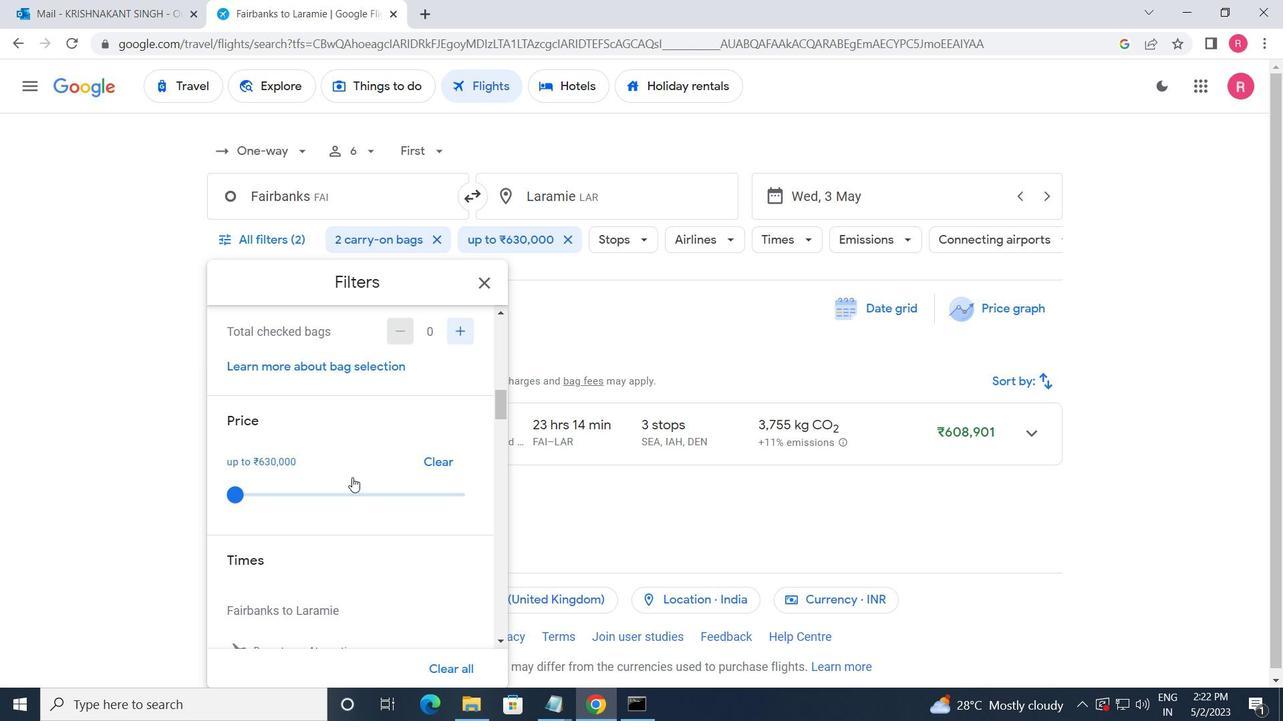 
Action: Mouse moved to (241, 510)
Screenshot: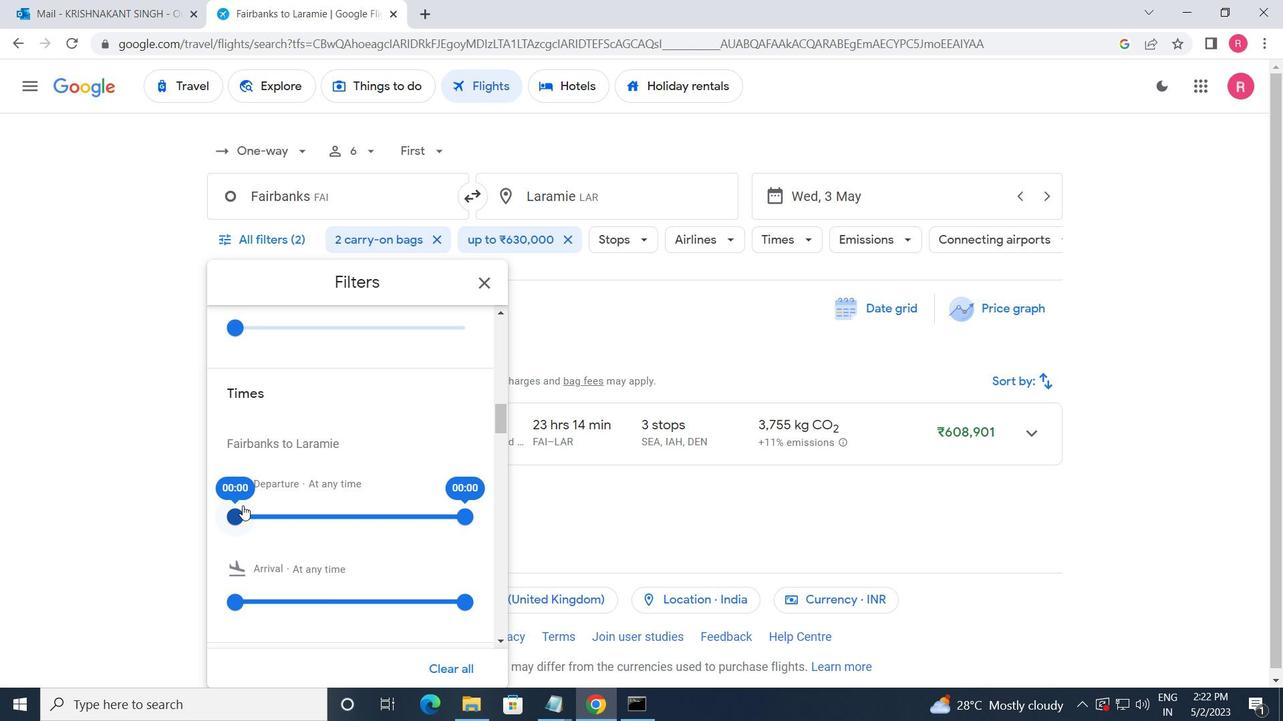 
Action: Mouse pressed left at (241, 510)
Screenshot: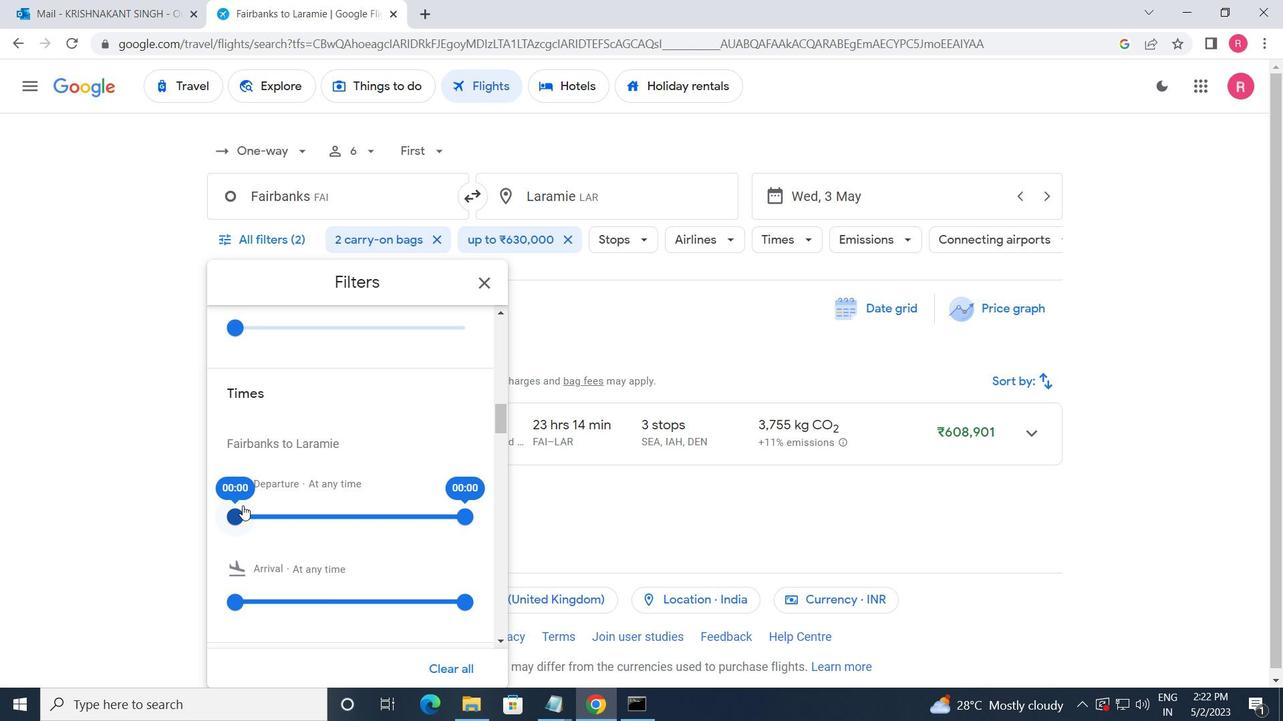 
Action: Mouse moved to (456, 514)
Screenshot: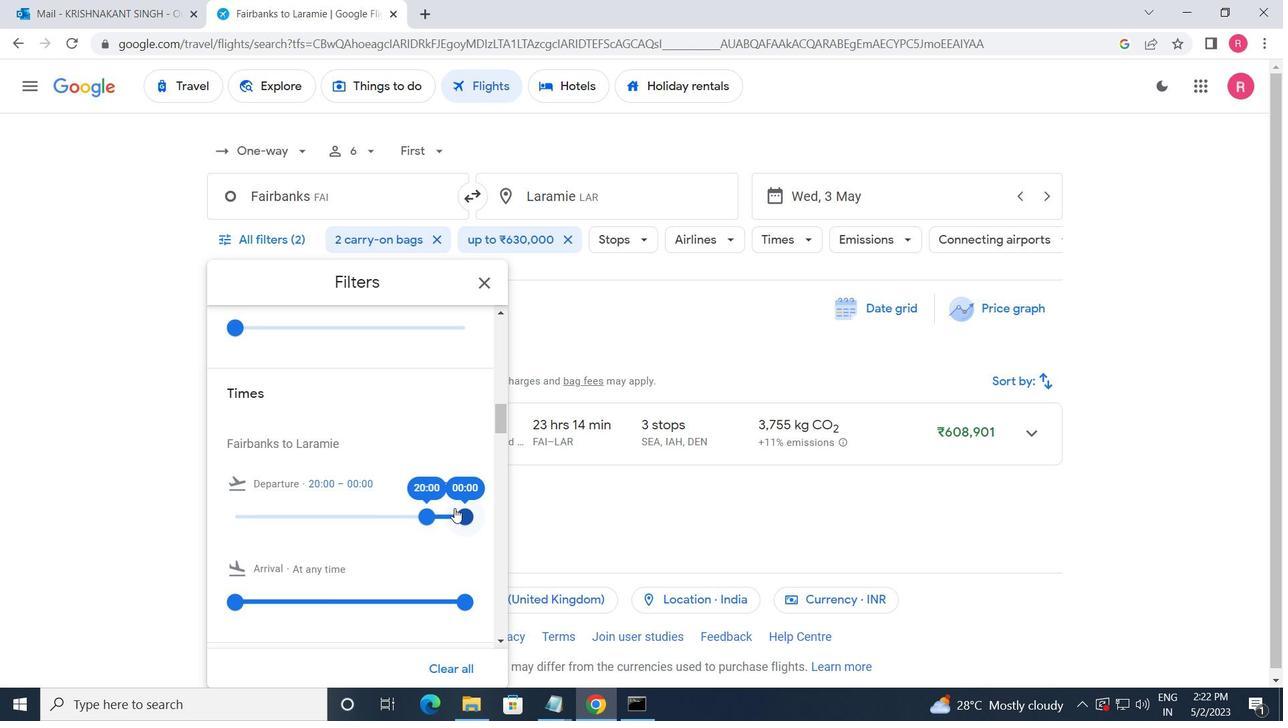 
Action: Mouse pressed left at (456, 514)
Screenshot: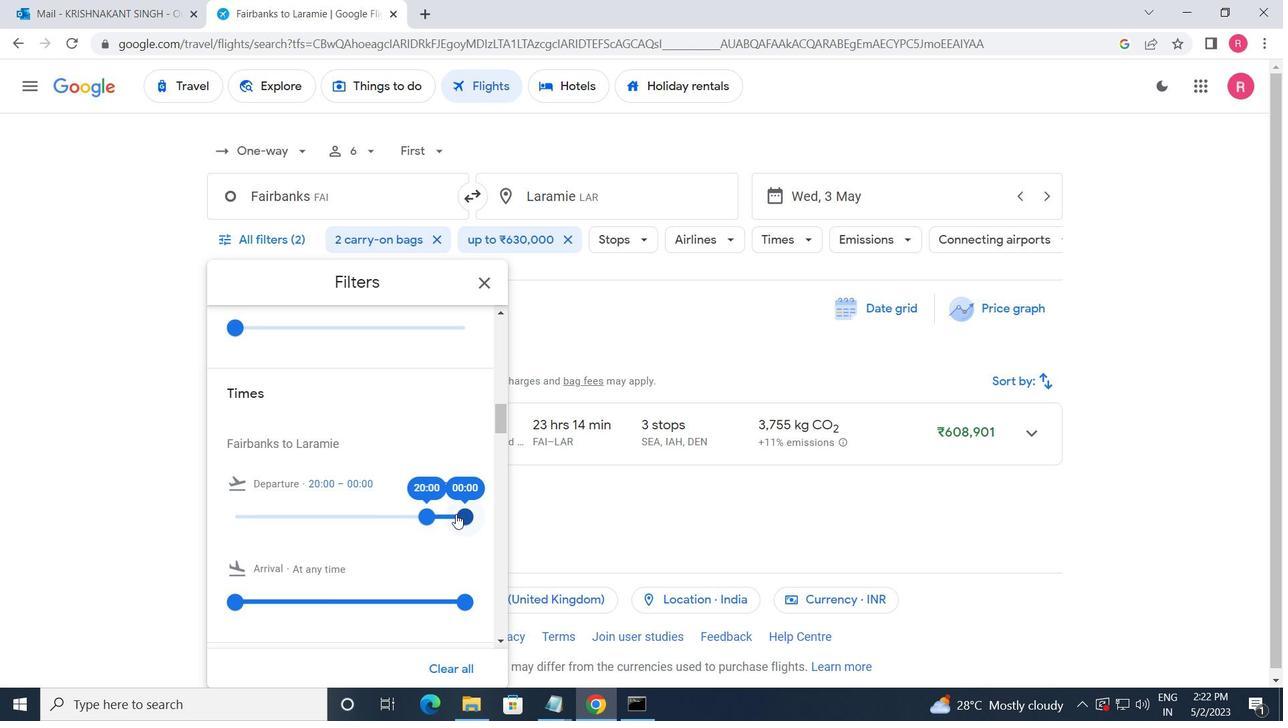 
Action: Mouse moved to (483, 286)
Screenshot: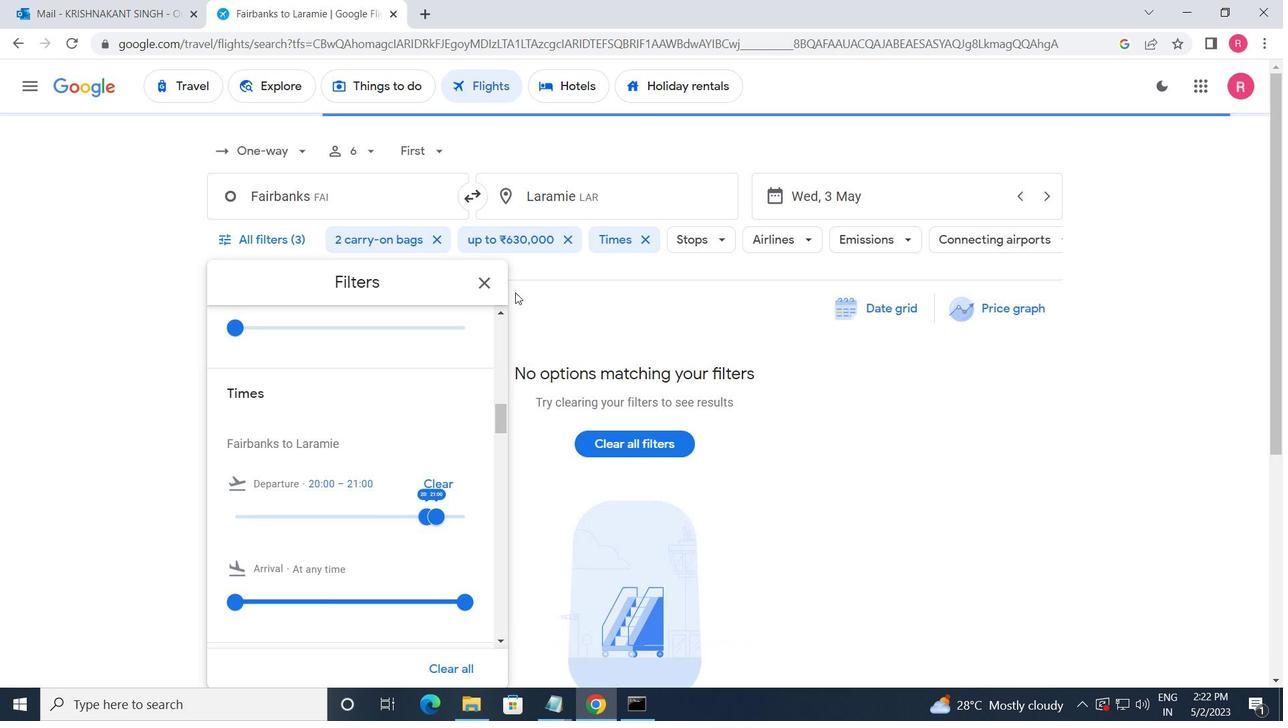 
Action: Mouse pressed left at (483, 286)
Screenshot: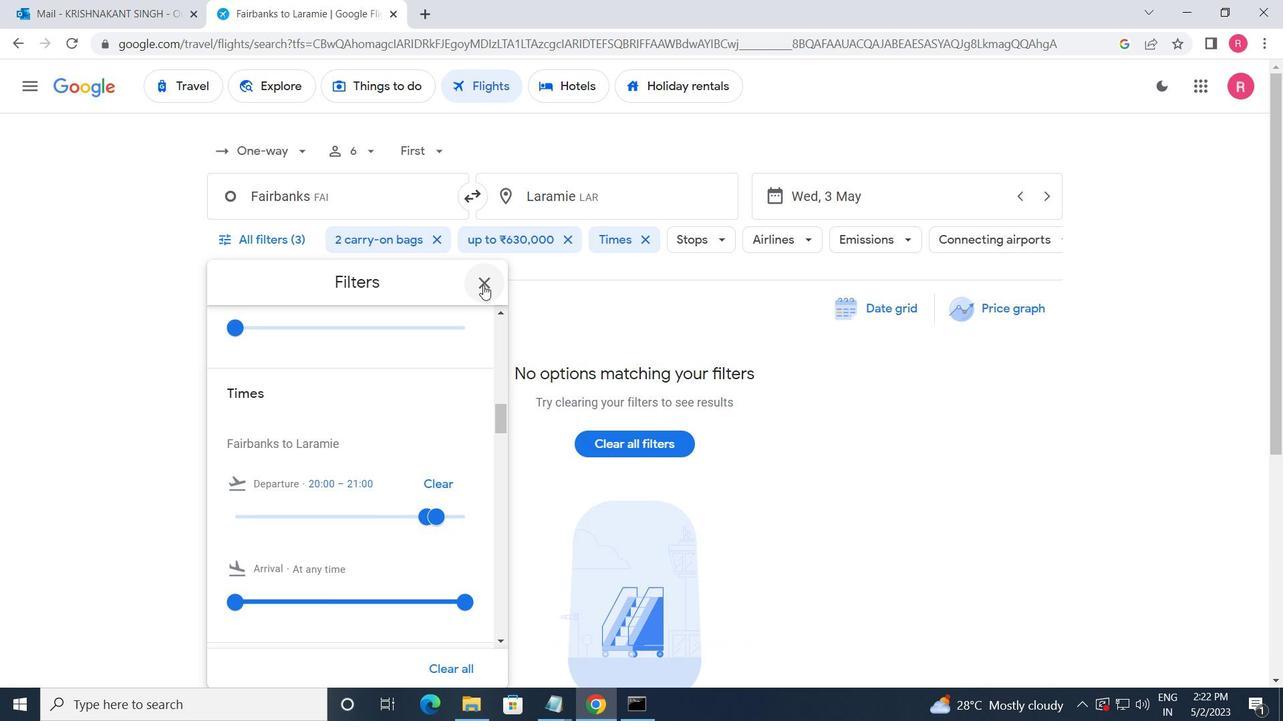 
Action: Mouse moved to (439, 296)
Screenshot: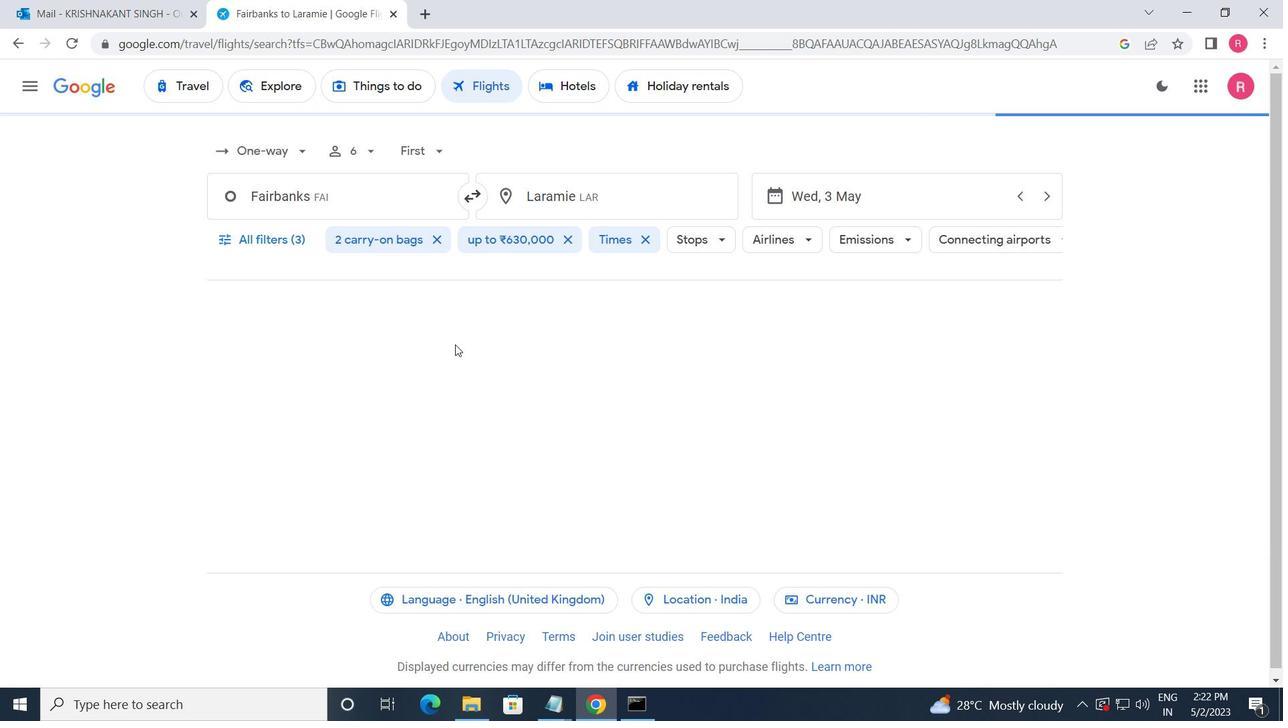 
